 Task: Open Card Card0000000404 in Board Board0000000101 in Workspace WS0000000034 in Trello. Add Member Email0000000136 to Card Card0000000404 in Board Board0000000101 in Workspace WS0000000034 in Trello. Add Red Label titled Label0000000404 to Card Card0000000404 in Board Board0000000101 in Workspace WS0000000034 in Trello. Add Checklist CL0000000404 to Card Card0000000404 in Board Board0000000101 in Workspace WS0000000034 in Trello. Add Dates with Start Date as Nov 01 2023 and Due Date as Nov 30 2023 to Card Card0000000404 in Board Board0000000101 in Workspace WS0000000034 in Trello
Action: Mouse moved to (716, 762)
Screenshot: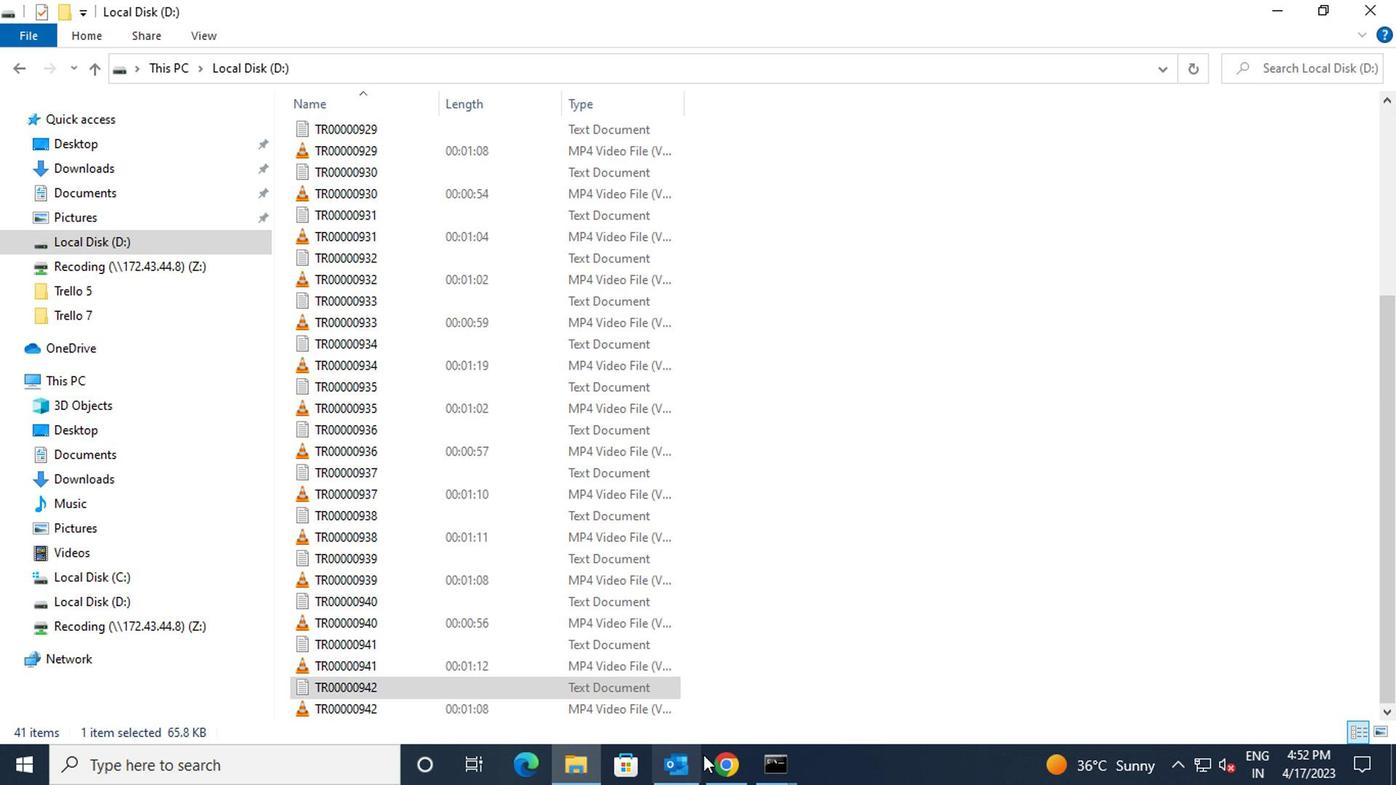 
Action: Mouse pressed left at (716, 762)
Screenshot: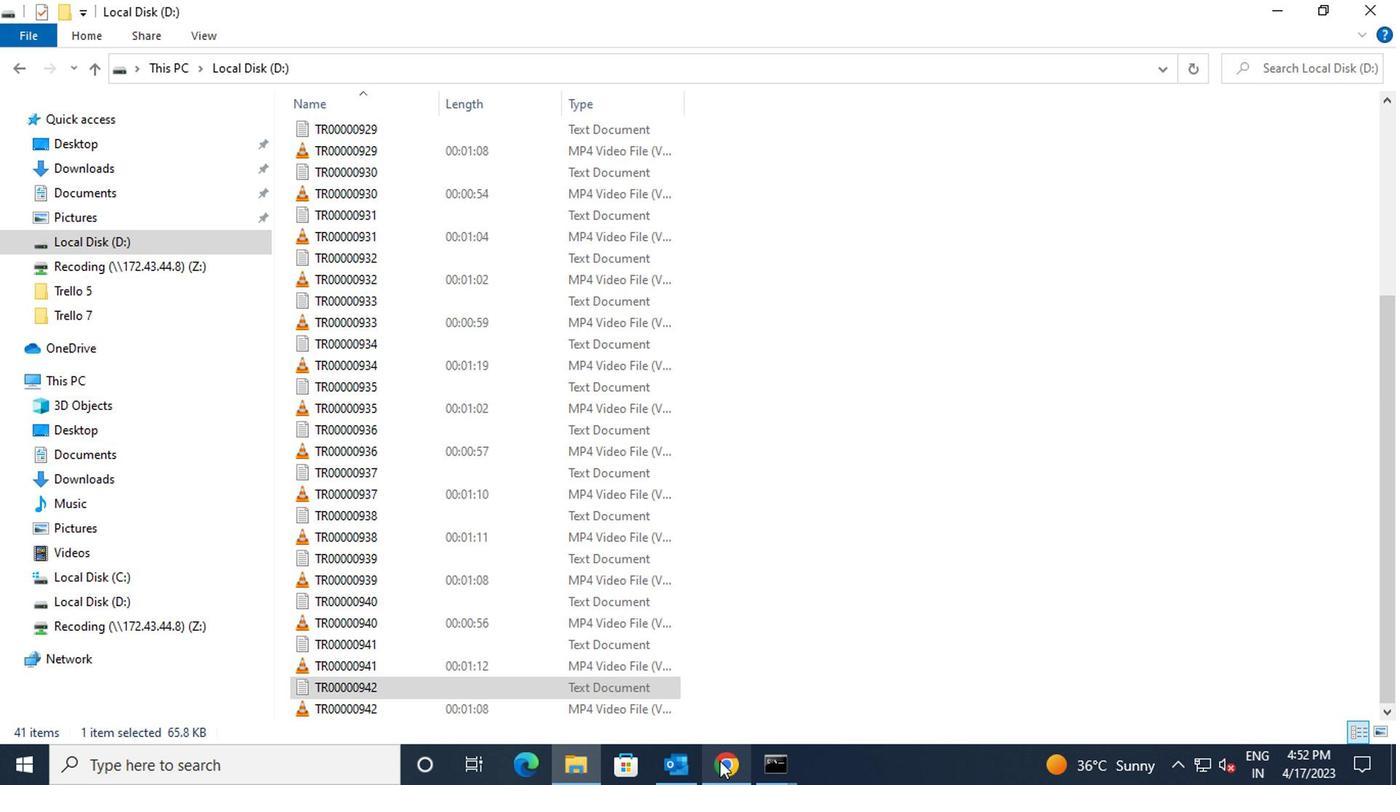 
Action: Mouse moved to (480, 570)
Screenshot: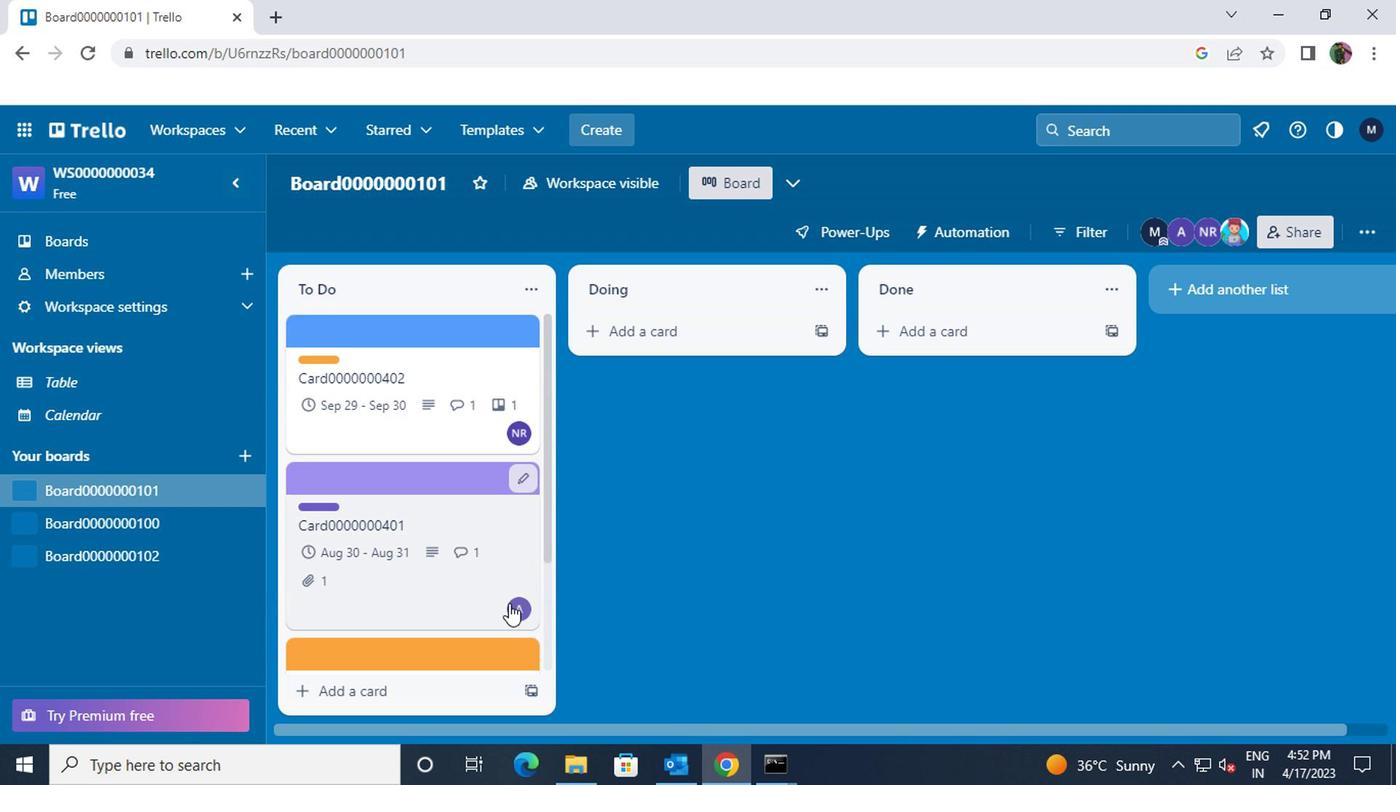
Action: Mouse scrolled (480, 569) with delta (0, -1)
Screenshot: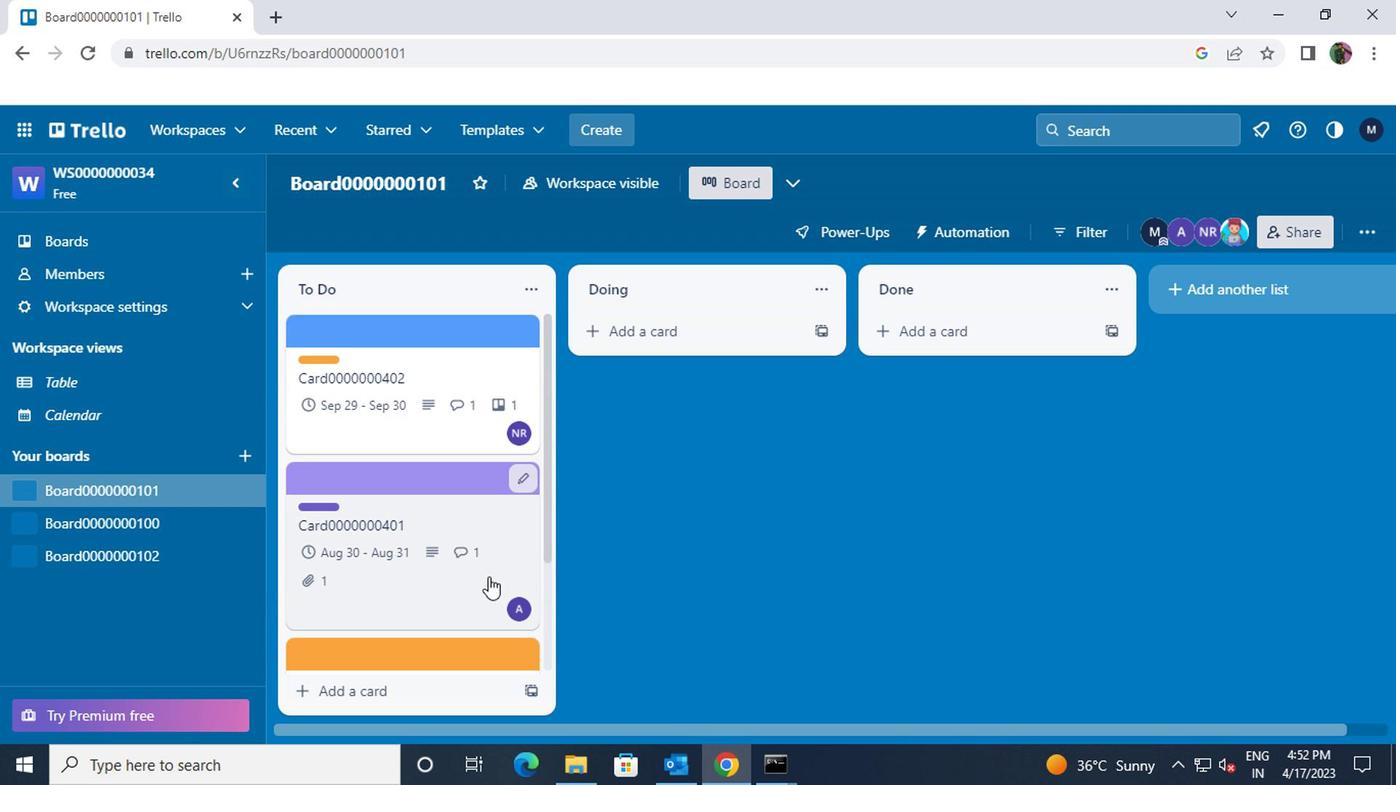 
Action: Mouse scrolled (480, 569) with delta (0, -1)
Screenshot: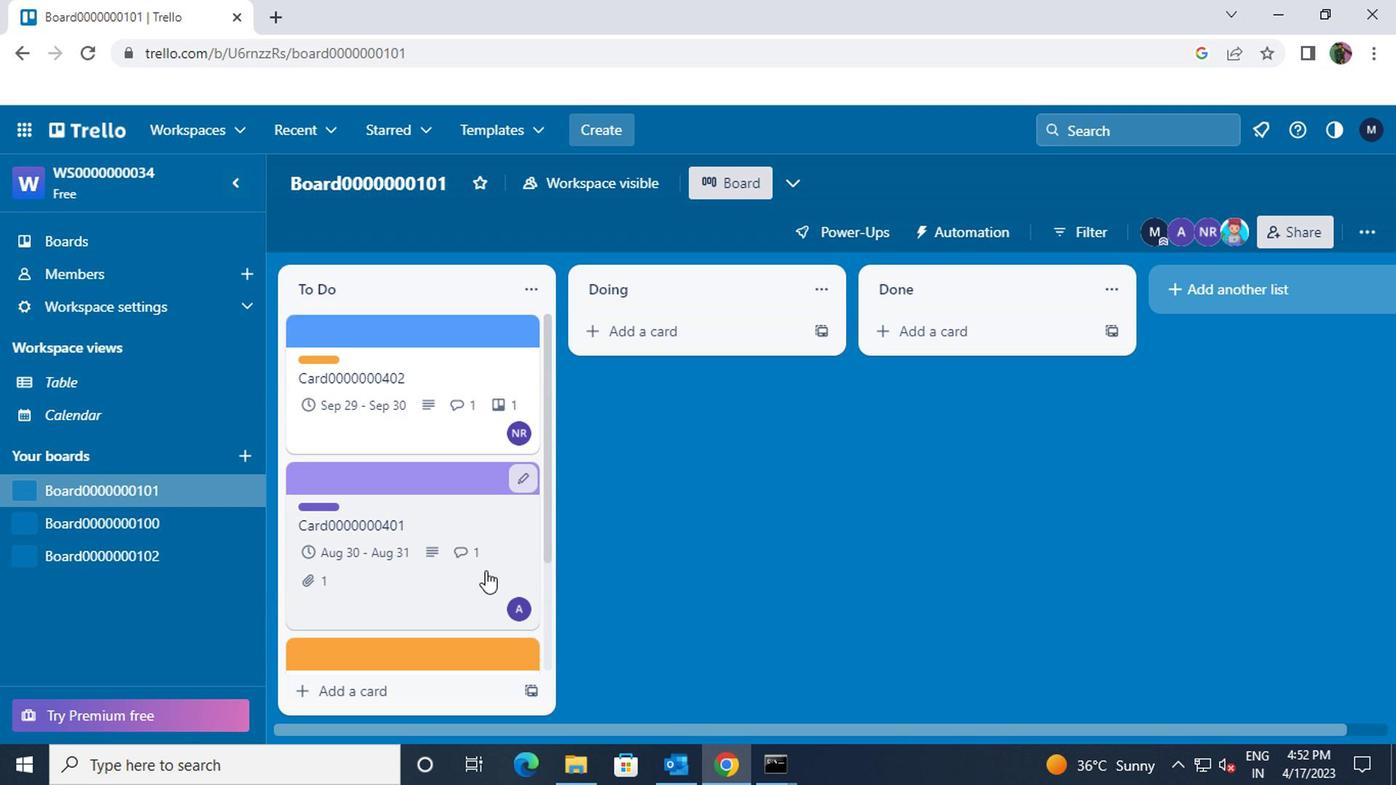 
Action: Mouse scrolled (480, 569) with delta (0, -1)
Screenshot: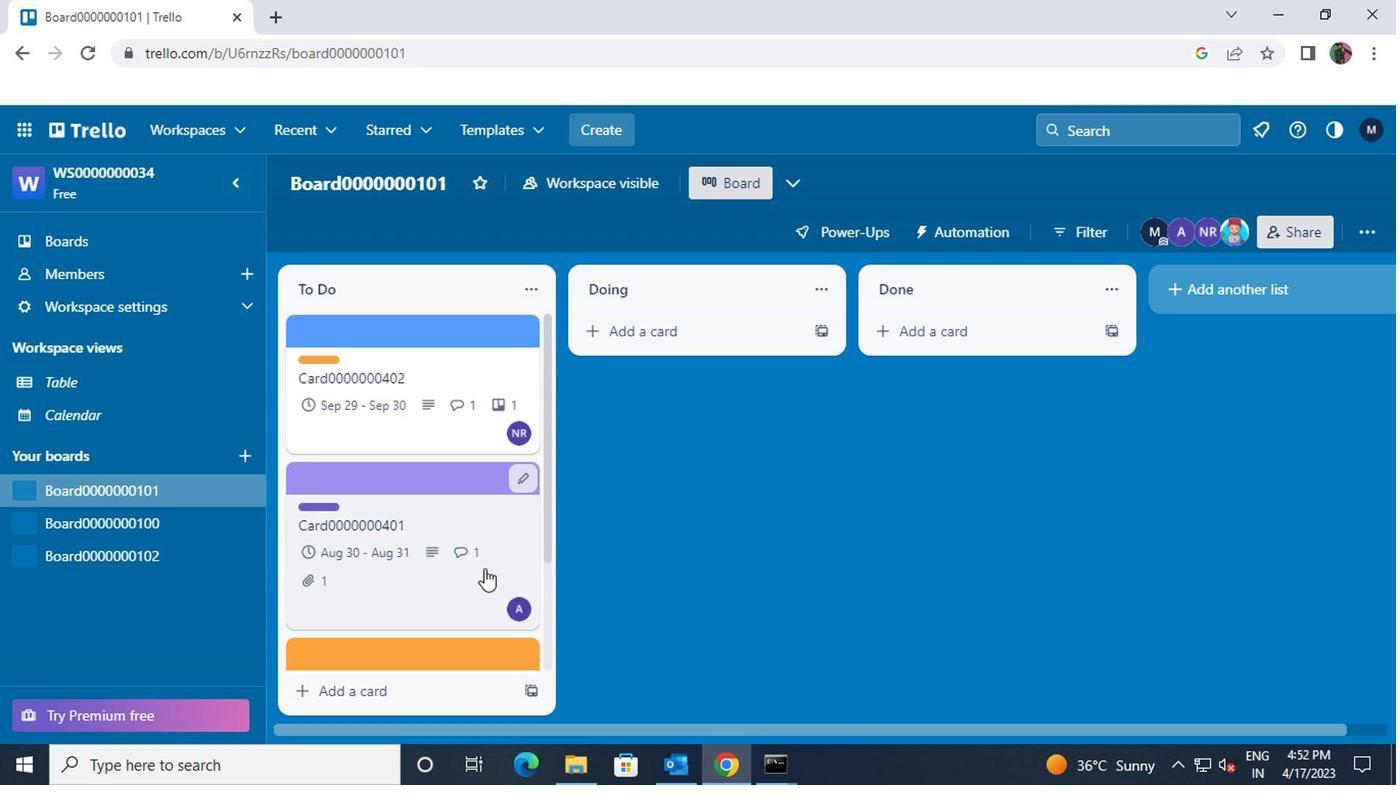 
Action: Mouse moved to (478, 567)
Screenshot: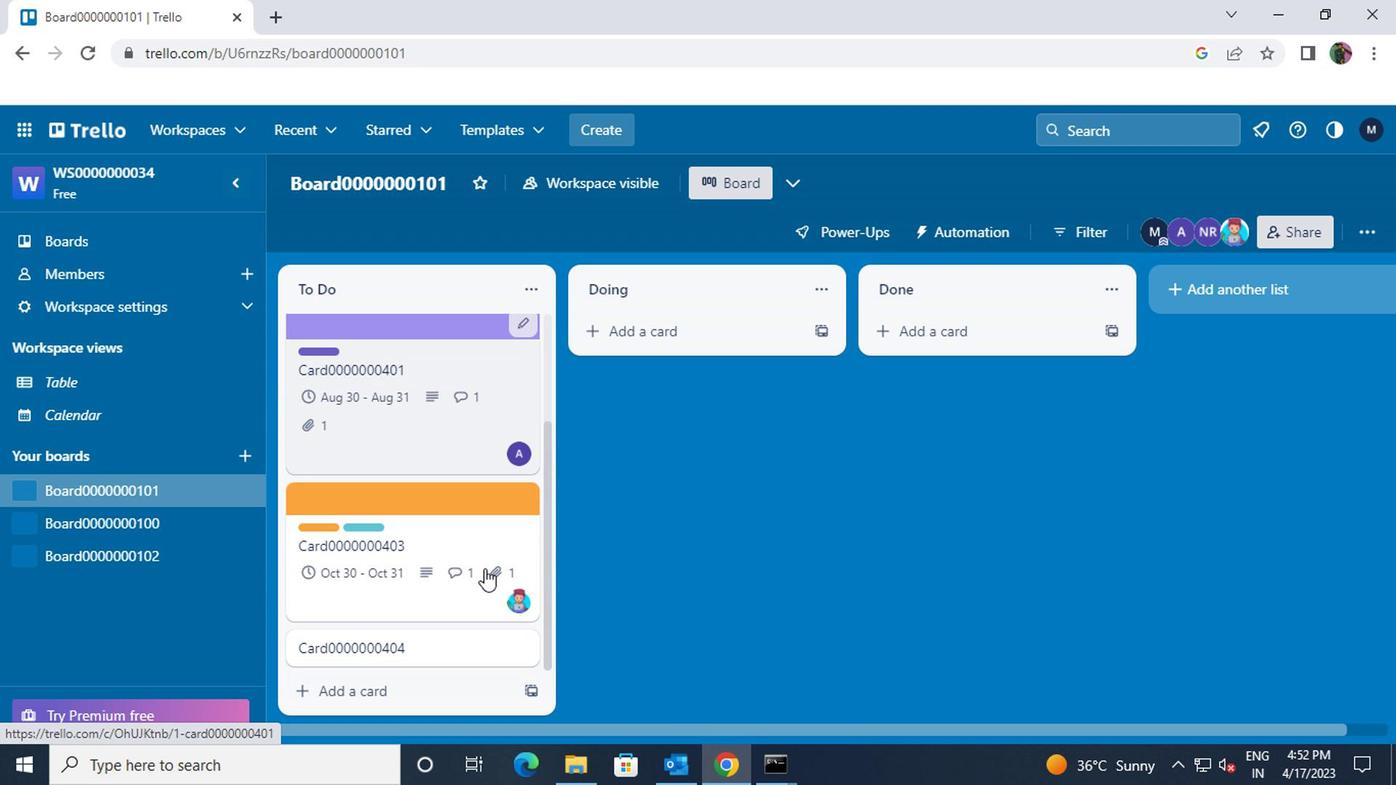 
Action: Mouse scrolled (478, 566) with delta (0, 0)
Screenshot: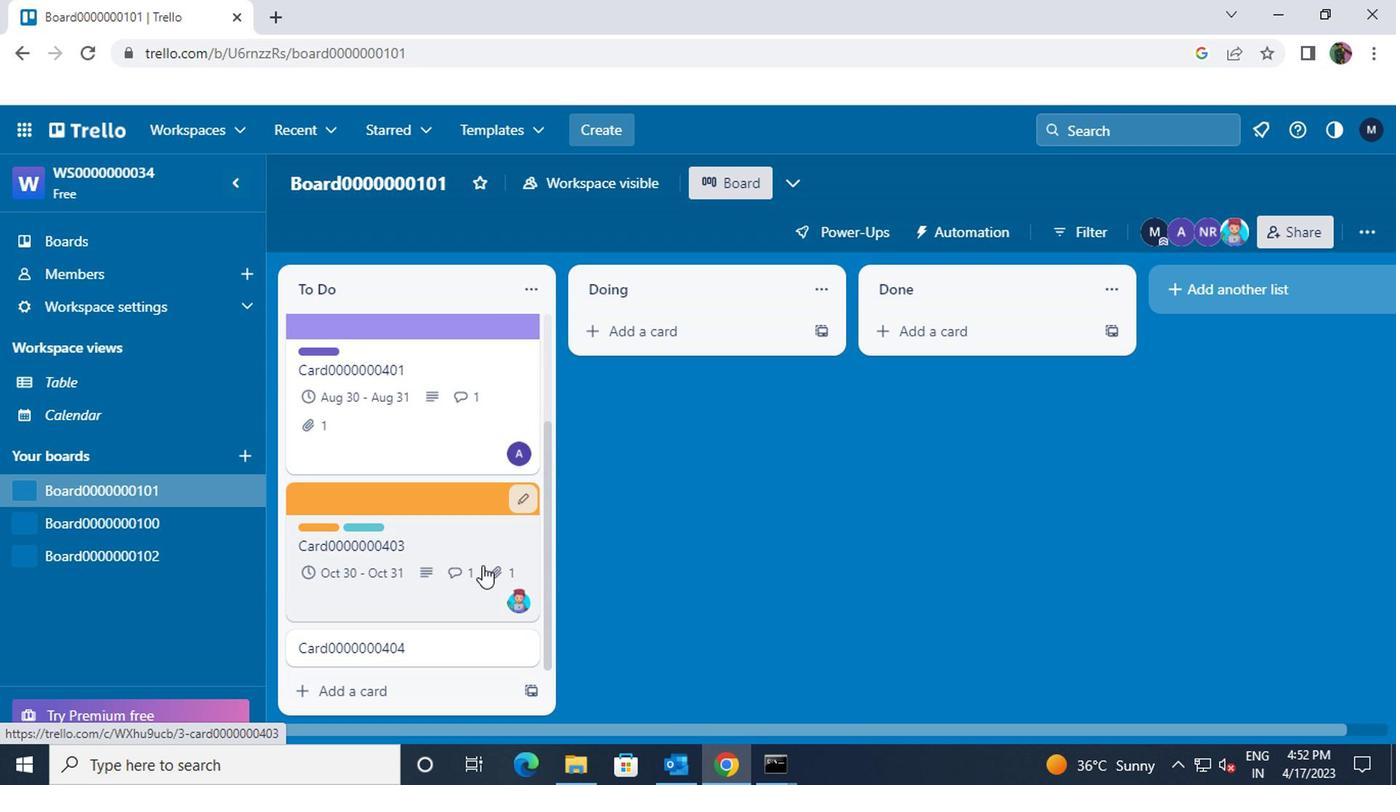 
Action: Mouse scrolled (478, 566) with delta (0, 0)
Screenshot: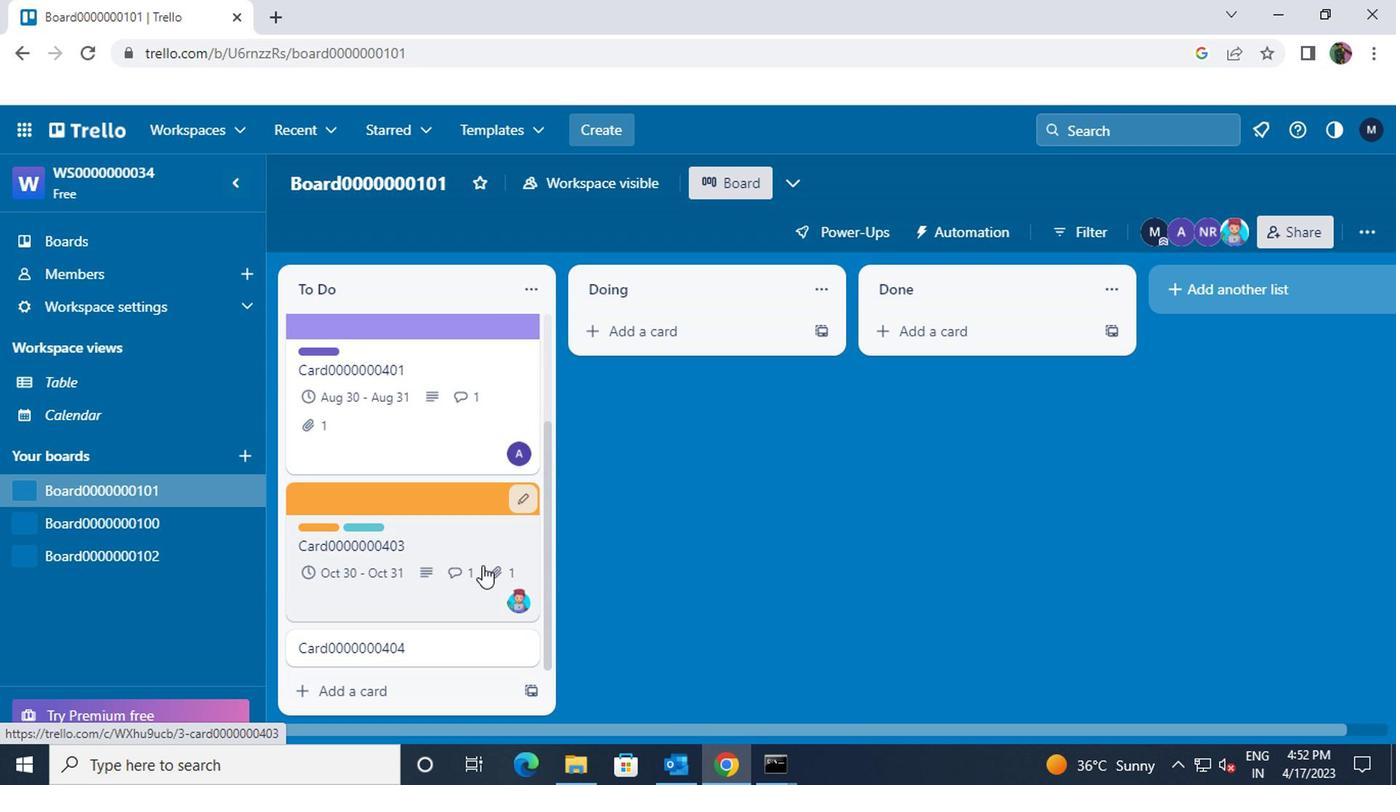 
Action: Mouse scrolled (478, 566) with delta (0, 0)
Screenshot: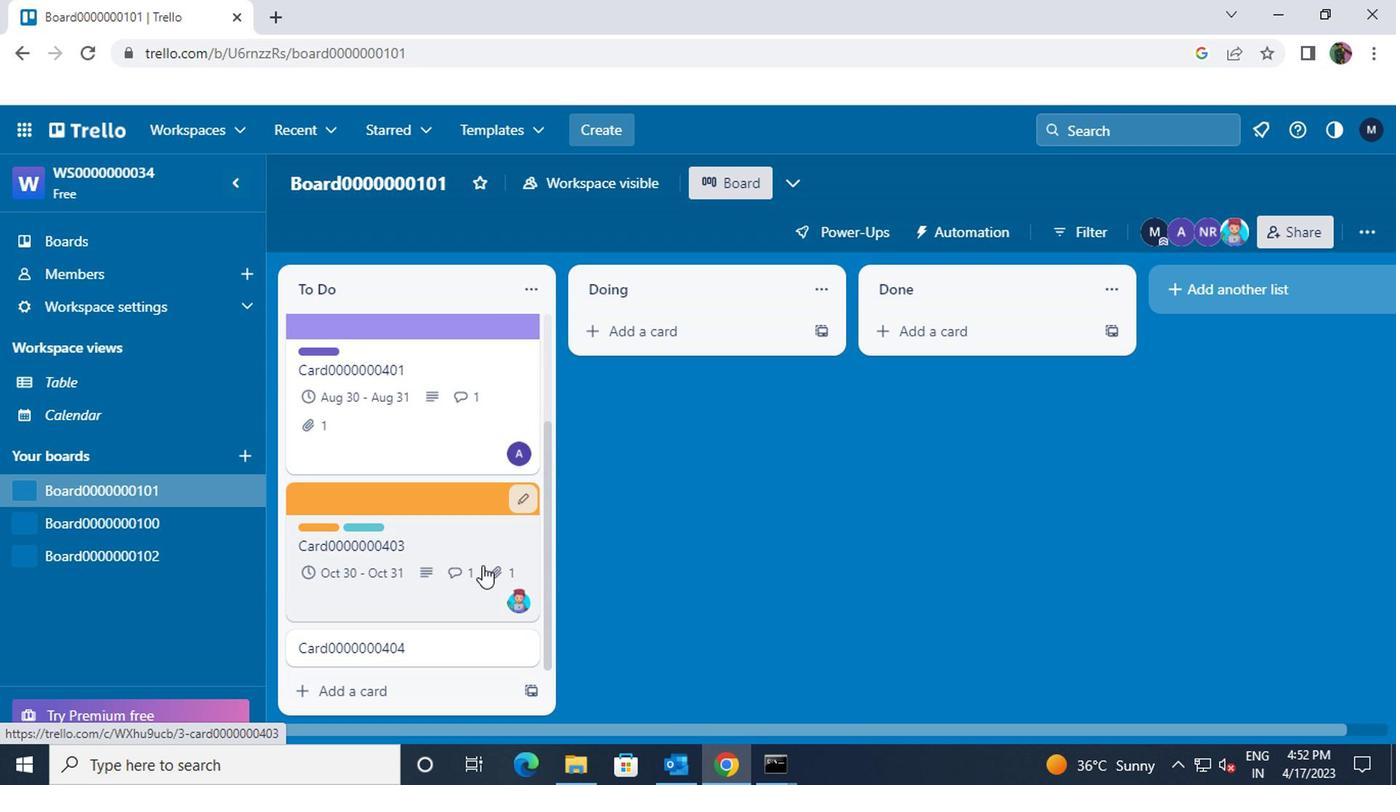 
Action: Mouse moved to (452, 647)
Screenshot: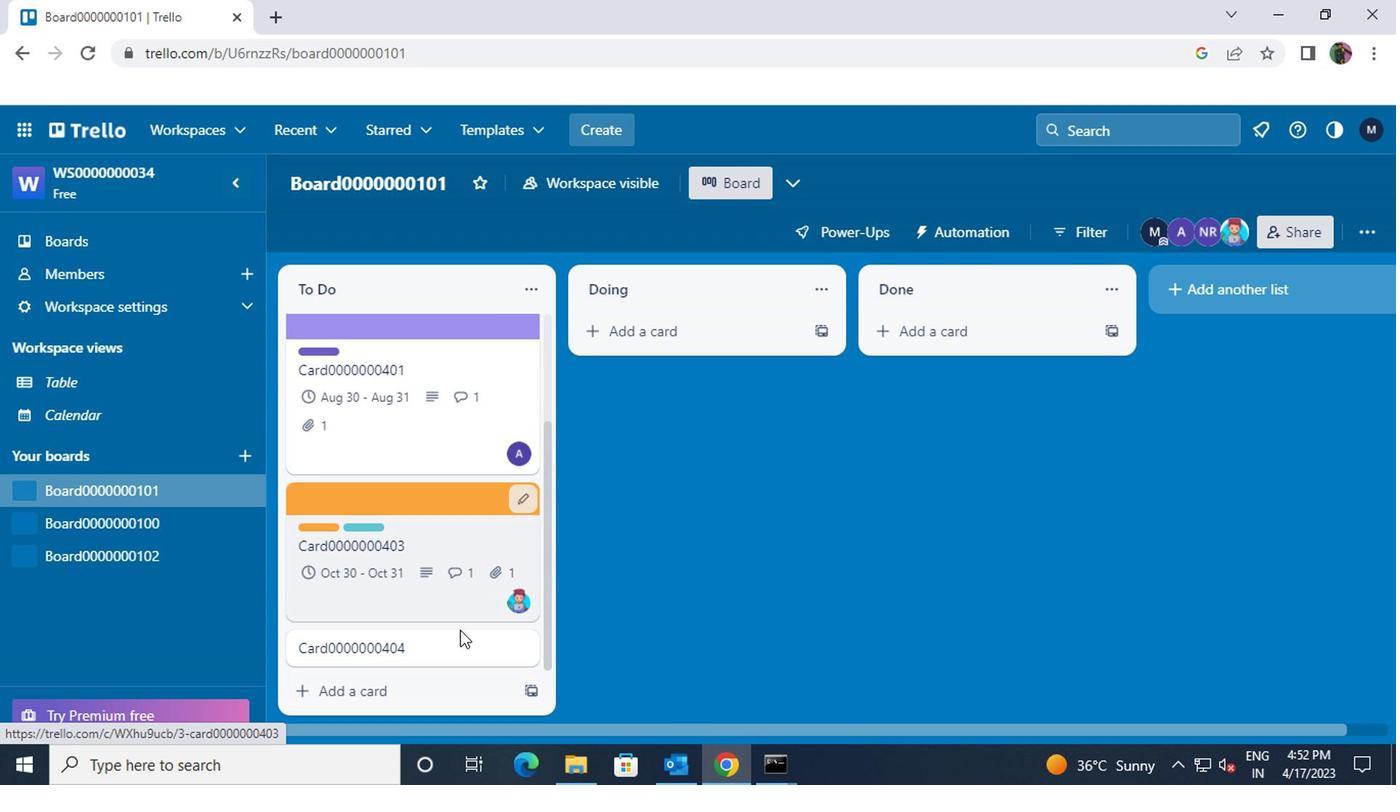 
Action: Mouse pressed left at (452, 647)
Screenshot: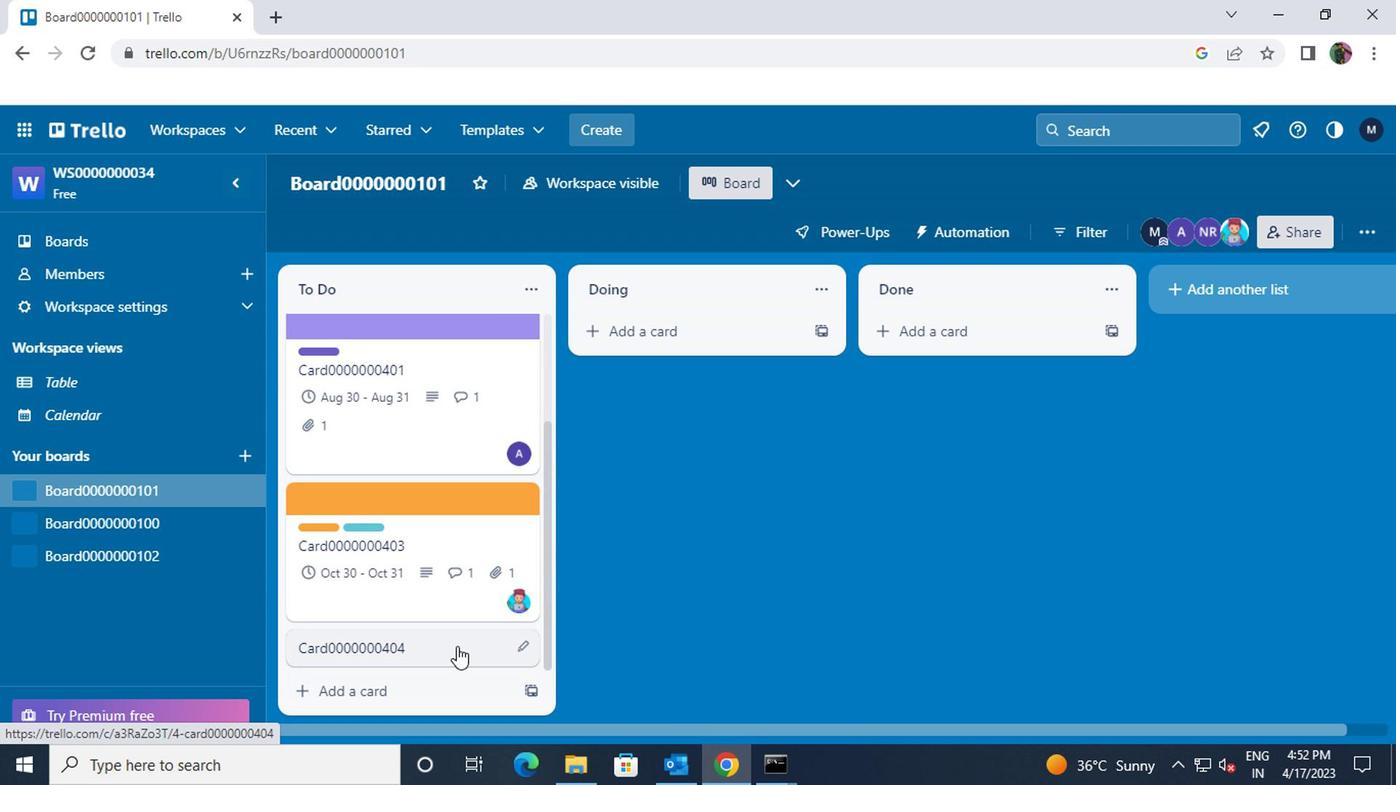 
Action: Mouse moved to (932, 290)
Screenshot: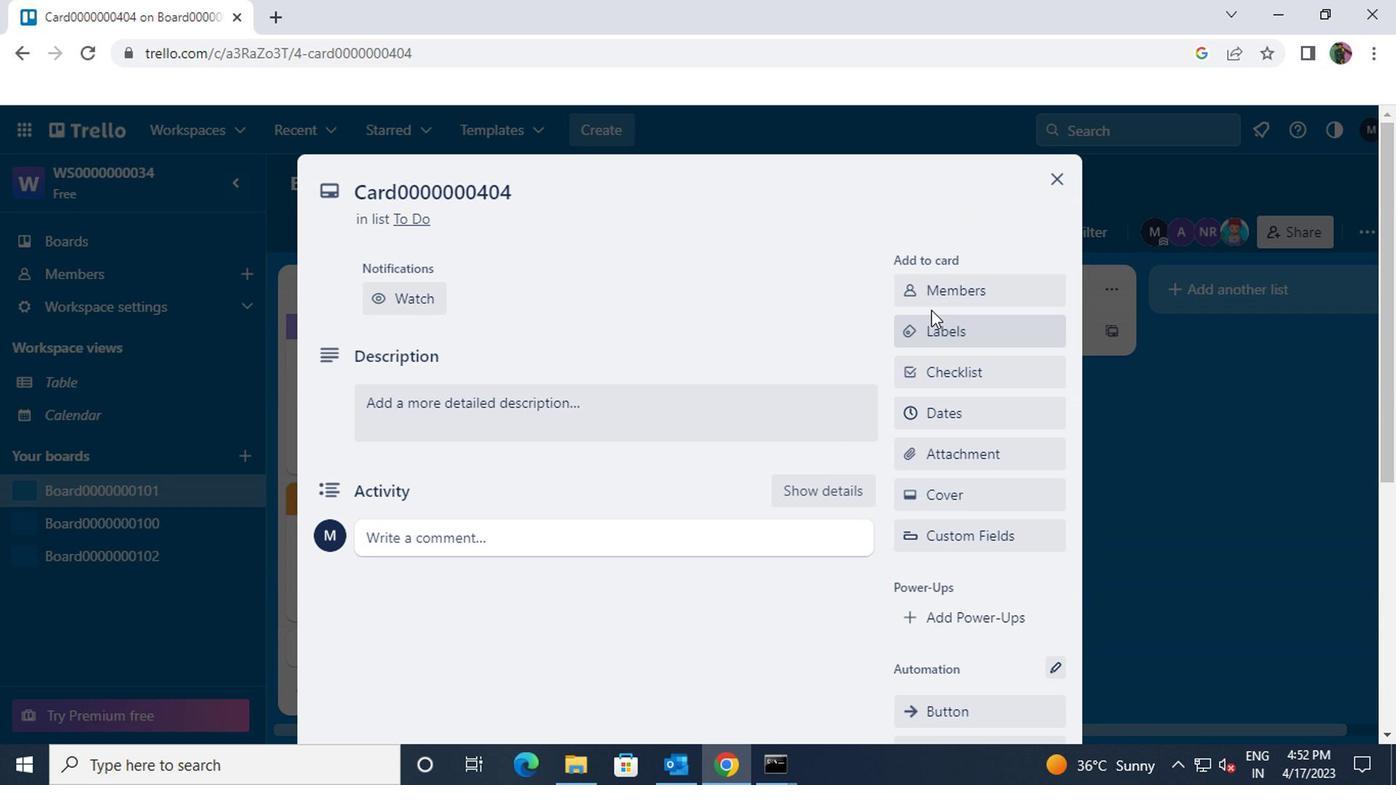 
Action: Mouse pressed left at (932, 290)
Screenshot: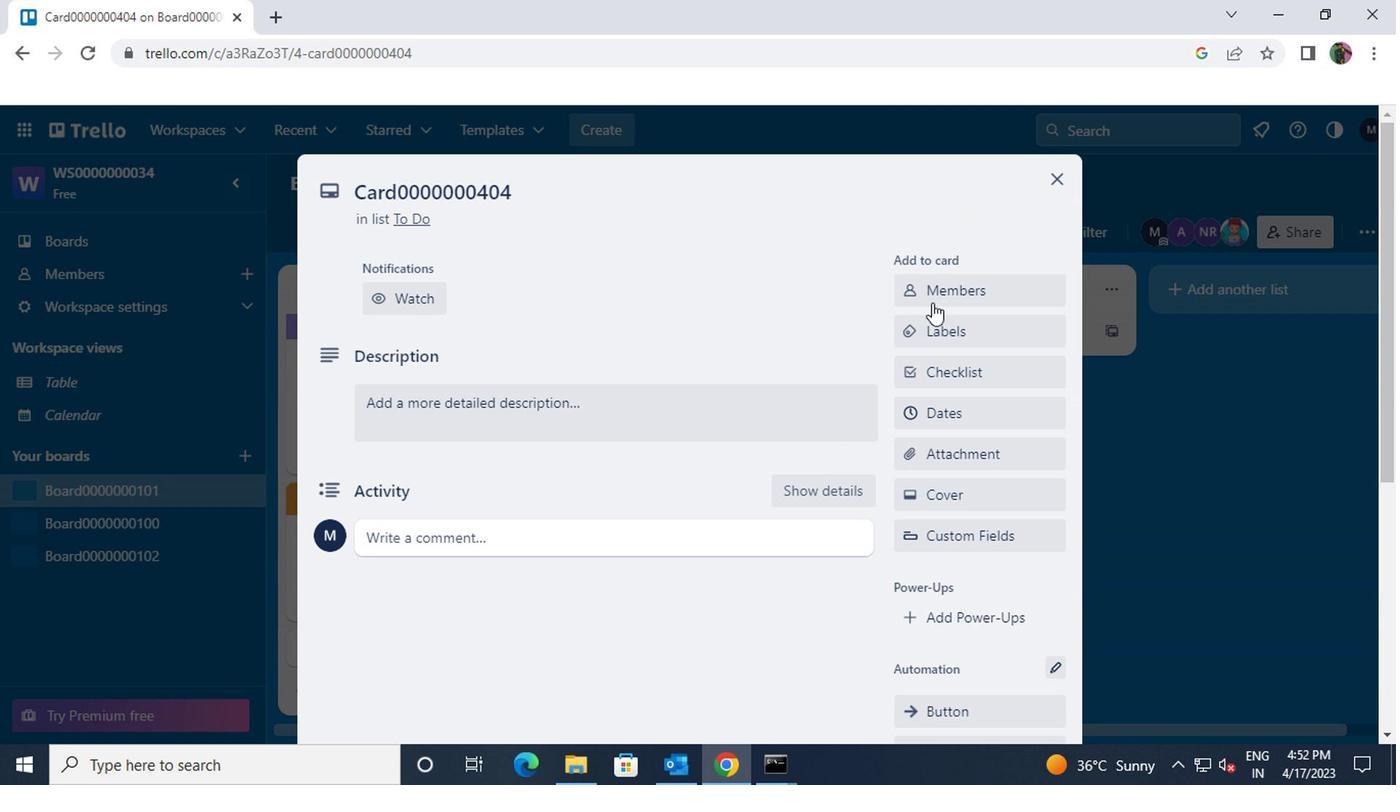 
Action: Mouse moved to (936, 306)
Screenshot: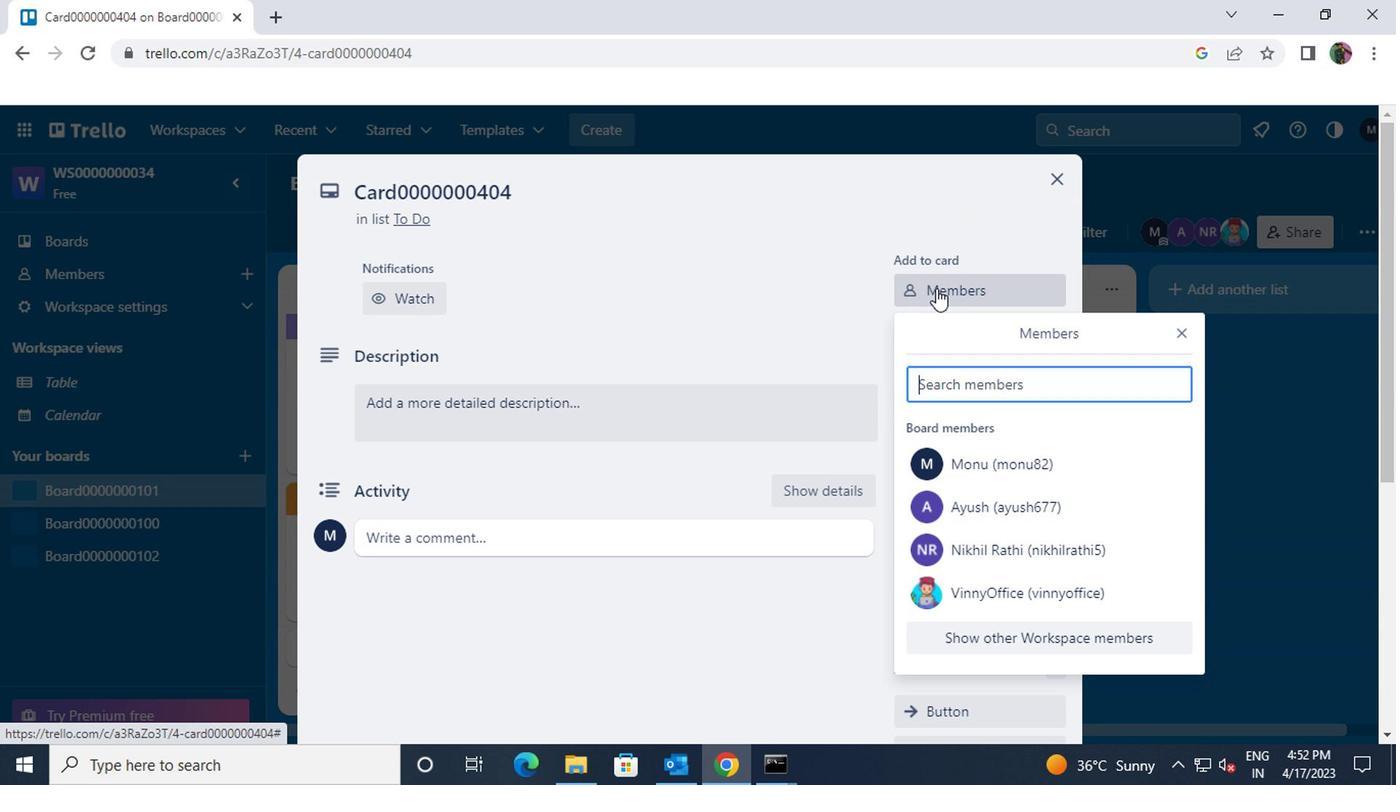
Action: Key pressed <Key.shift>CARSTREET791<Key.shift>@GMAIL.COM
Screenshot: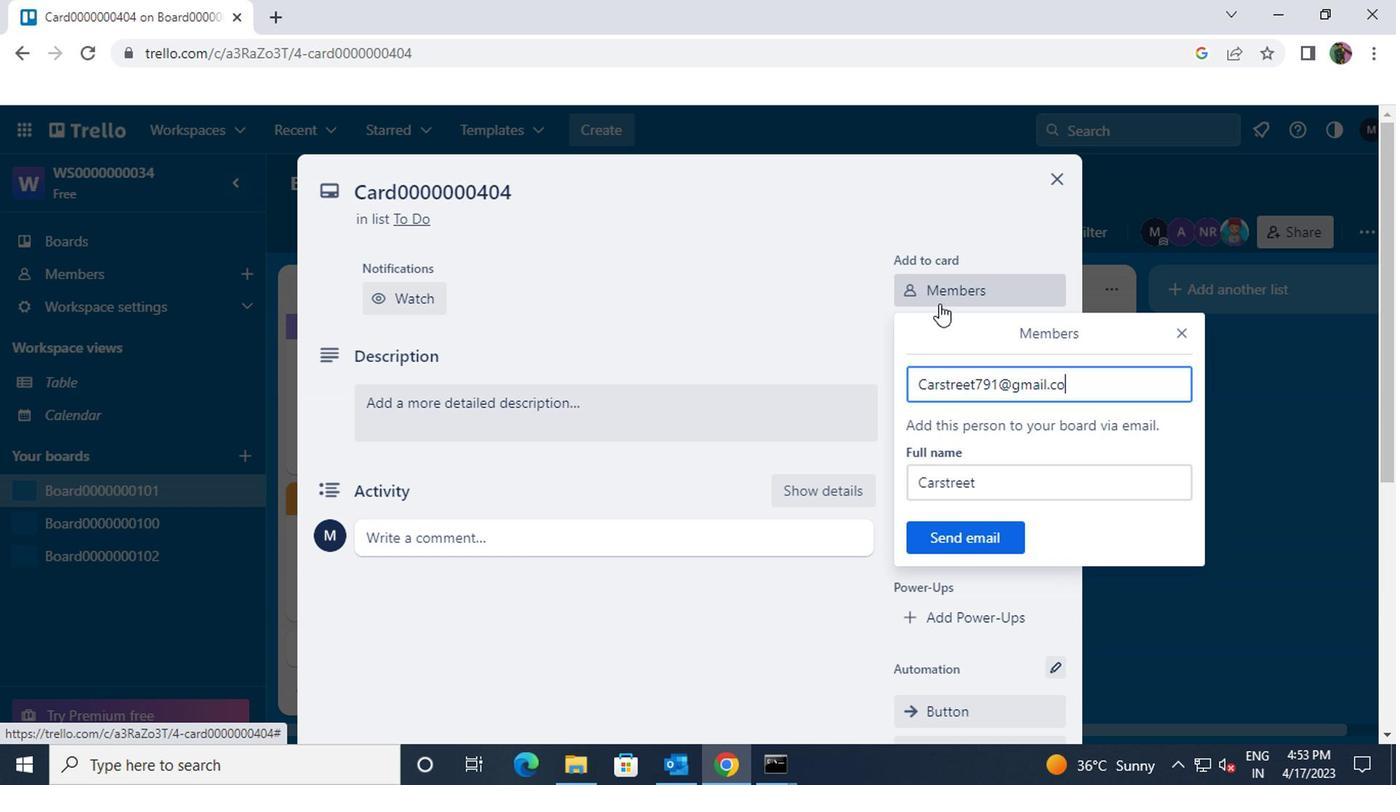 
Action: Mouse moved to (969, 540)
Screenshot: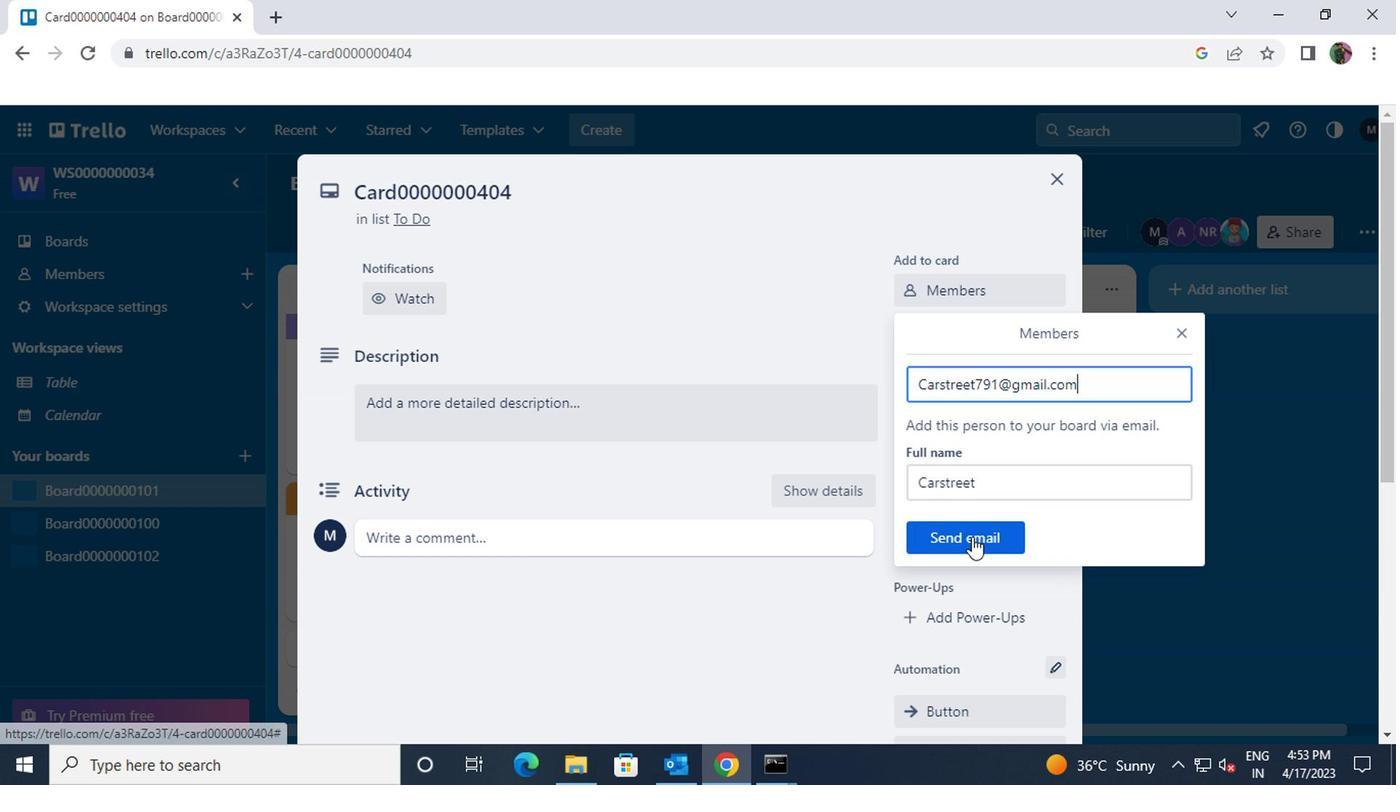 
Action: Mouse pressed left at (969, 540)
Screenshot: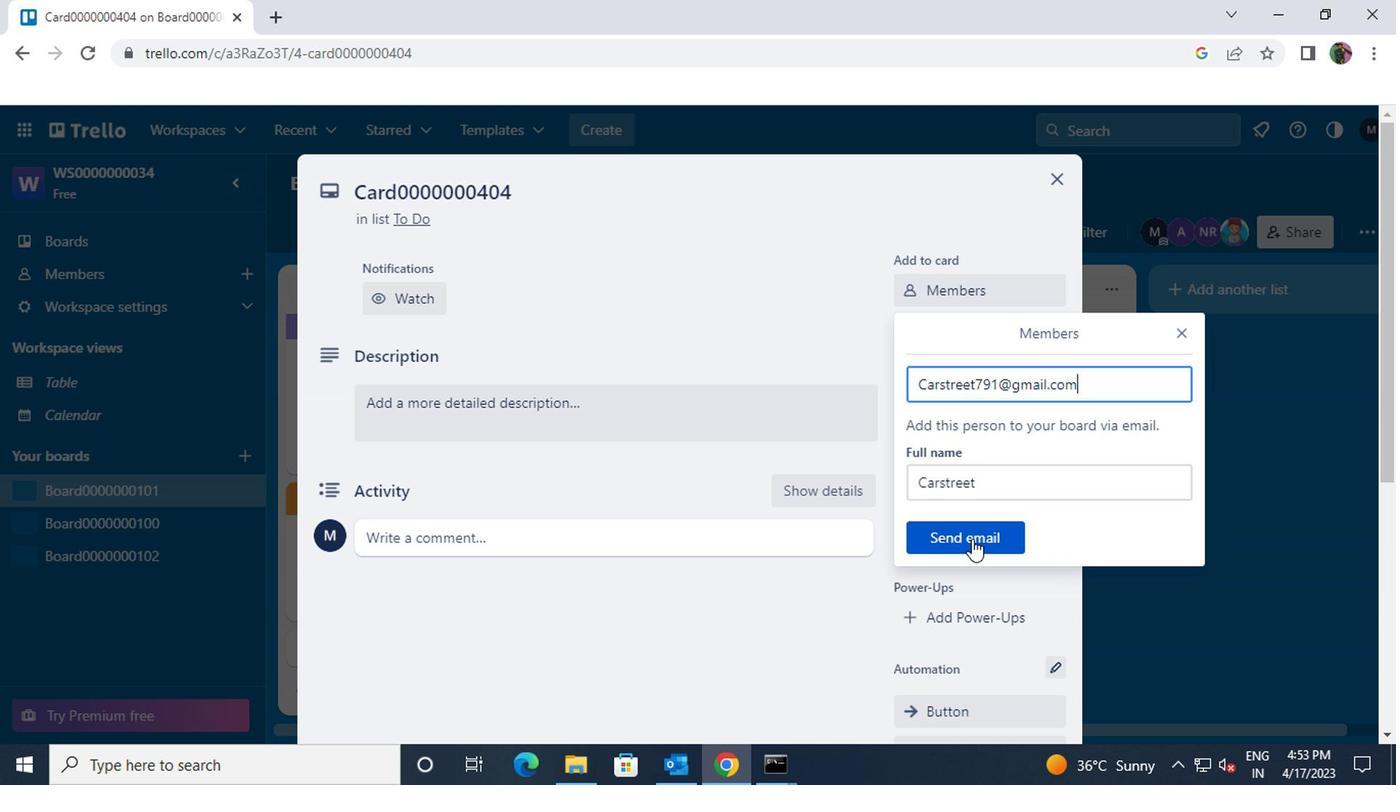 
Action: Mouse moved to (967, 337)
Screenshot: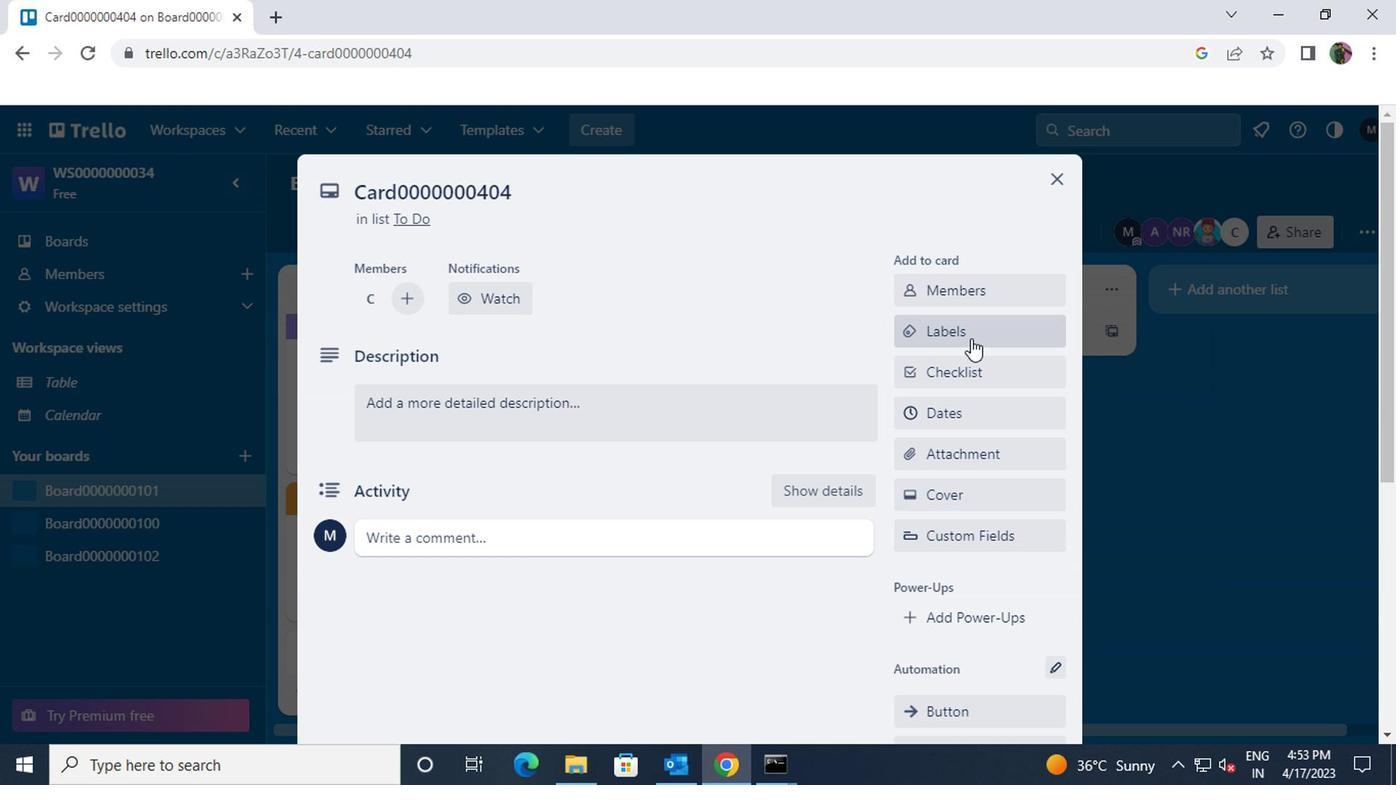
Action: Mouse pressed left at (967, 337)
Screenshot: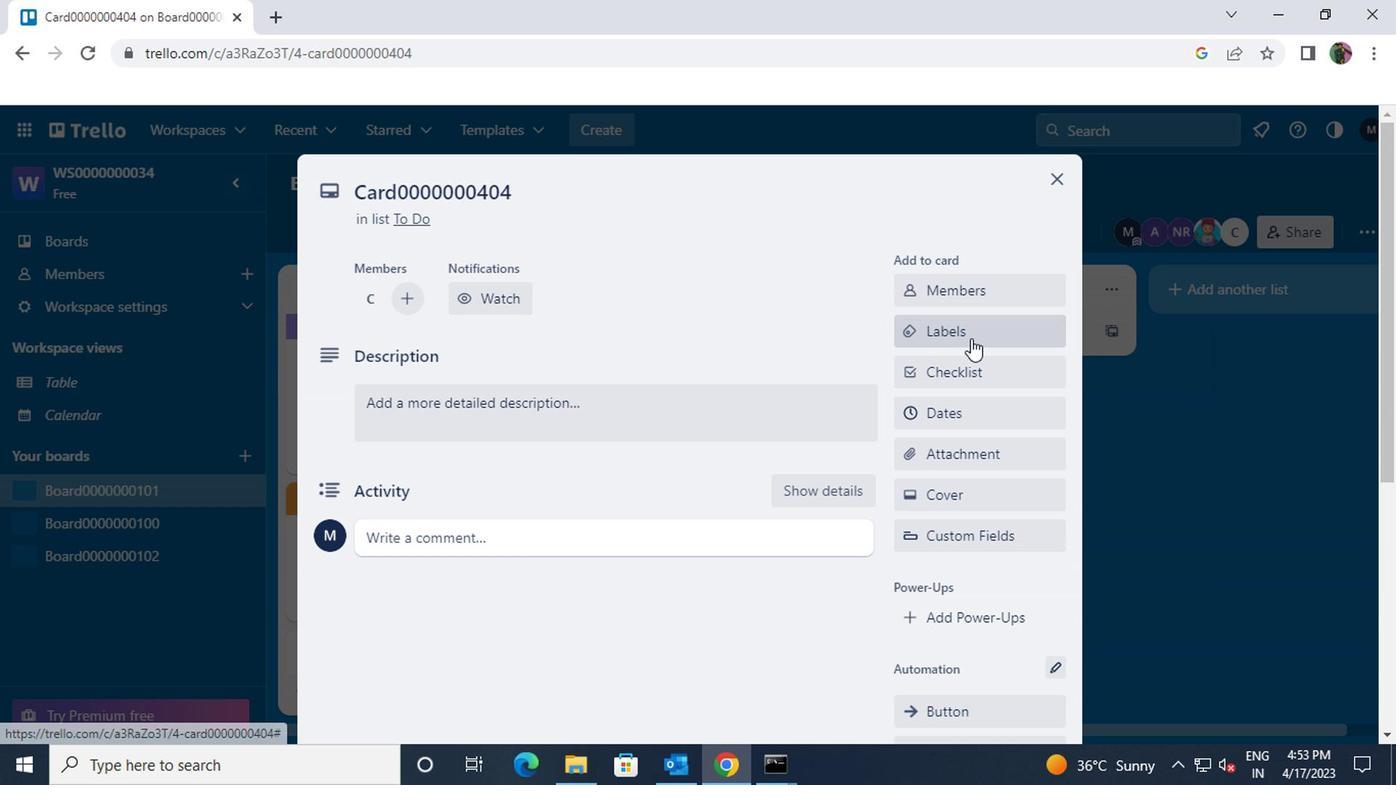 
Action: Mouse moved to (969, 337)
Screenshot: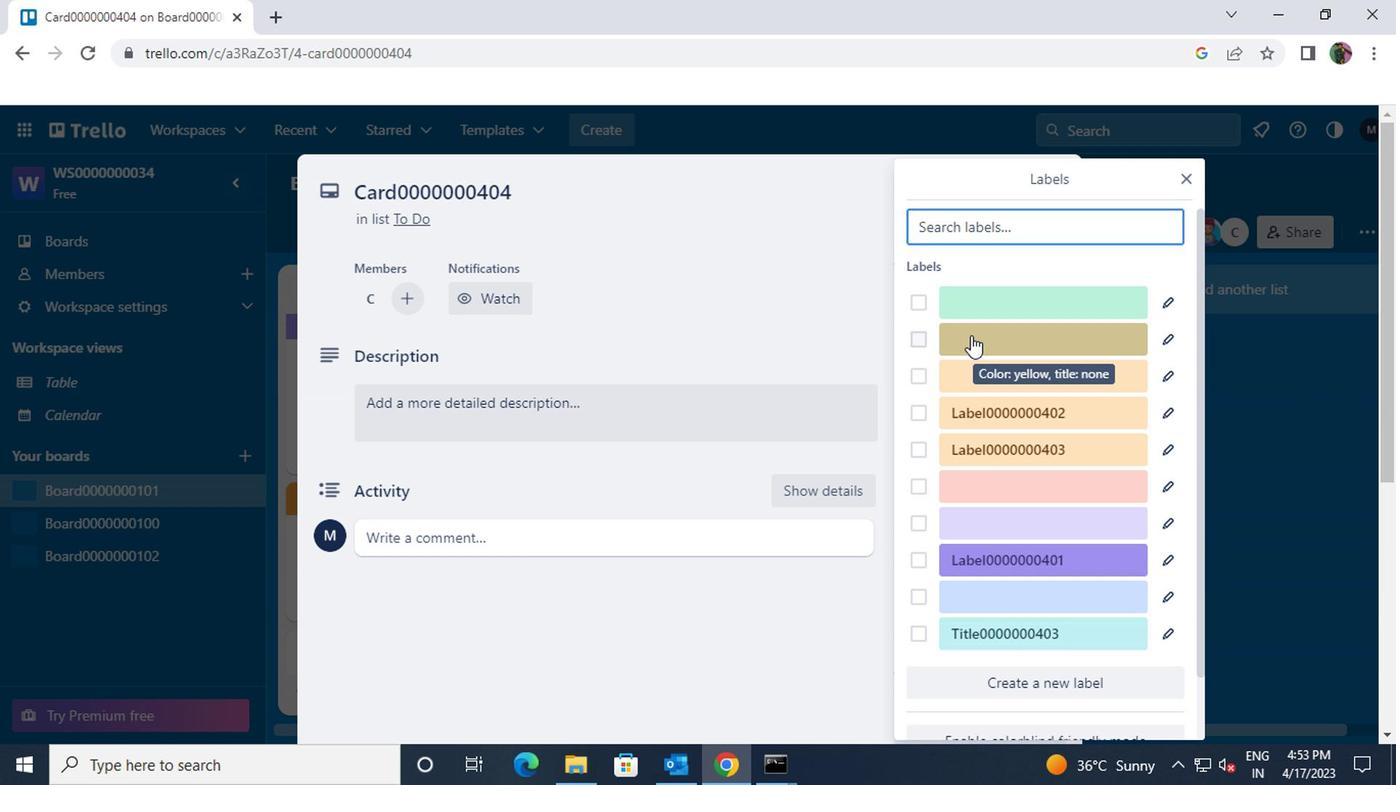 
Action: Mouse scrolled (969, 336) with delta (0, 0)
Screenshot: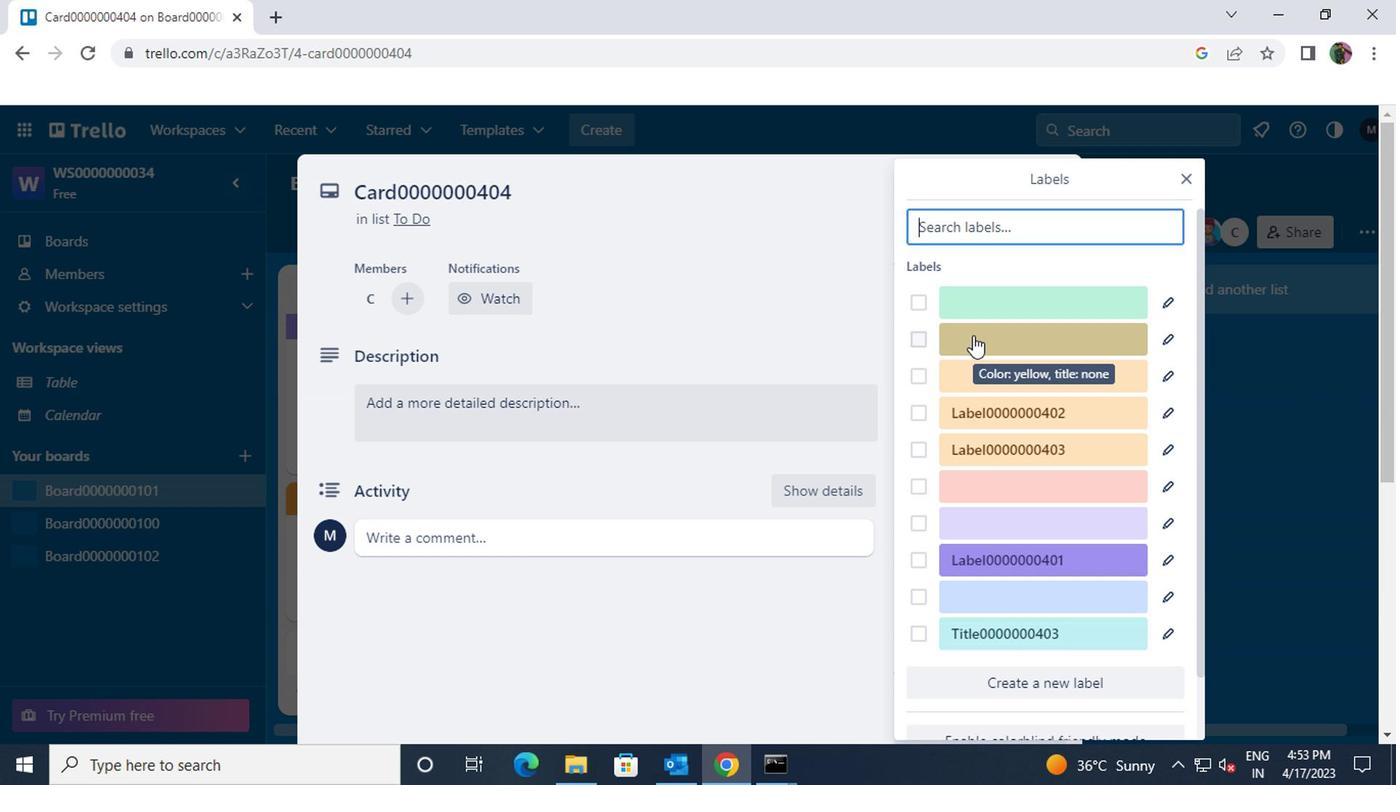 
Action: Mouse scrolled (969, 336) with delta (0, 0)
Screenshot: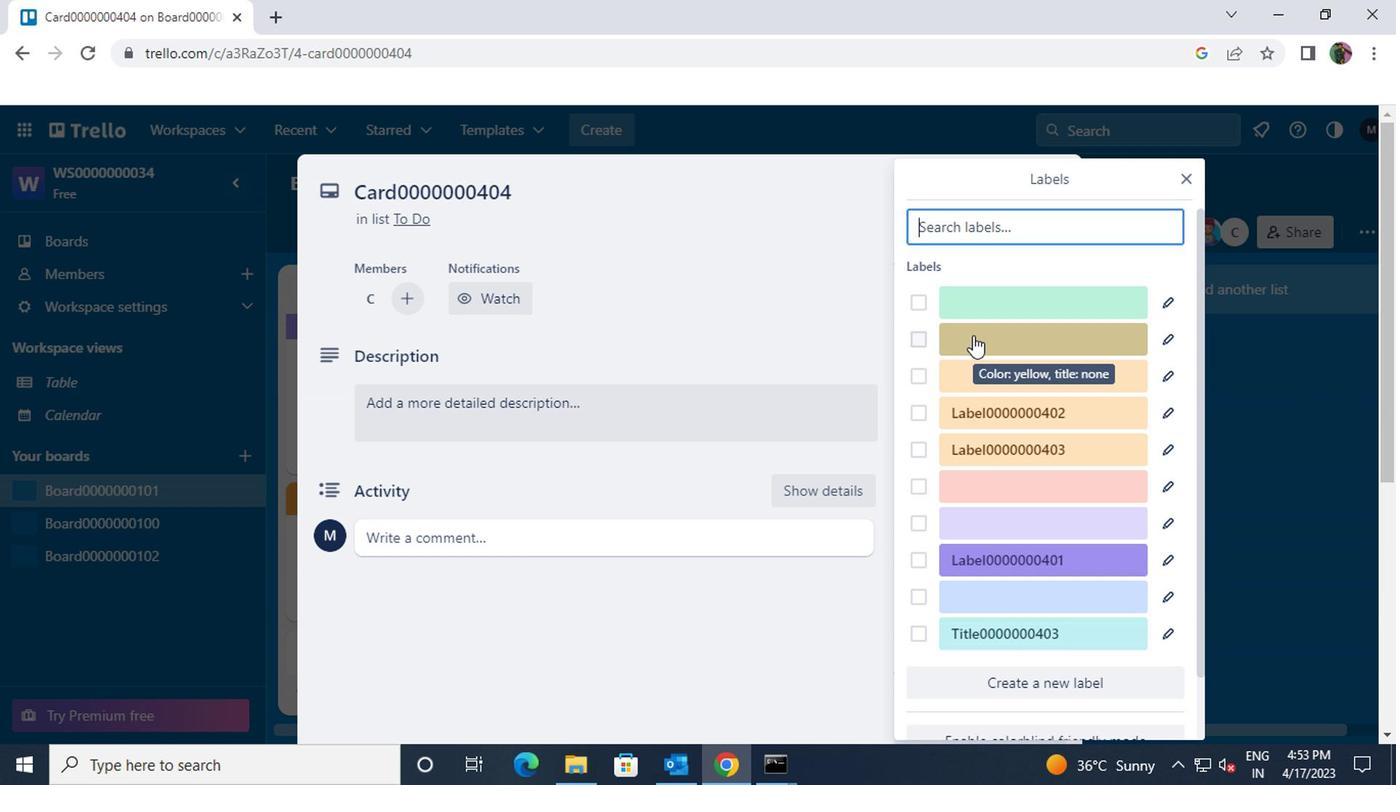 
Action: Mouse scrolled (969, 336) with delta (0, 0)
Screenshot: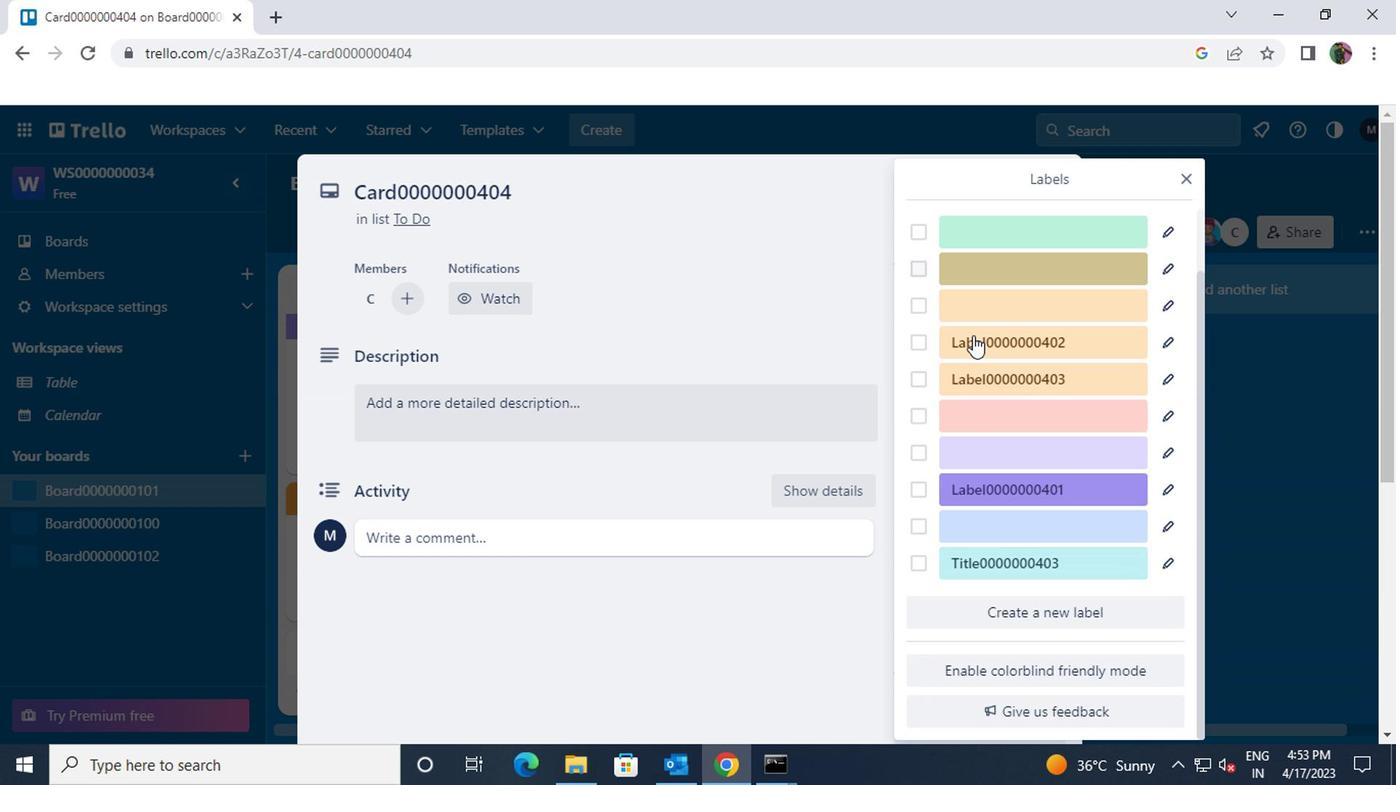 
Action: Mouse moved to (1015, 617)
Screenshot: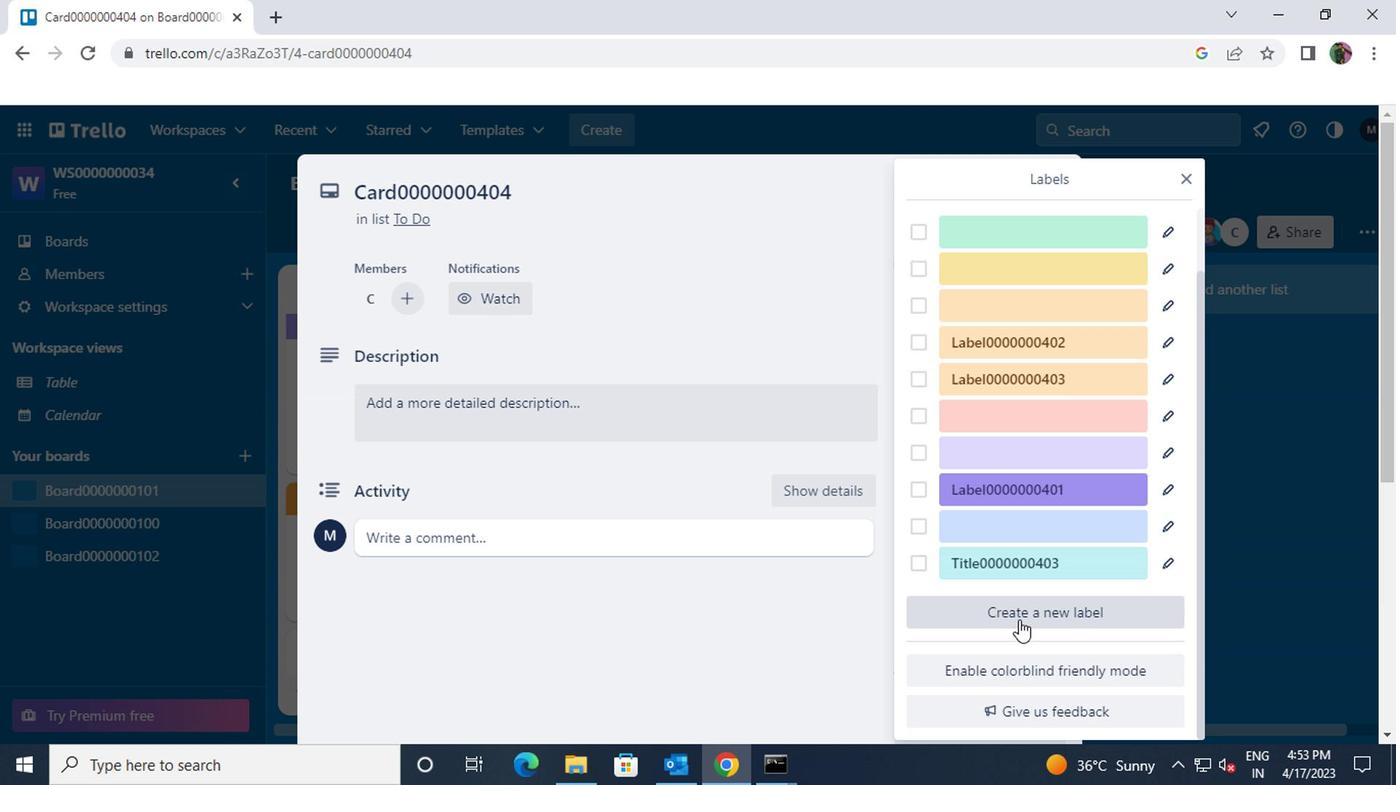 
Action: Mouse pressed left at (1015, 617)
Screenshot: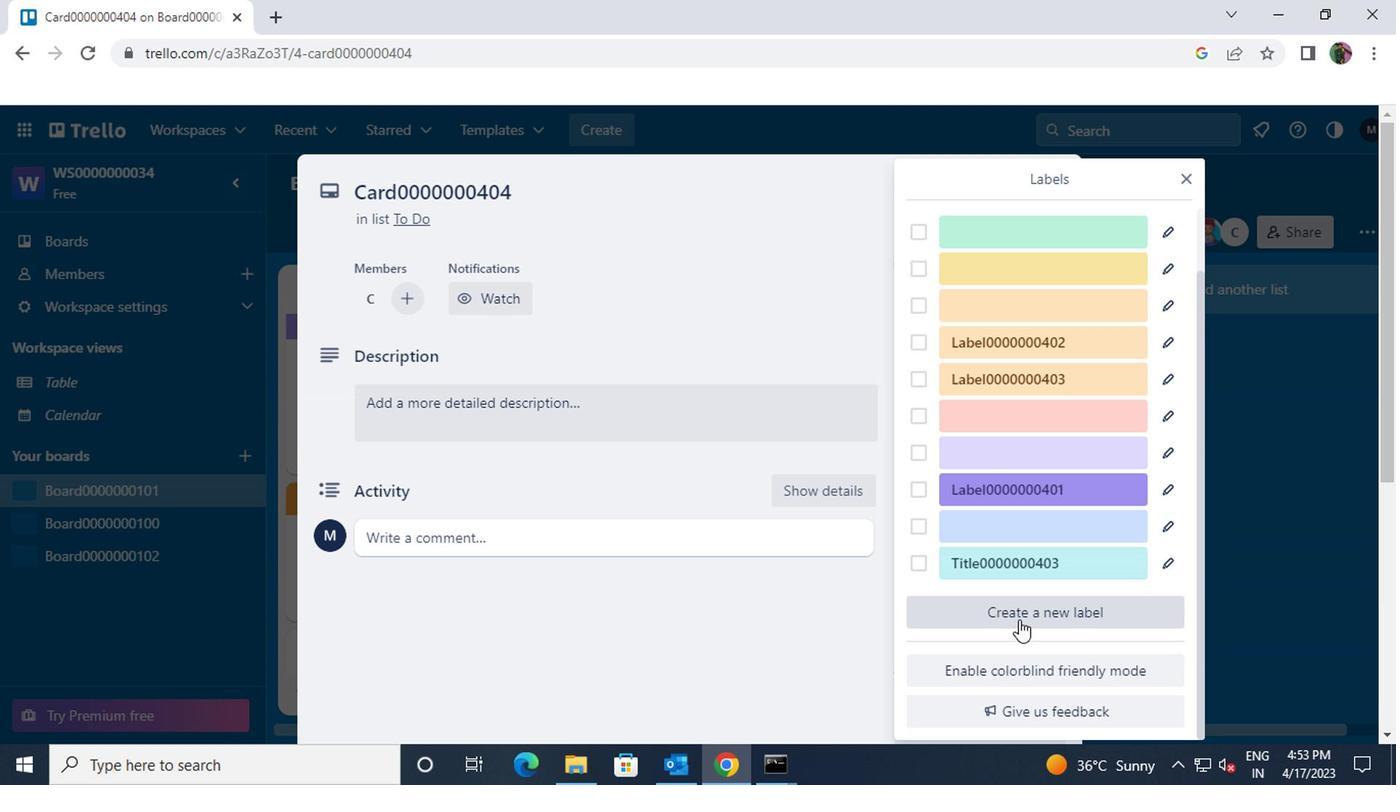 
Action: Mouse moved to (1023, 334)
Screenshot: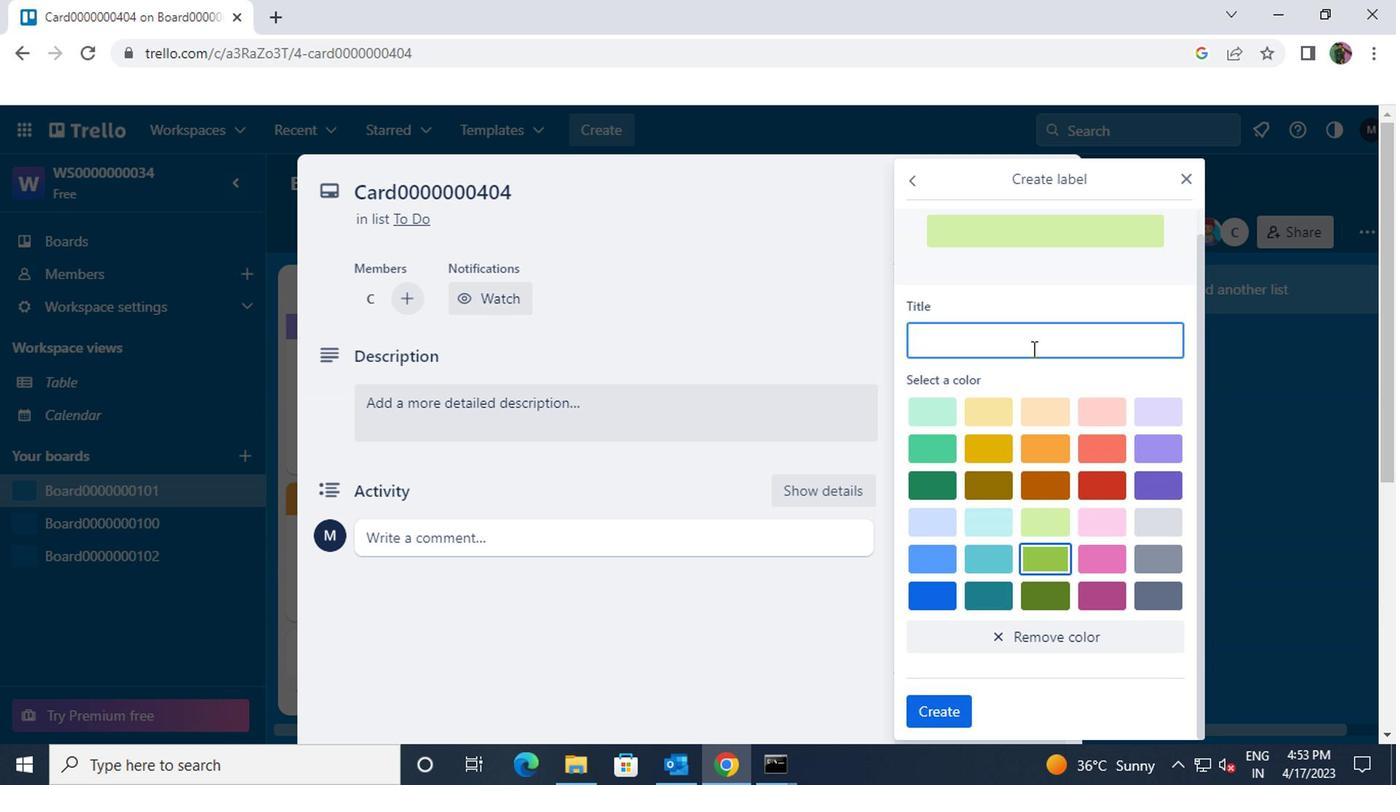 
Action: Mouse pressed left at (1023, 334)
Screenshot: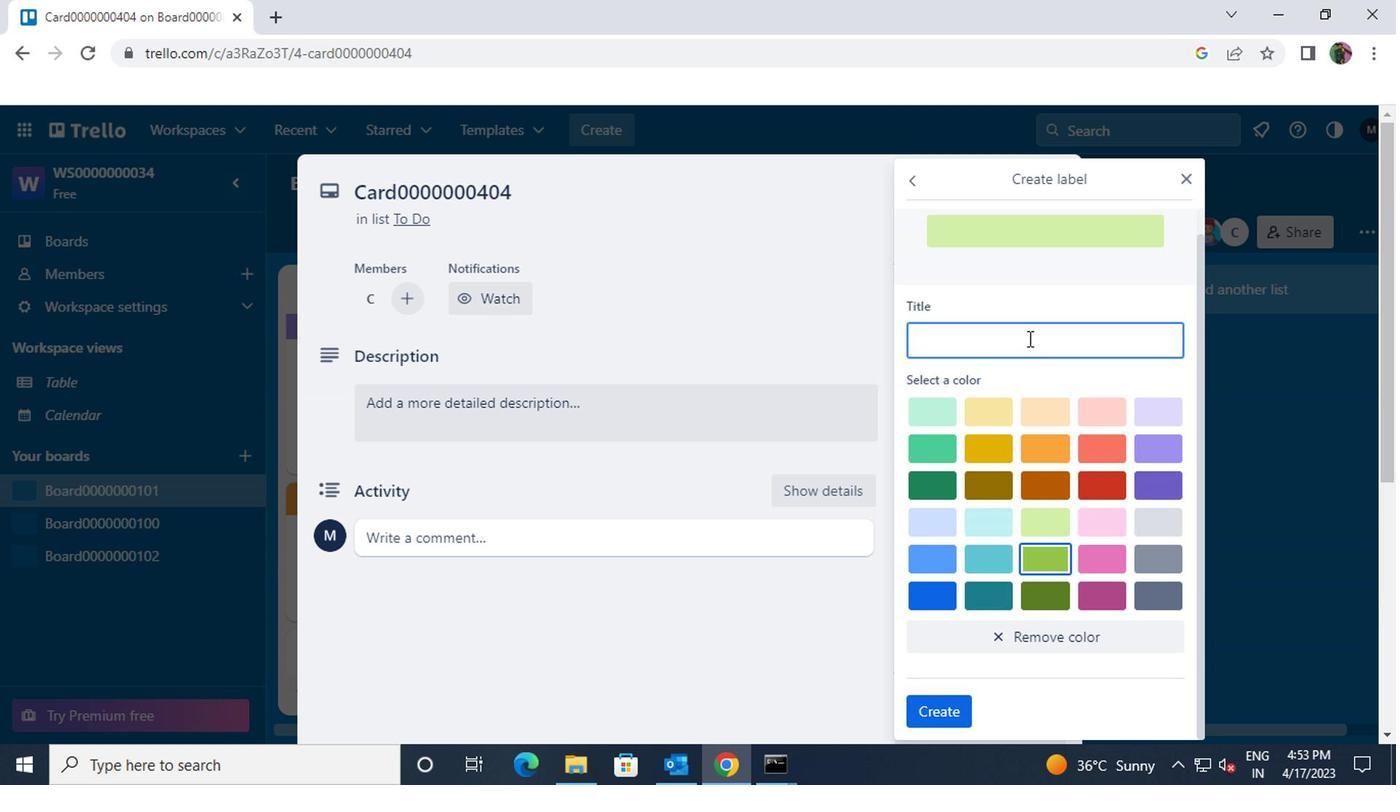
Action: Key pressed <Key.shift>LABEL0000000404
Screenshot: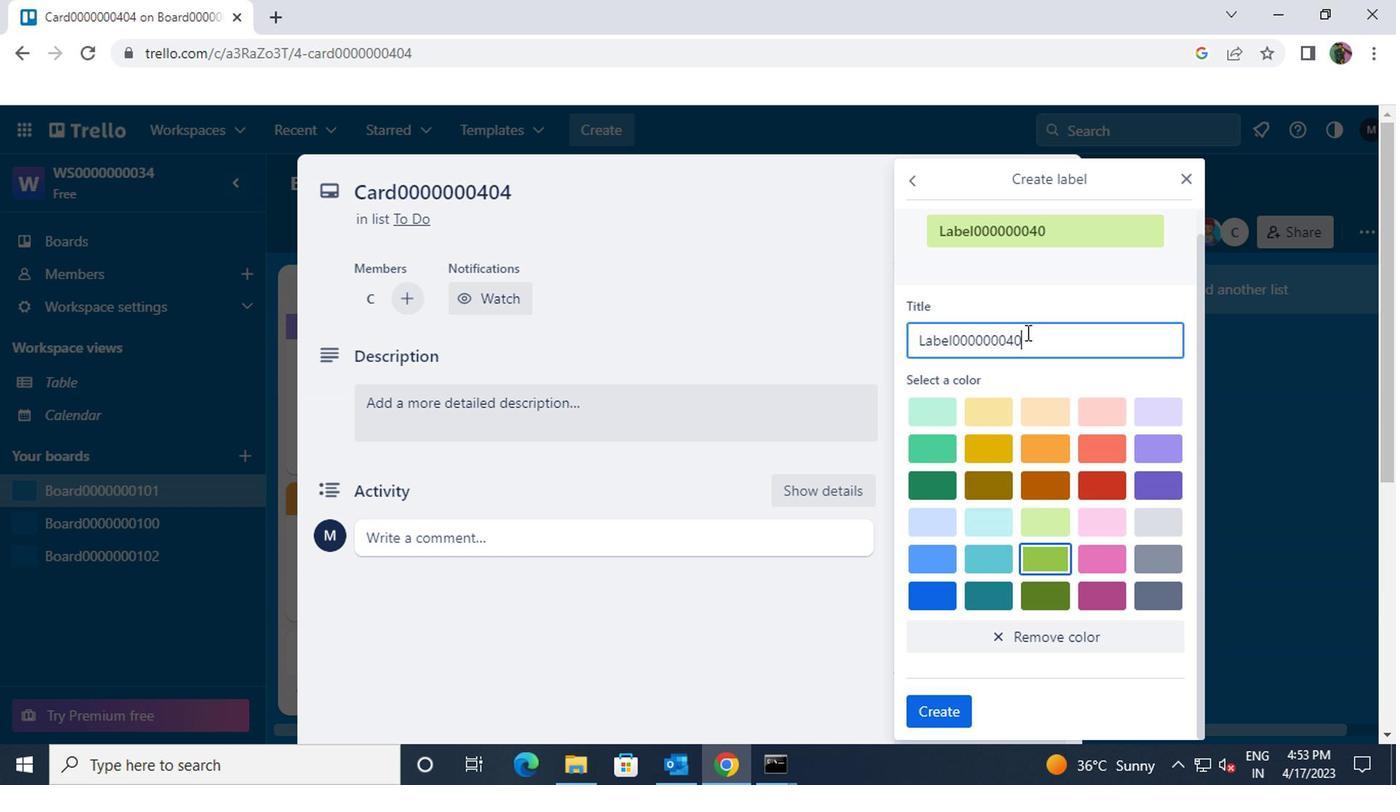 
Action: Mouse moved to (1042, 453)
Screenshot: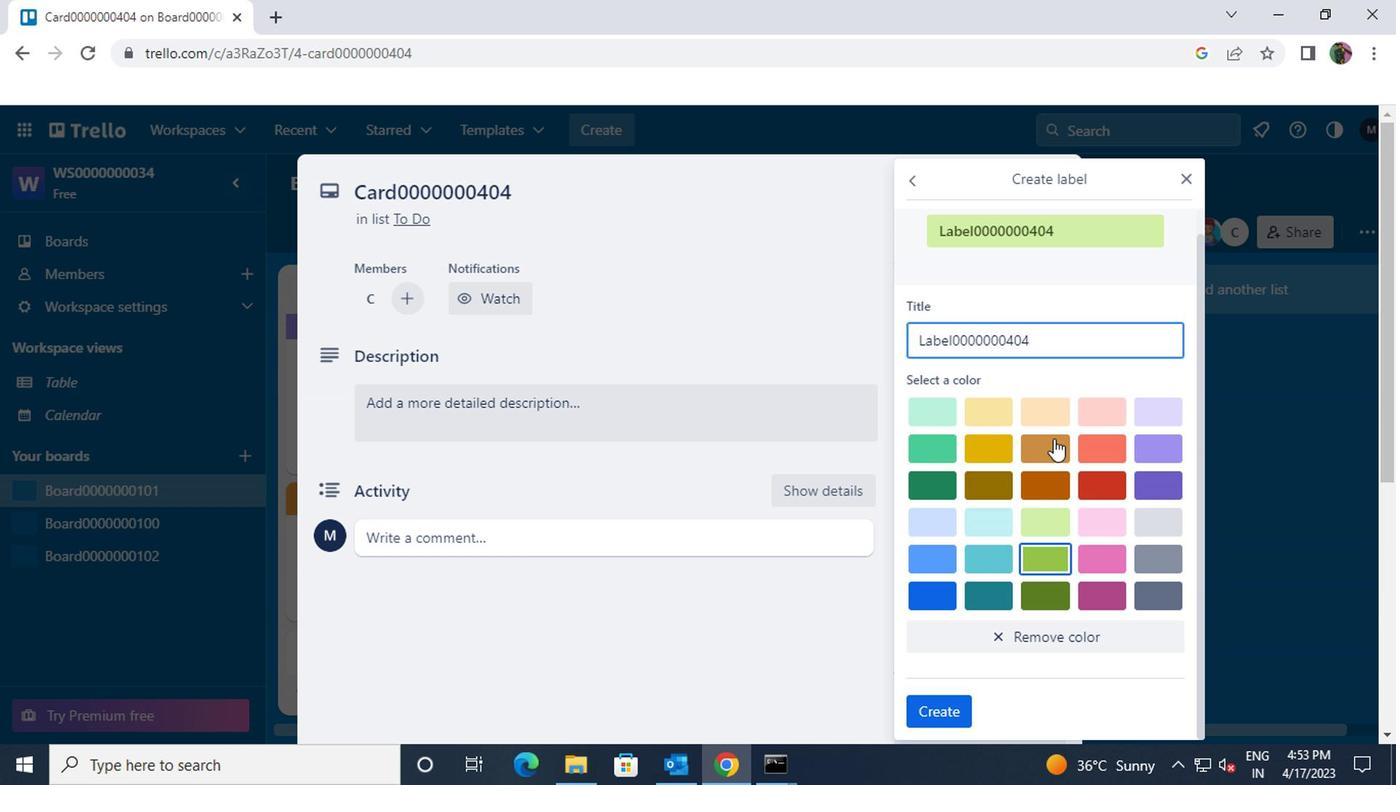 
Action: Mouse pressed left at (1042, 453)
Screenshot: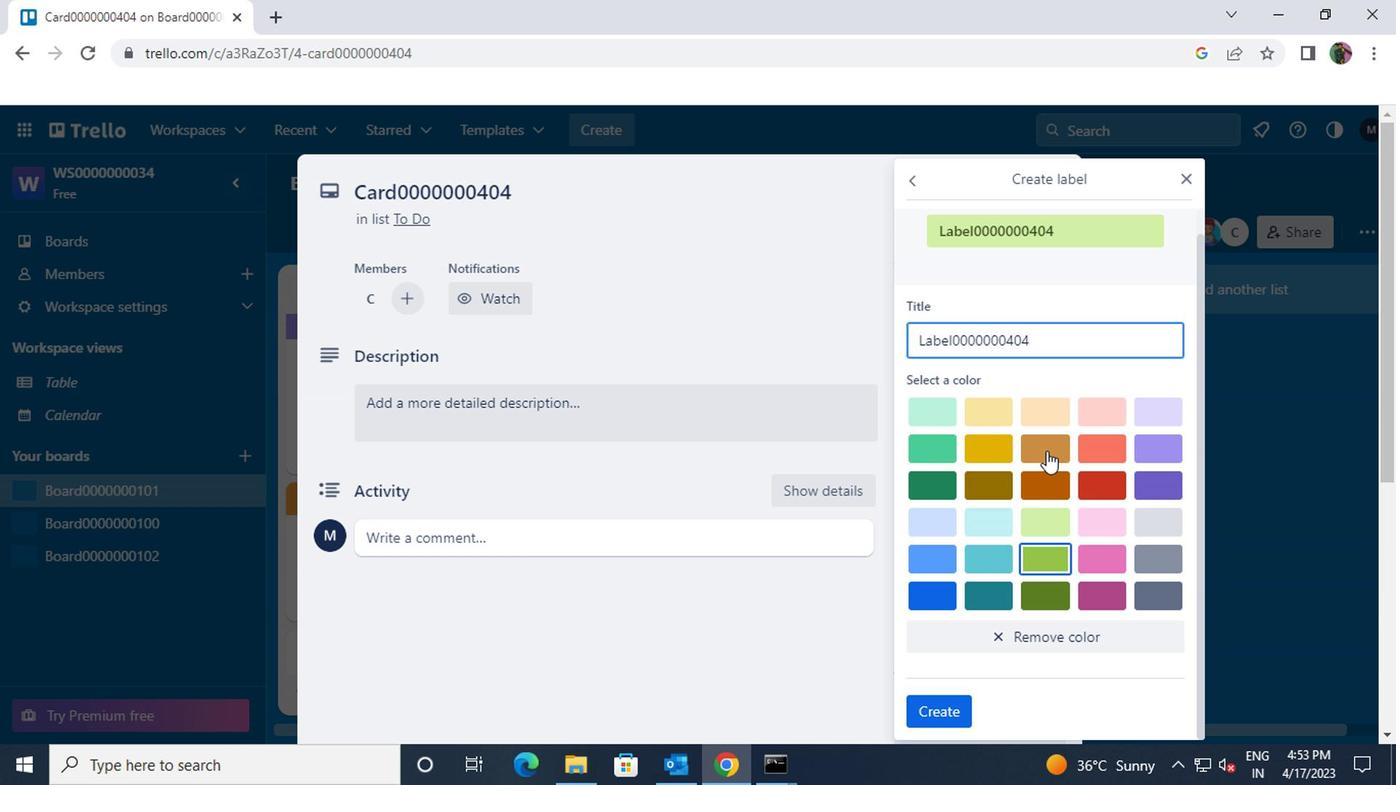 
Action: Mouse moved to (1042, 452)
Screenshot: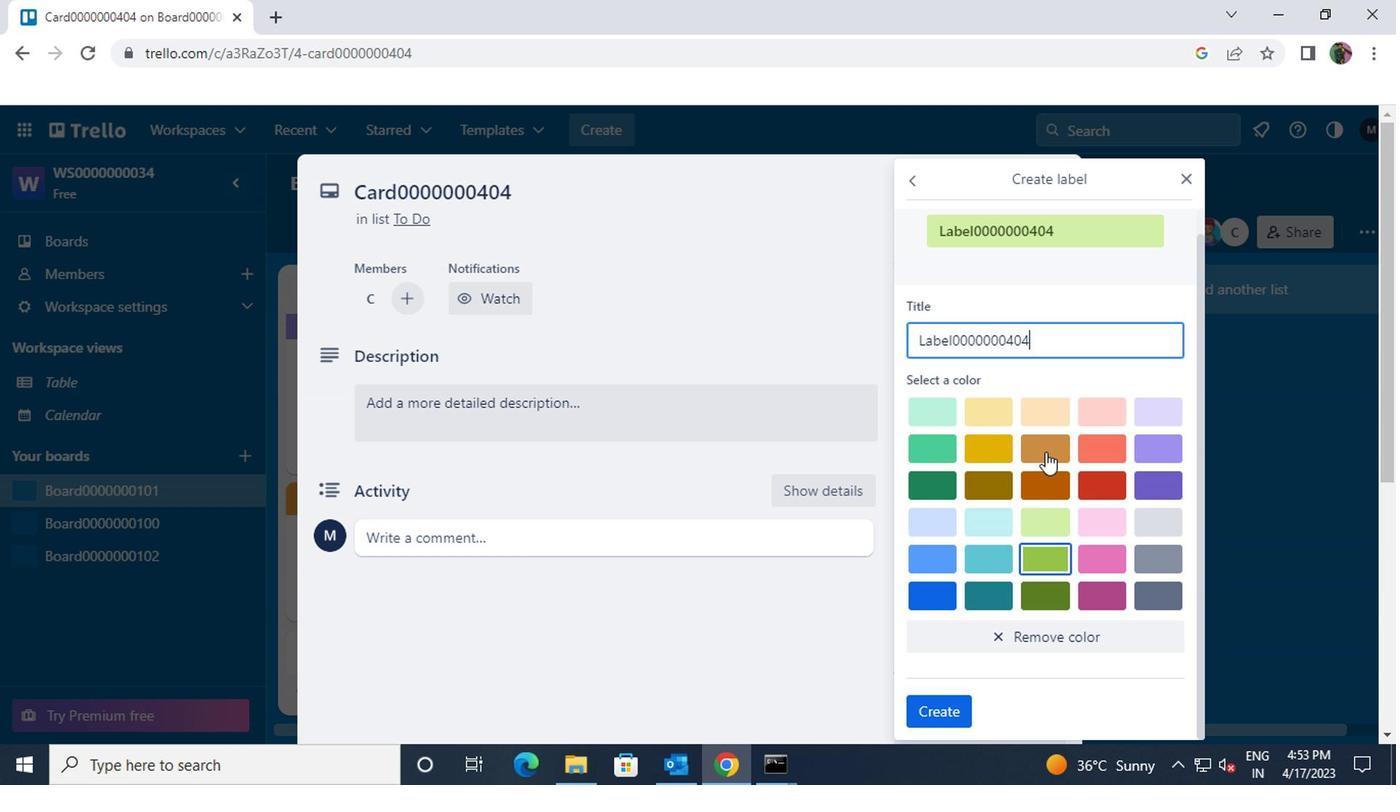 
Action: Mouse scrolled (1042, 450) with delta (0, -1)
Screenshot: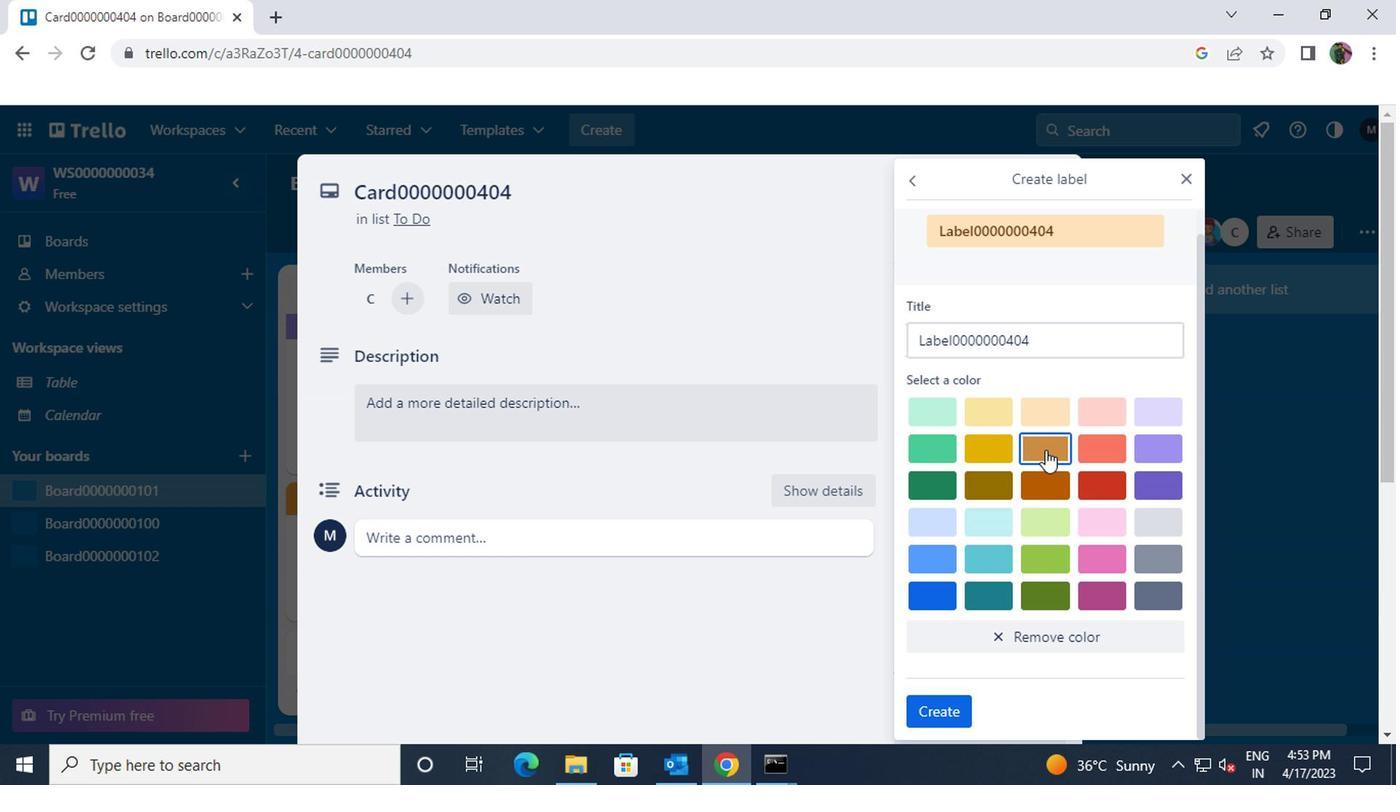 
Action: Mouse scrolled (1042, 450) with delta (0, -1)
Screenshot: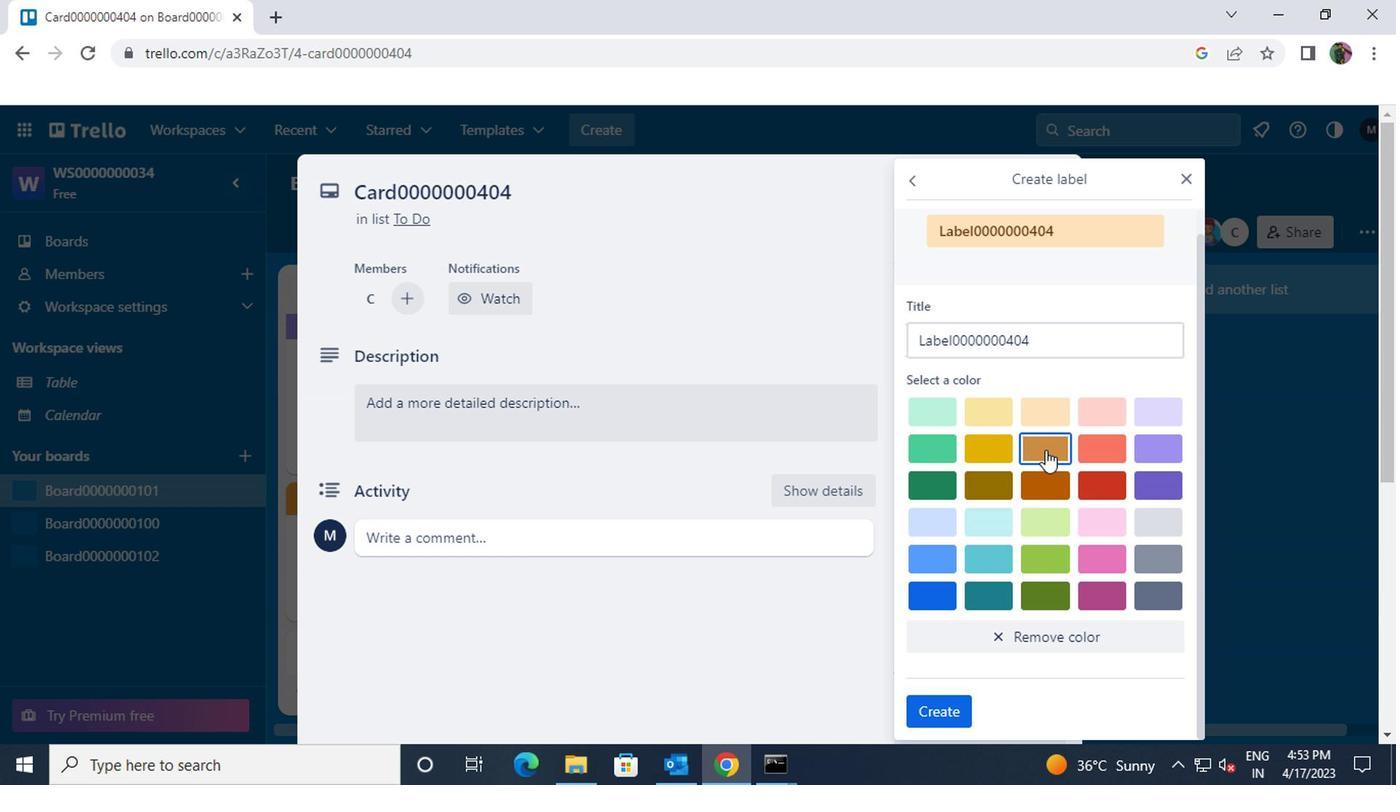 
Action: Mouse moved to (951, 714)
Screenshot: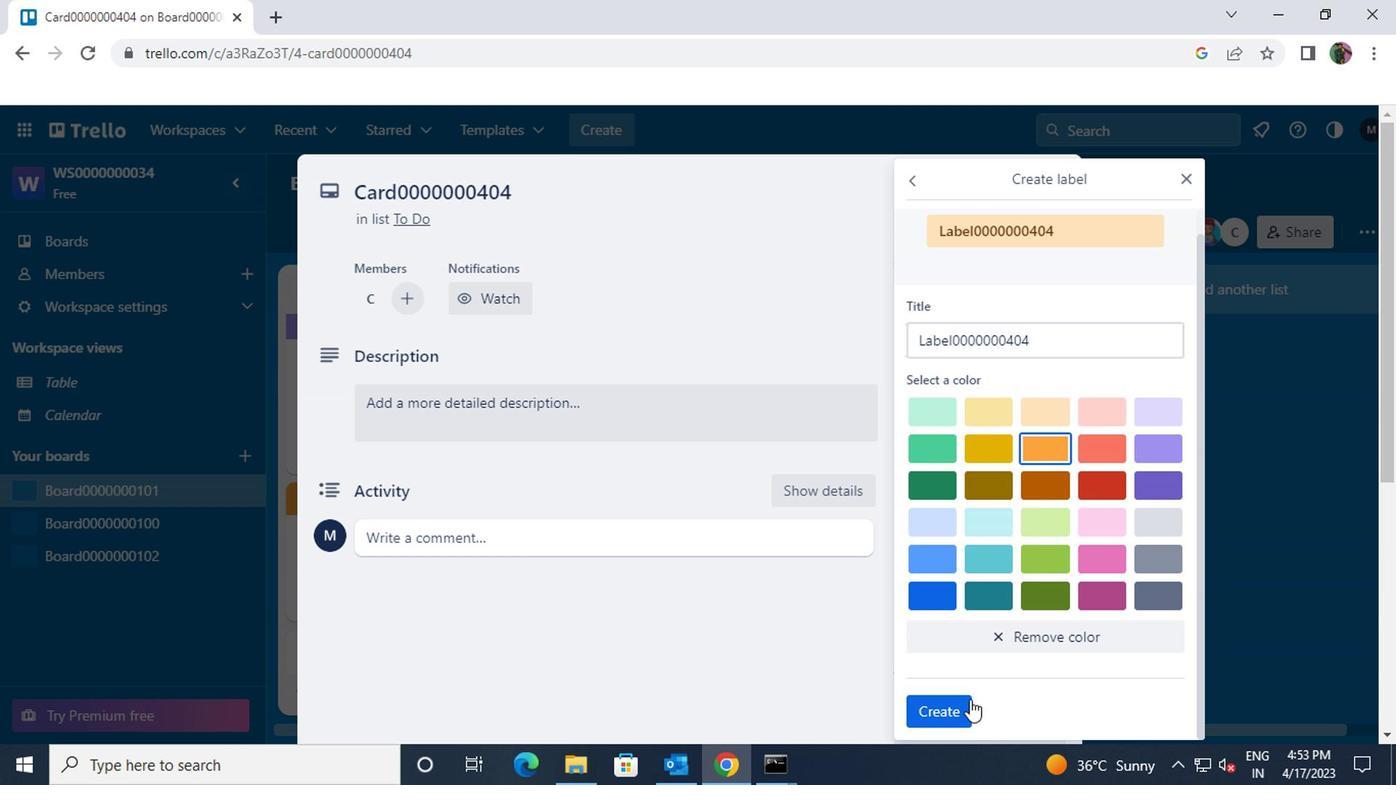 
Action: Mouse pressed left at (951, 714)
Screenshot: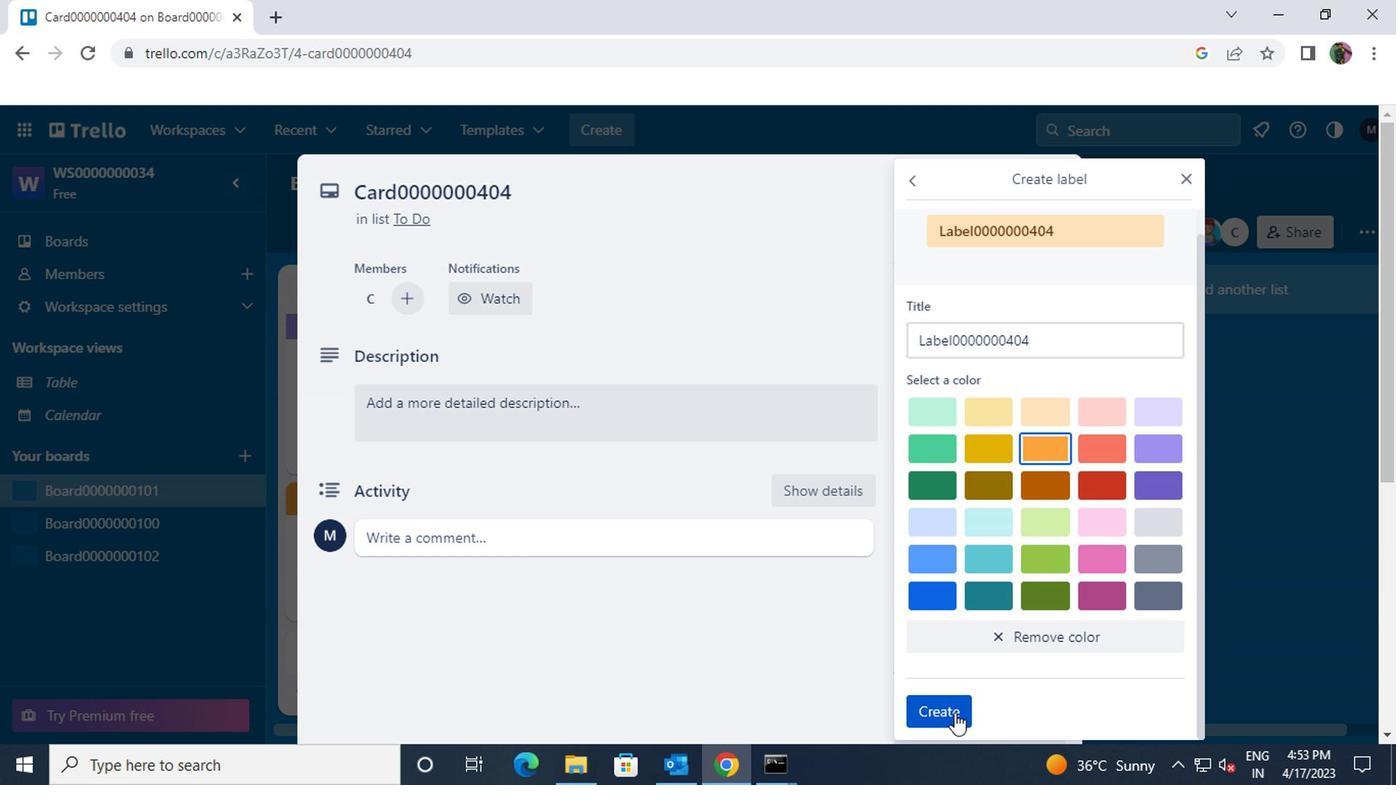 
Action: Mouse moved to (1177, 177)
Screenshot: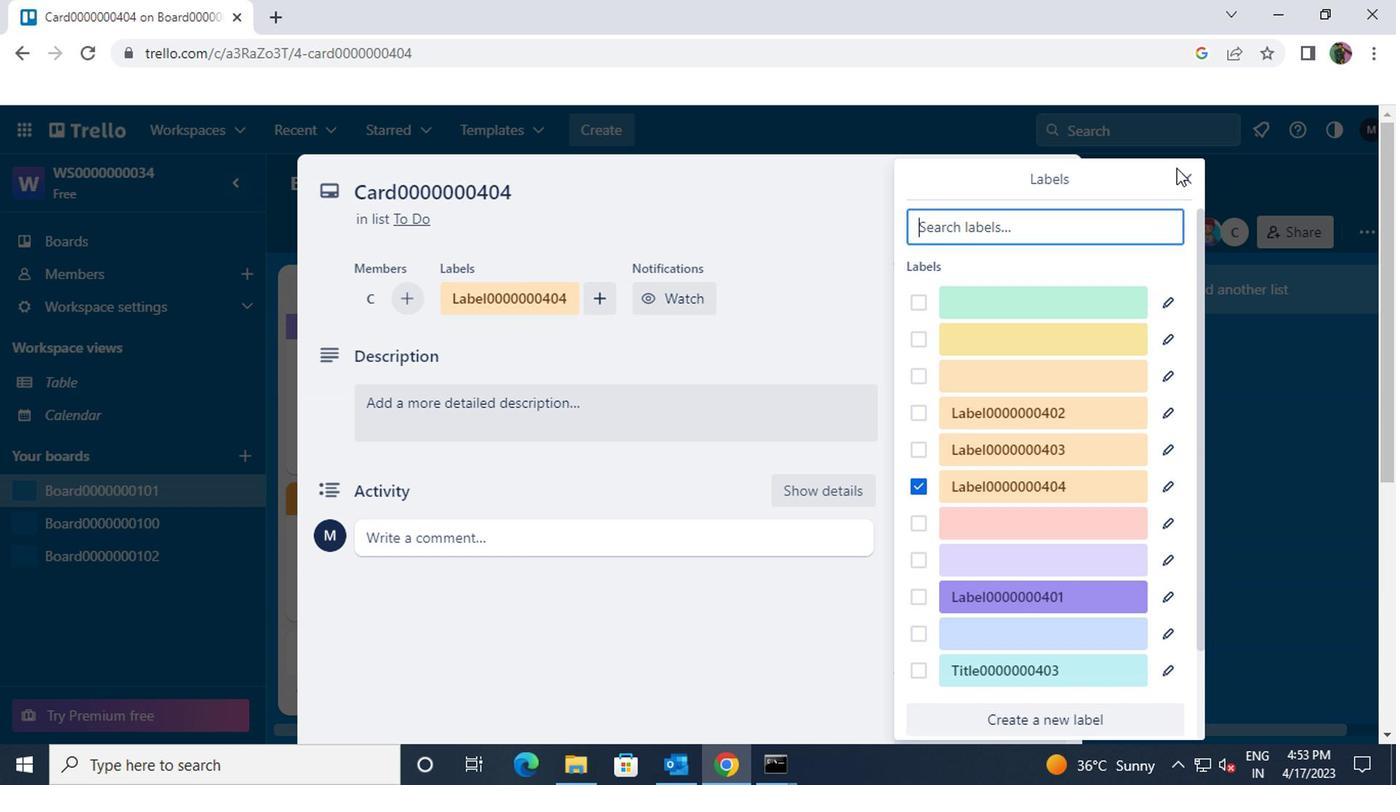
Action: Mouse pressed left at (1177, 177)
Screenshot: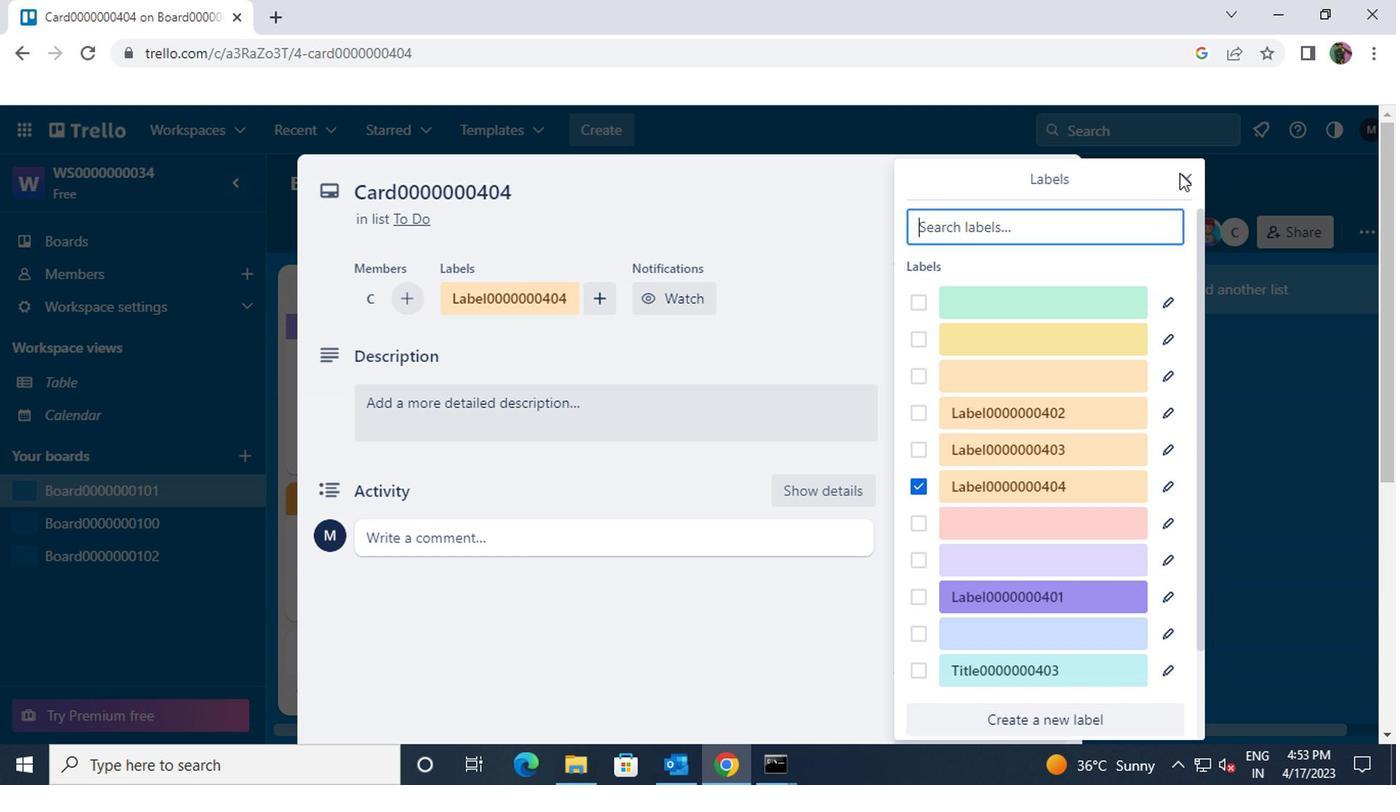 
Action: Mouse moved to (1035, 372)
Screenshot: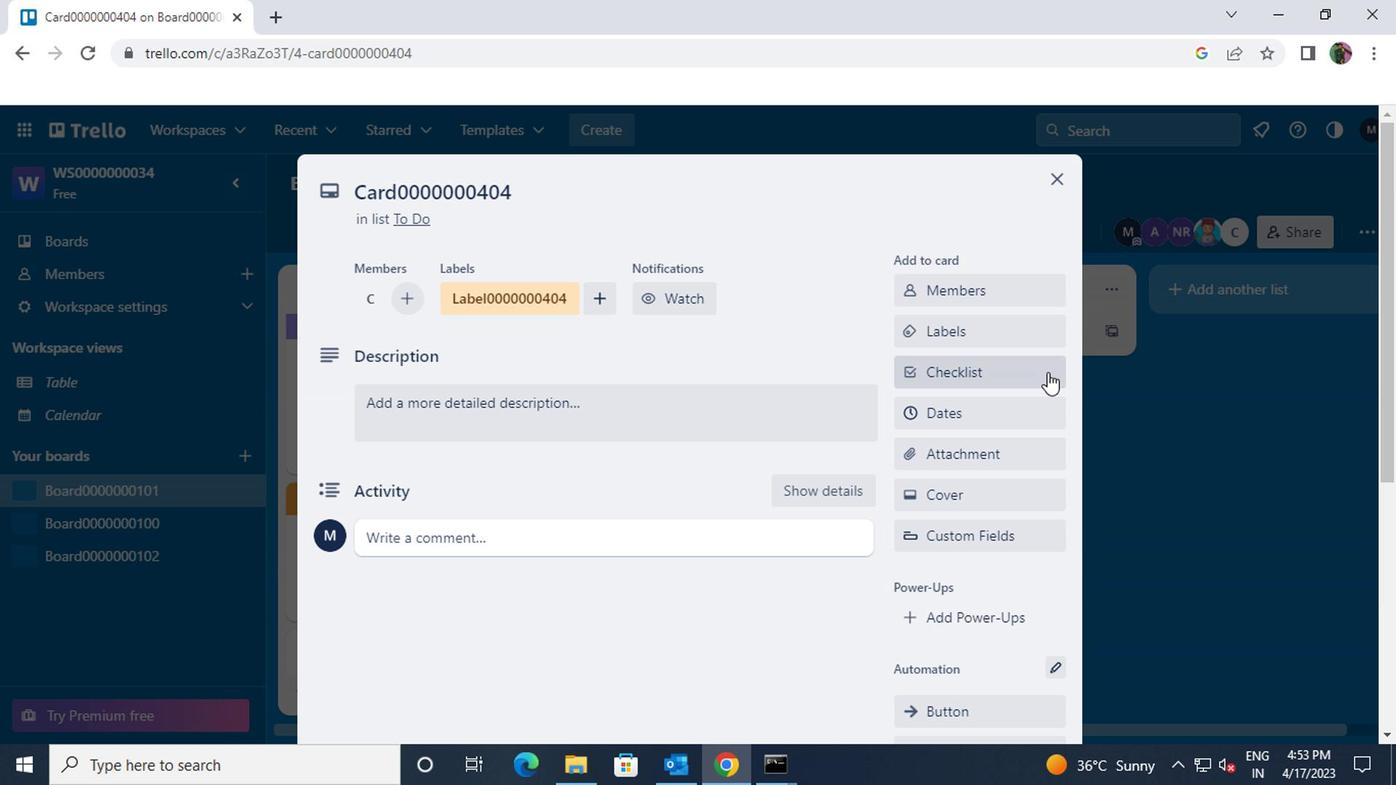 
Action: Mouse pressed left at (1035, 372)
Screenshot: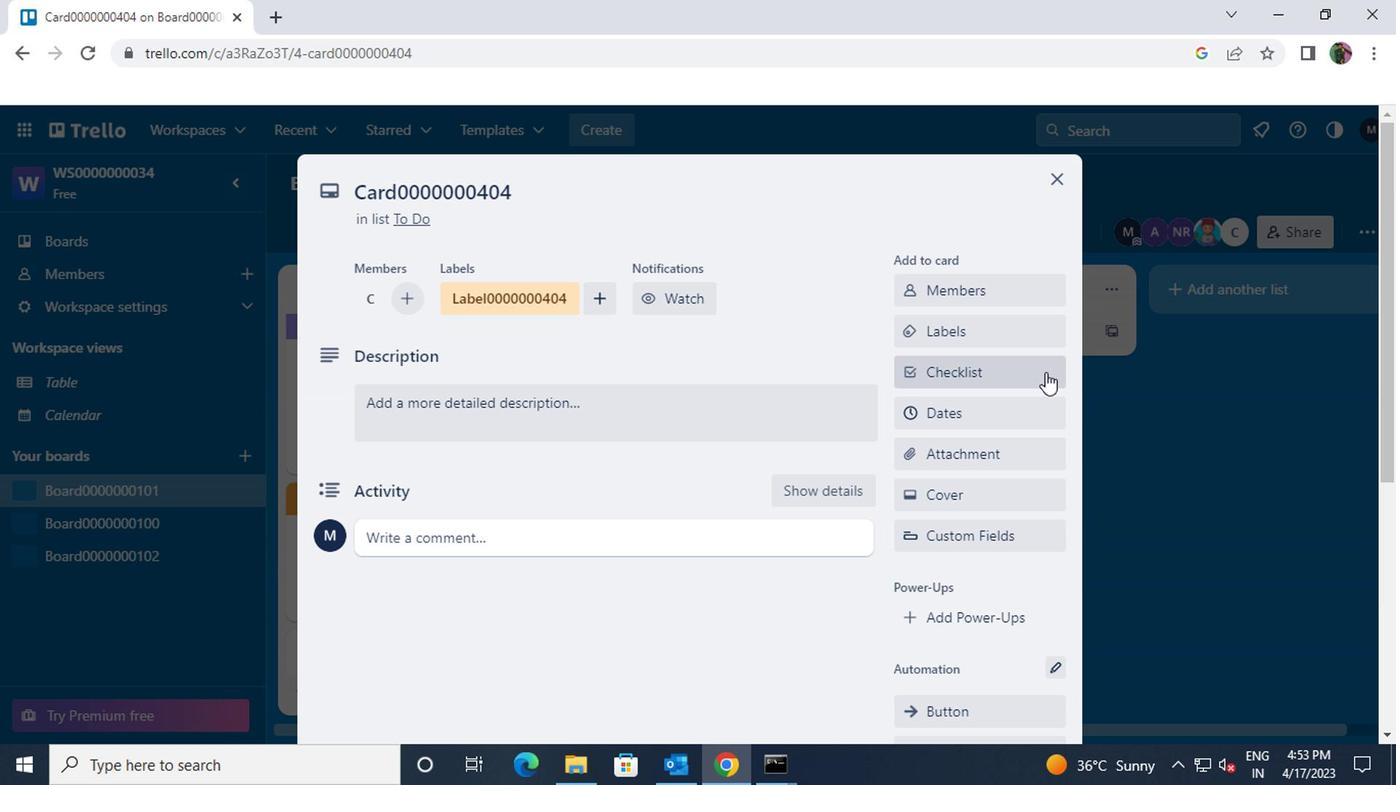 
Action: Key pressed <Key.shift>CL0000000403
Screenshot: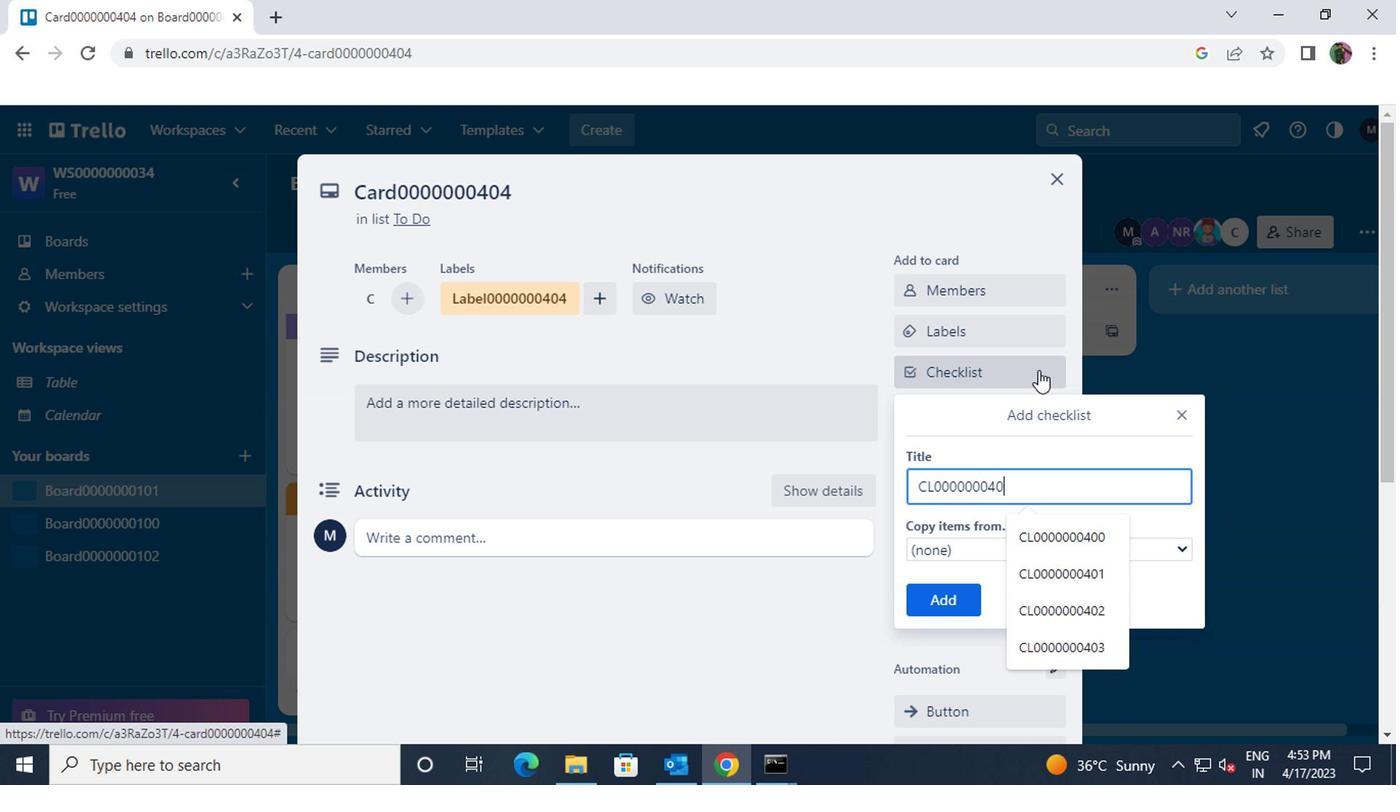 
Action: Mouse moved to (941, 596)
Screenshot: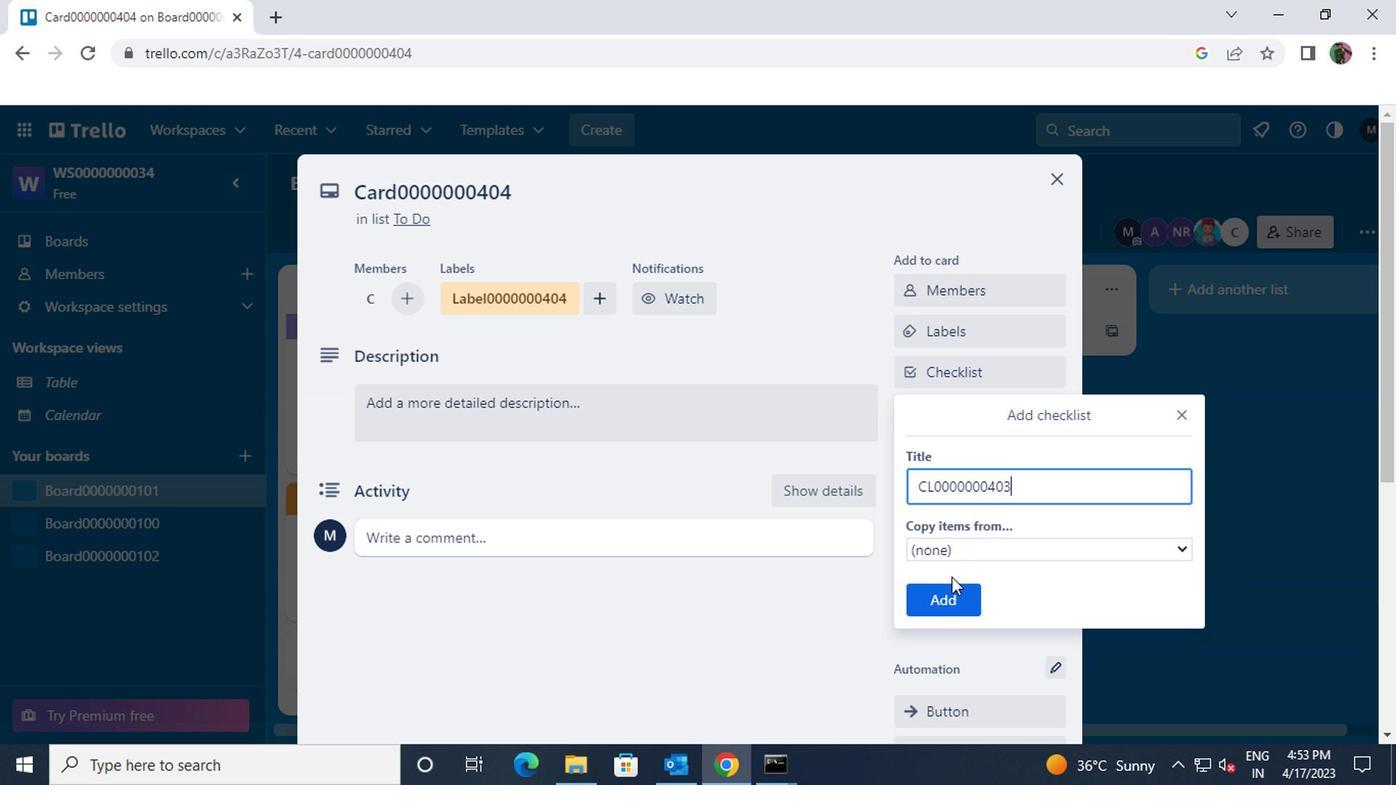 
Action: Mouse pressed left at (941, 596)
Screenshot: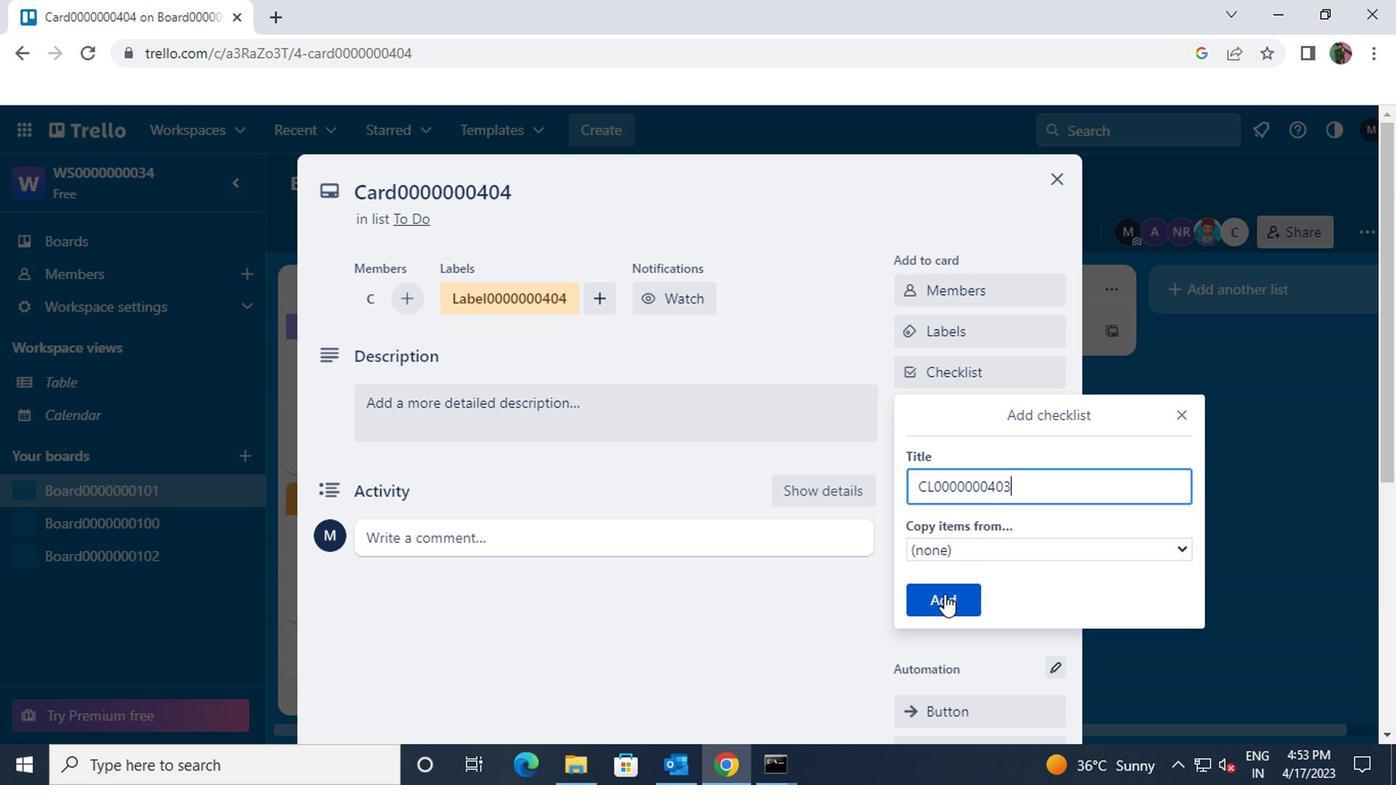 
Action: Mouse moved to (940, 421)
Screenshot: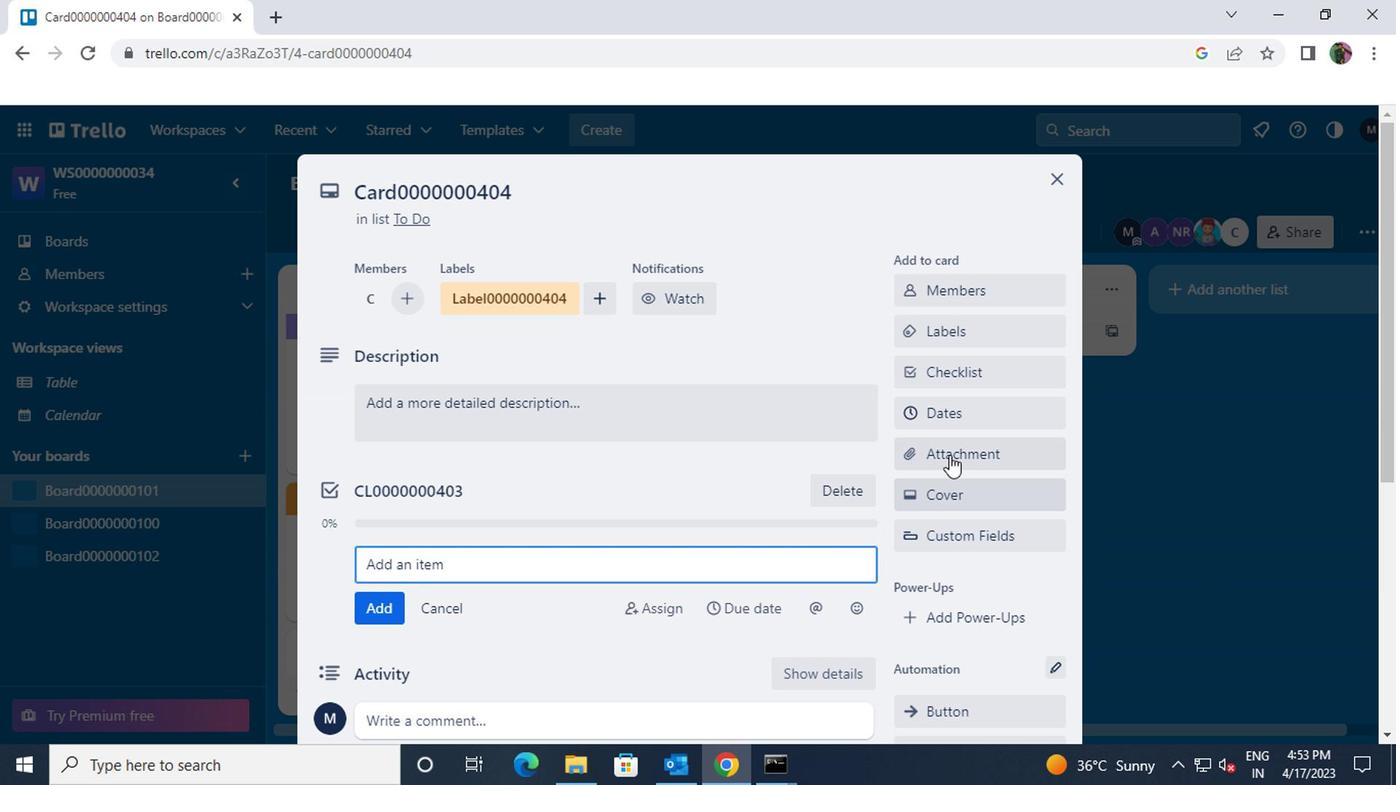 
Action: Mouse pressed left at (940, 421)
Screenshot: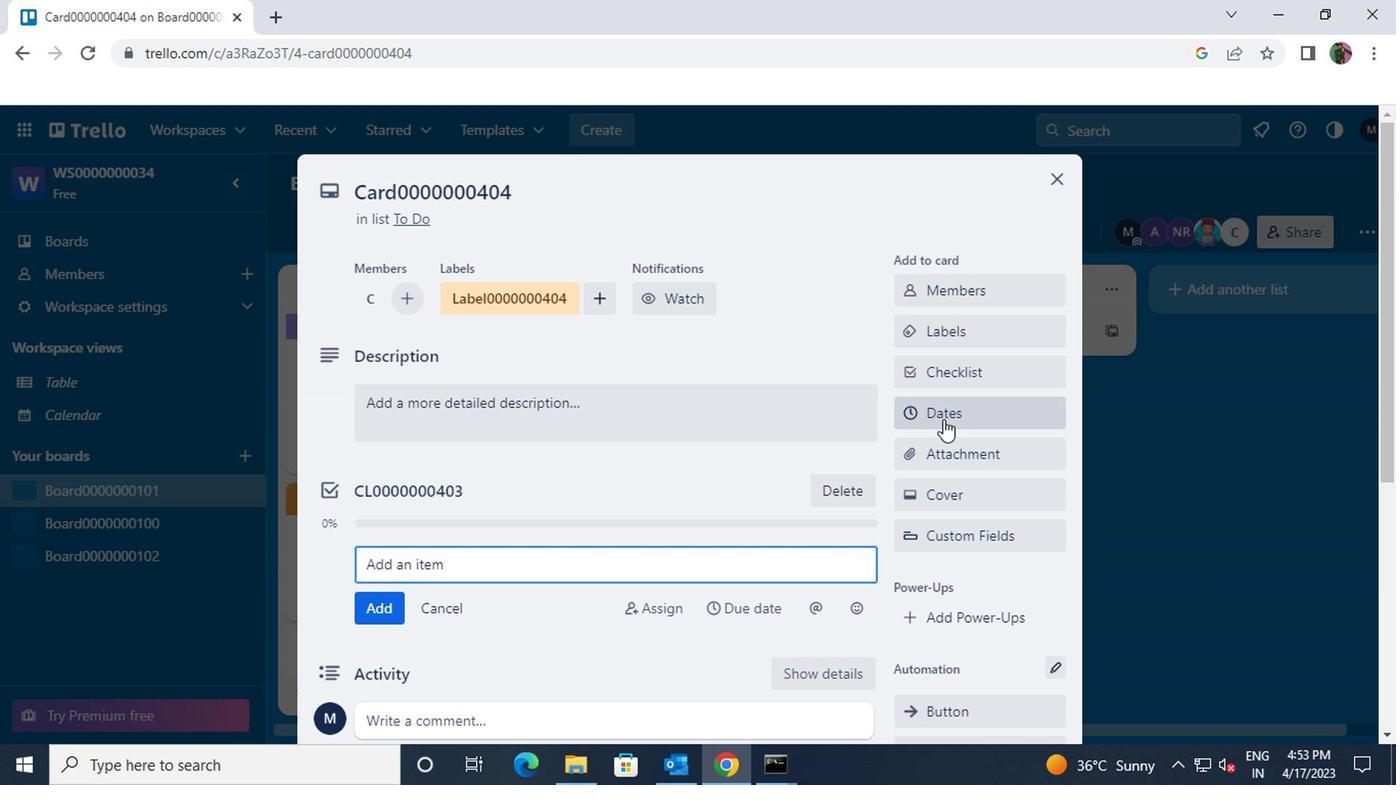 
Action: Mouse moved to (1170, 233)
Screenshot: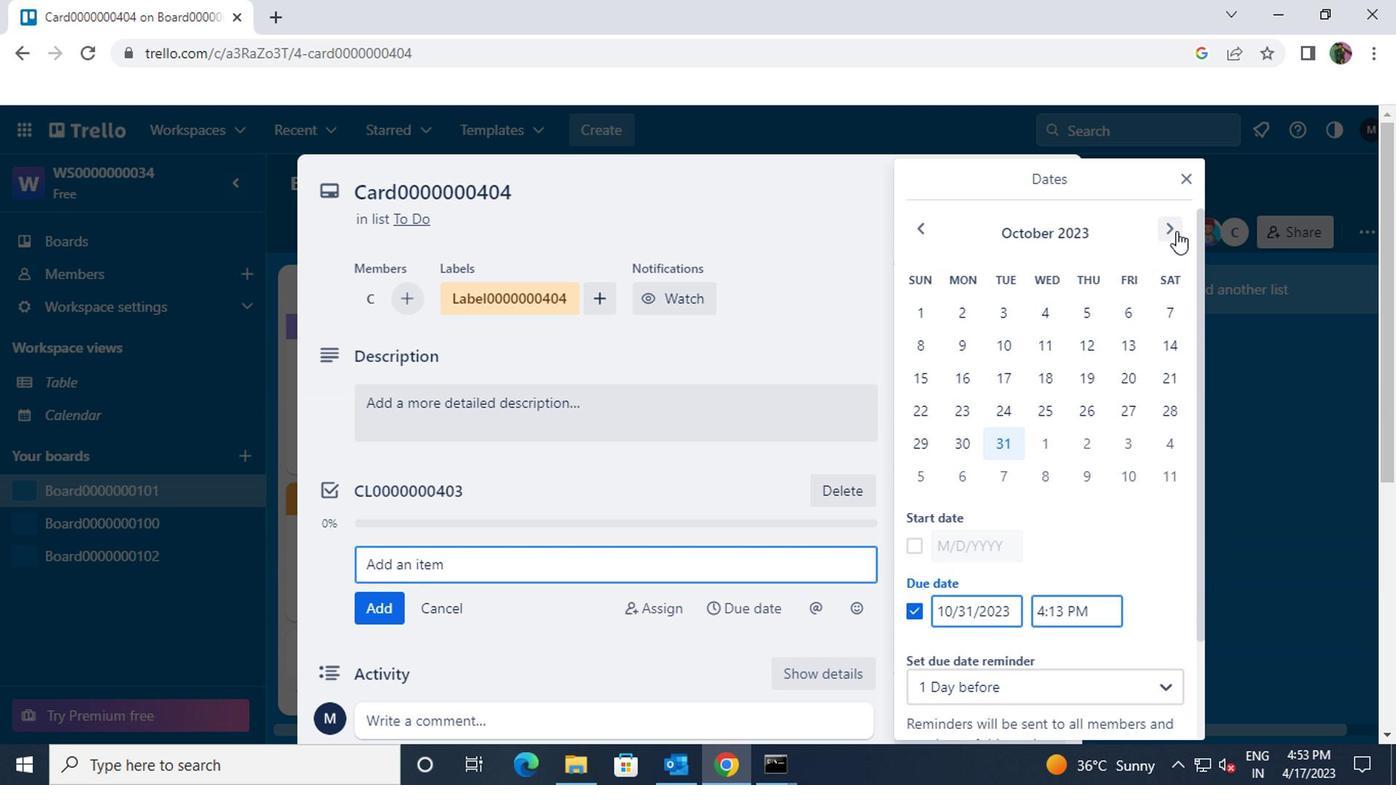 
Action: Mouse pressed left at (1170, 233)
Screenshot: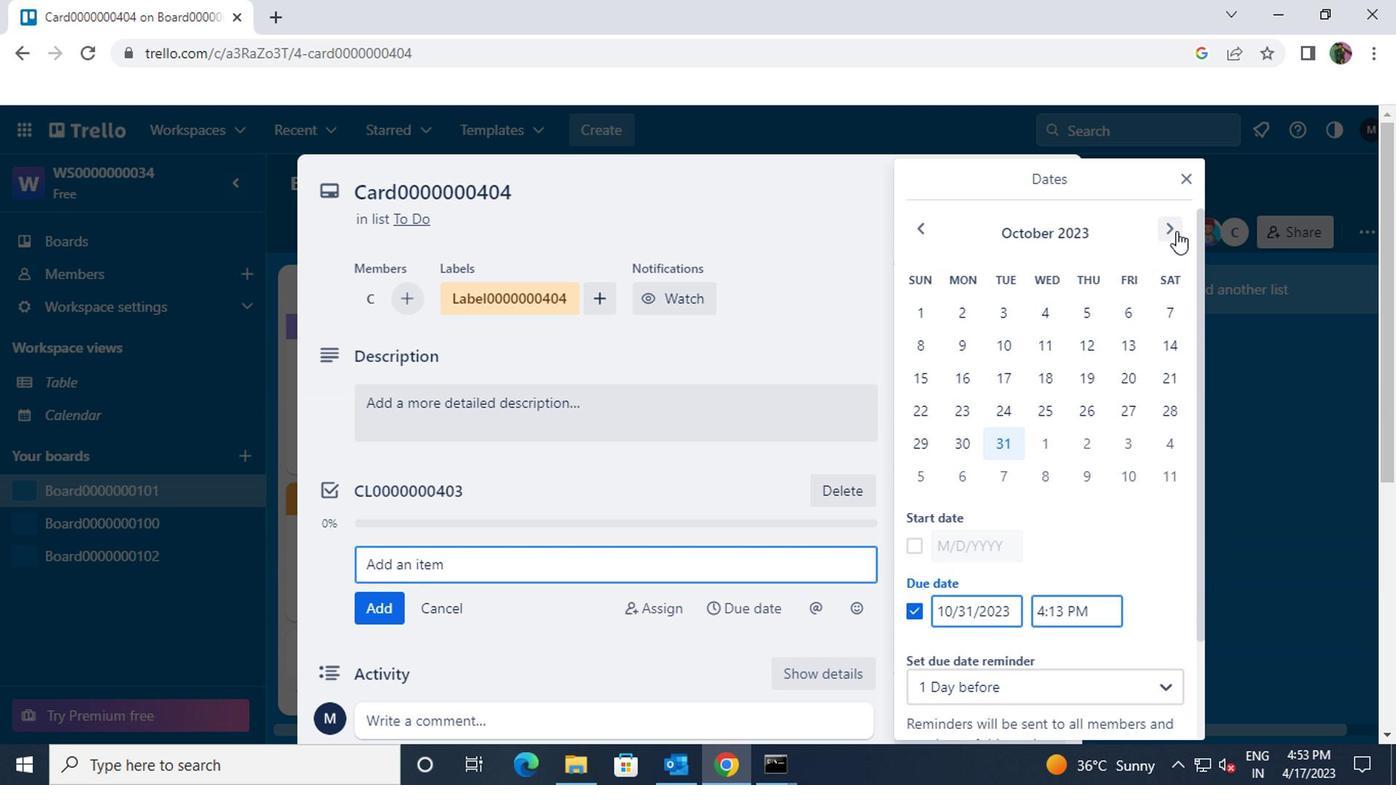 
Action: Mouse moved to (1038, 313)
Screenshot: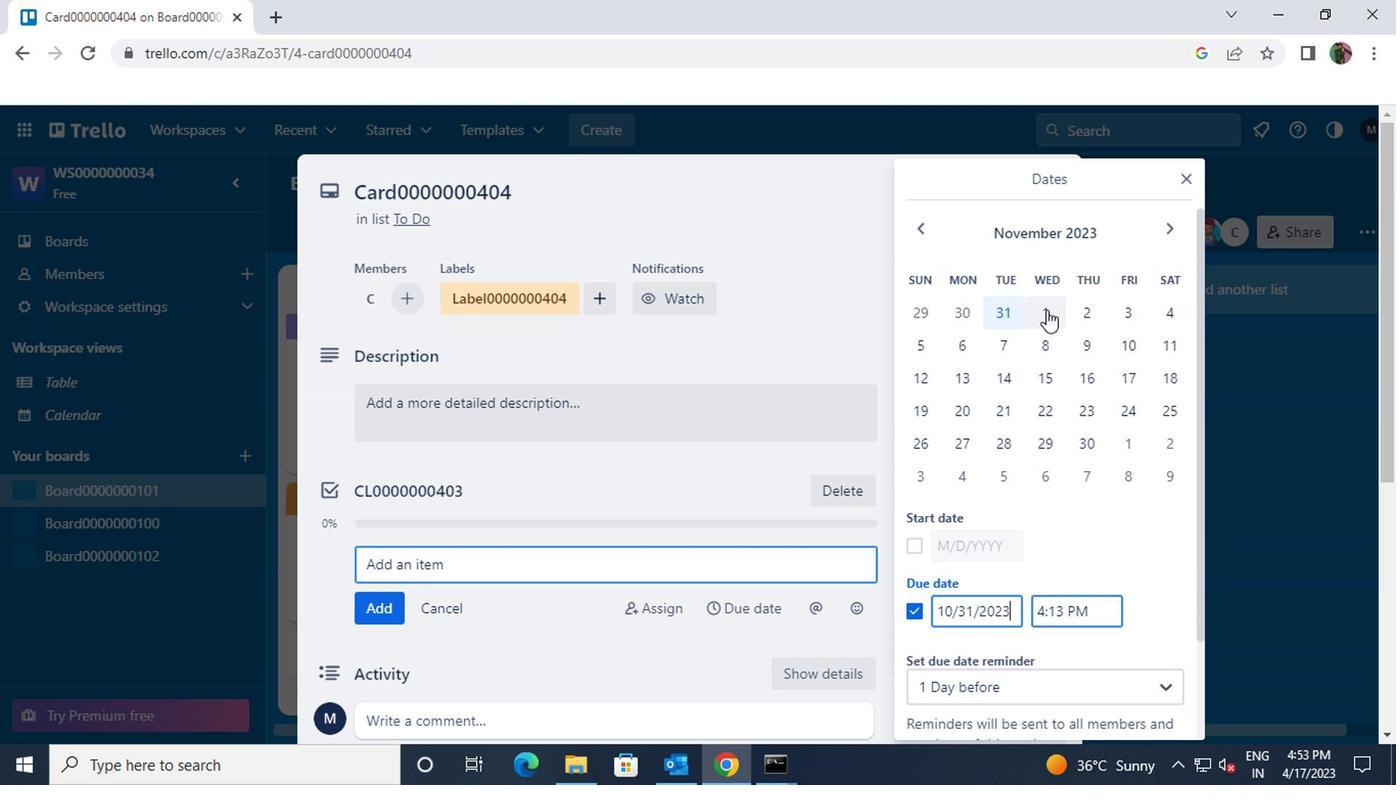 
Action: Mouse pressed left at (1038, 313)
Screenshot: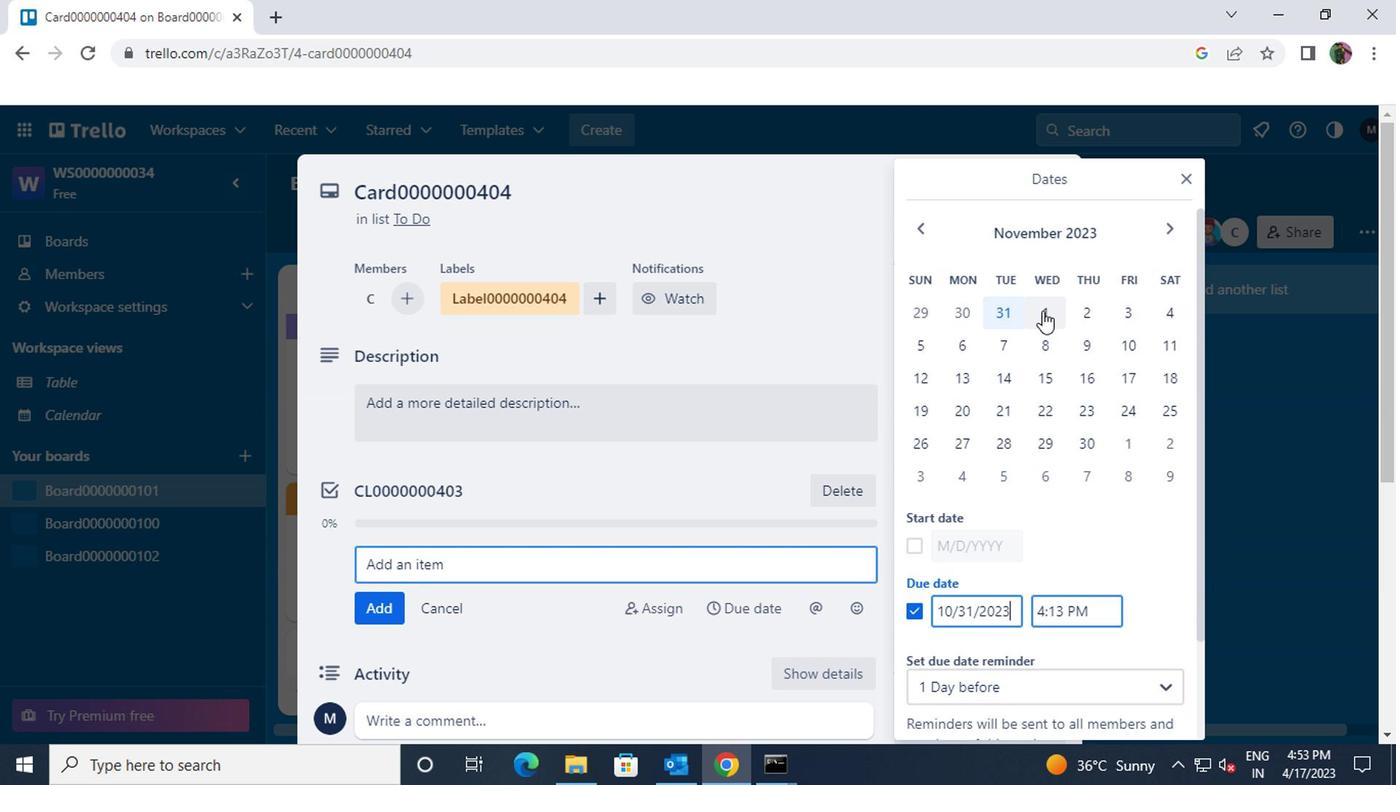 
Action: Mouse scrolled (1038, 311) with delta (0, -1)
Screenshot: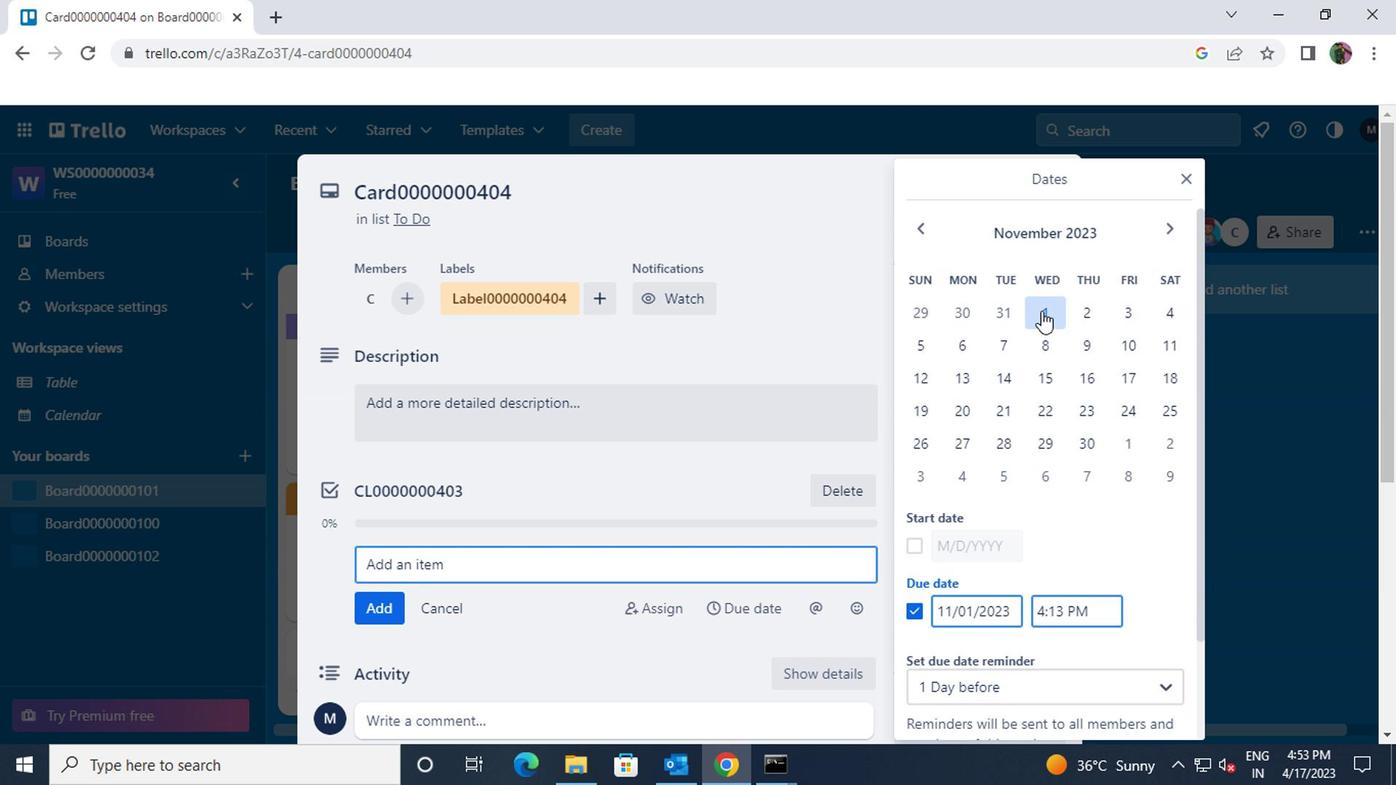 
Action: Mouse moved to (908, 437)
Screenshot: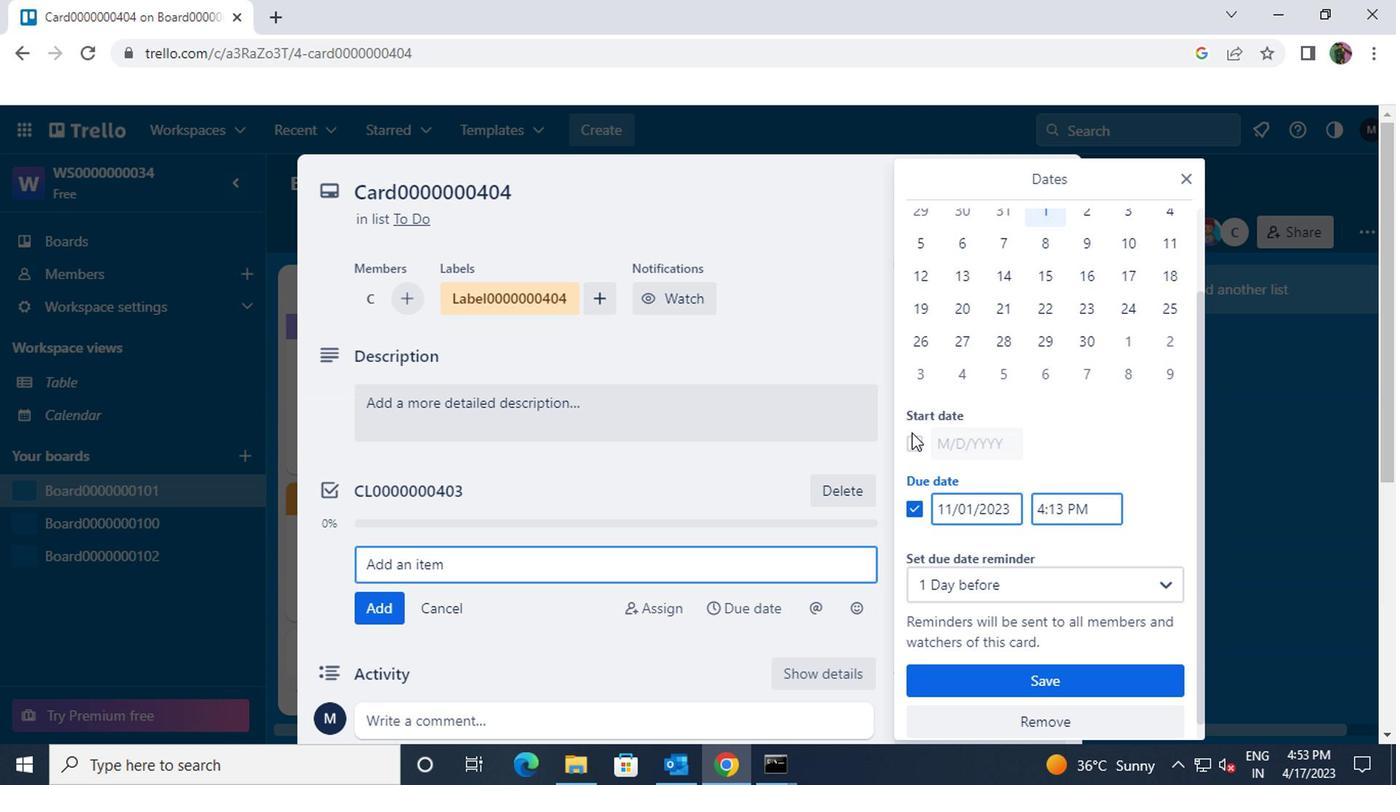 
Action: Mouse pressed left at (908, 437)
Screenshot: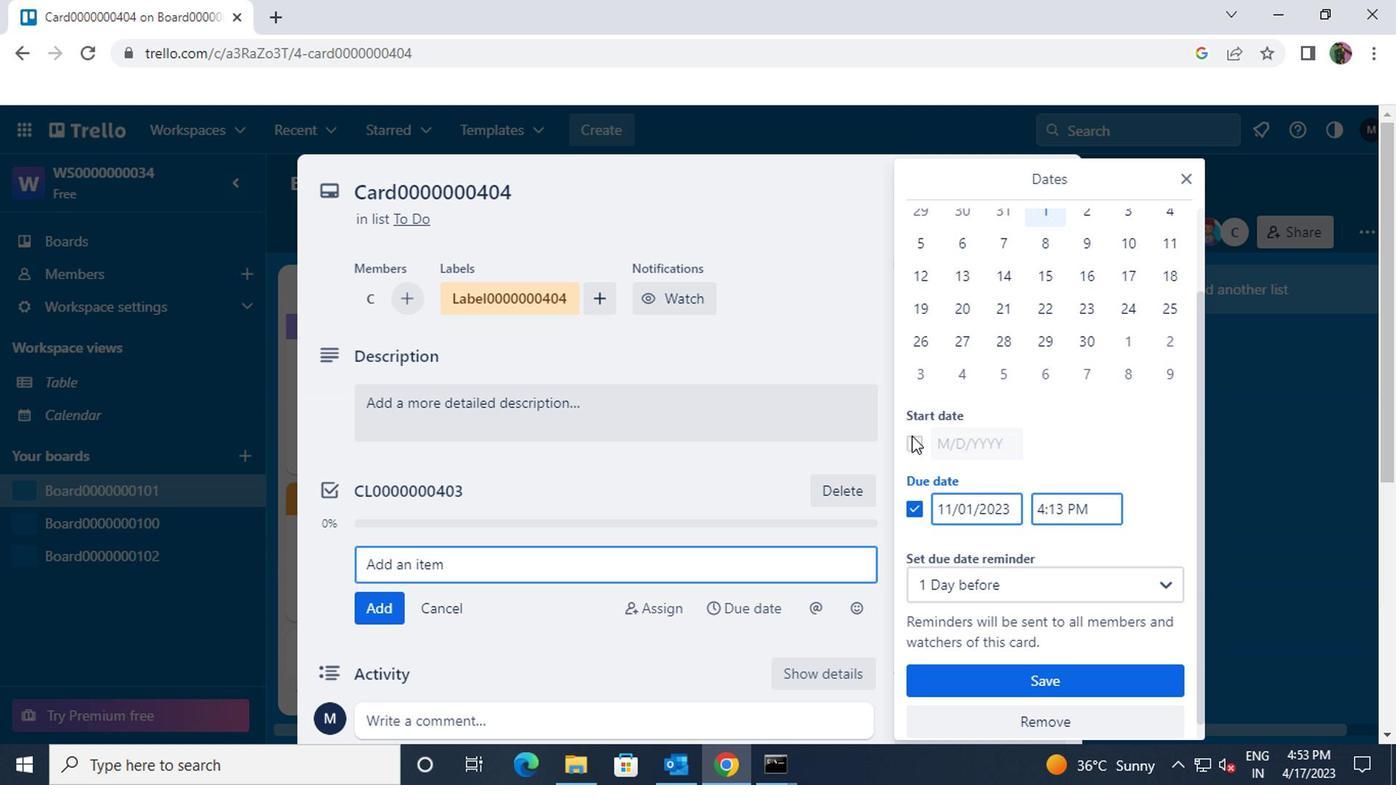 
Action: Mouse moved to (962, 339)
Screenshot: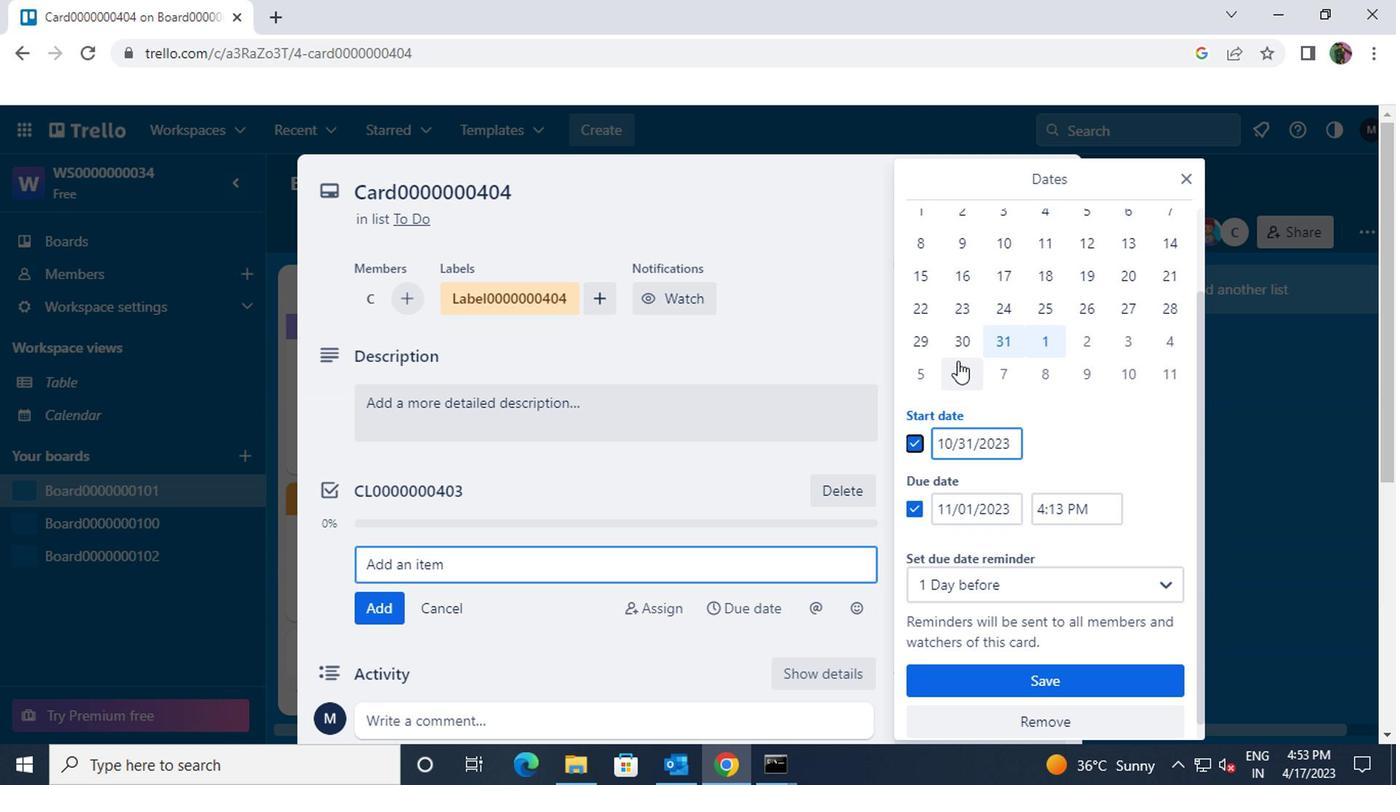 
Action: Mouse pressed left at (962, 339)
Screenshot: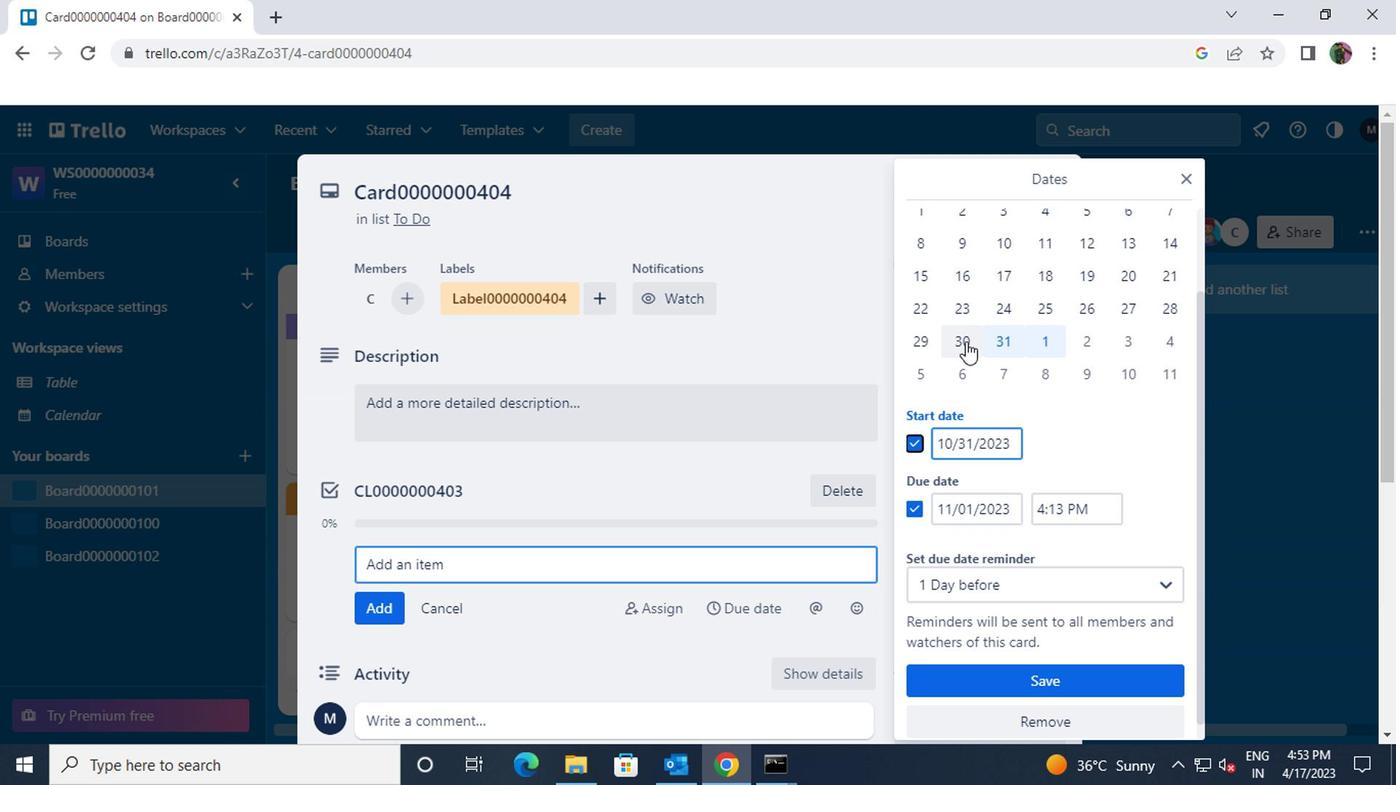 
Action: Mouse moved to (962, 335)
Screenshot: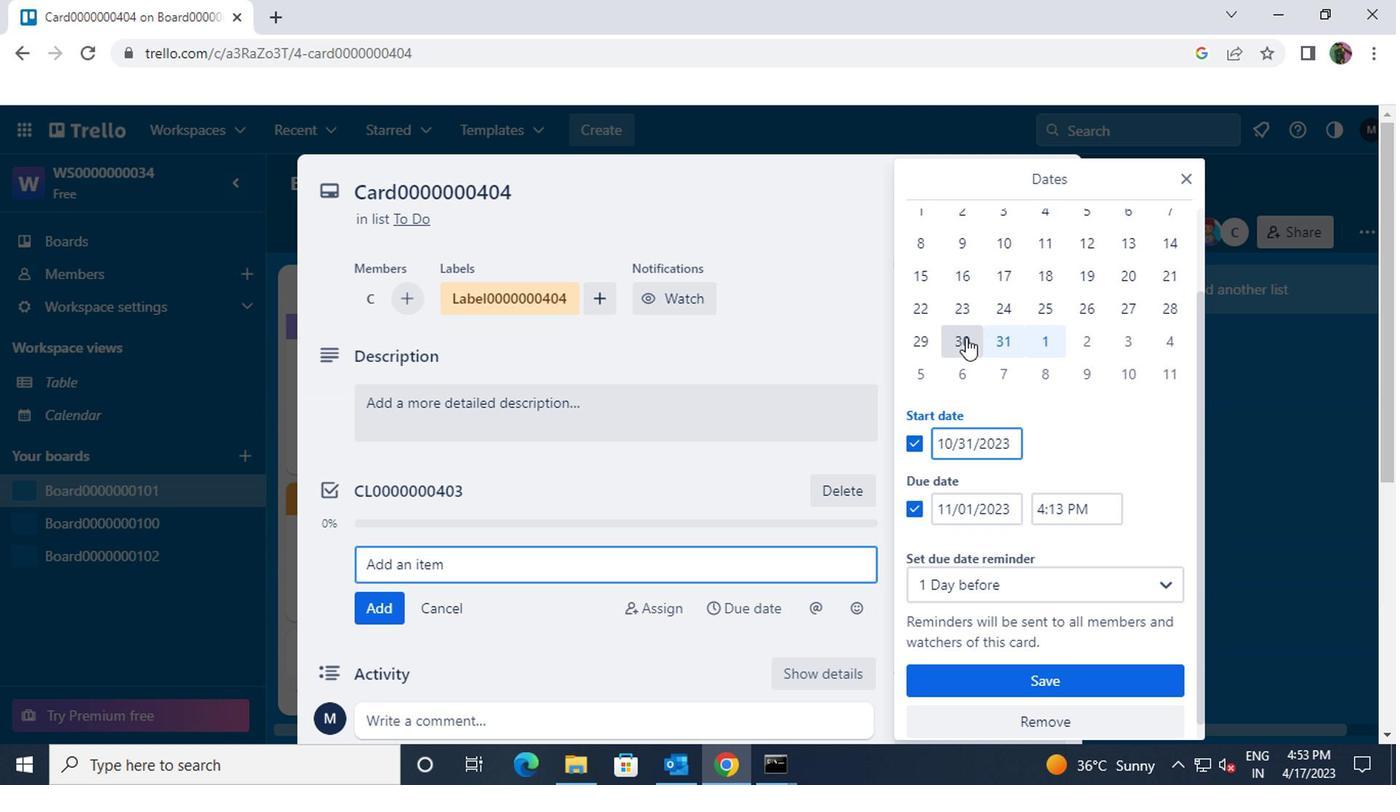 
Action: Mouse scrolled (962, 334) with delta (0, -1)
Screenshot: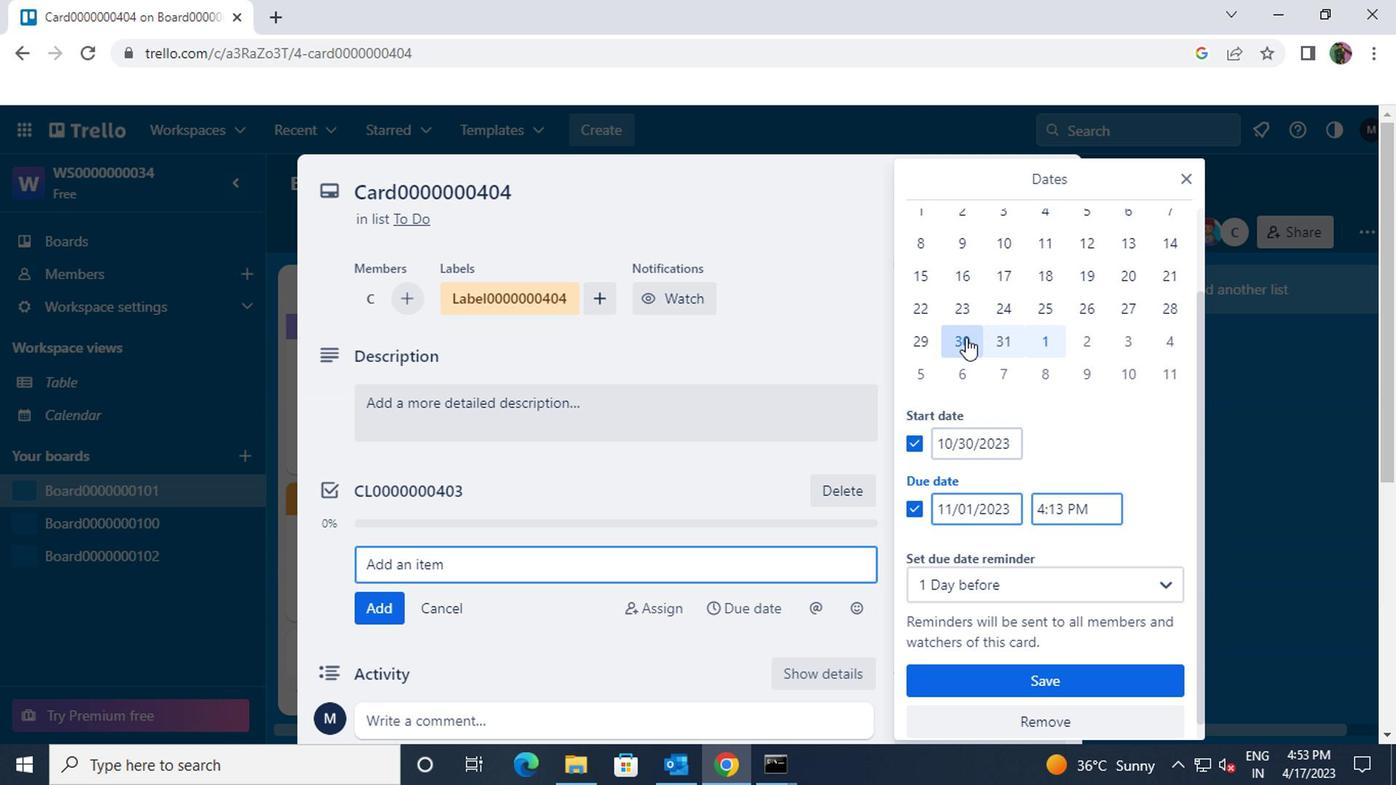 
Action: Mouse scrolled (962, 334) with delta (0, -1)
Screenshot: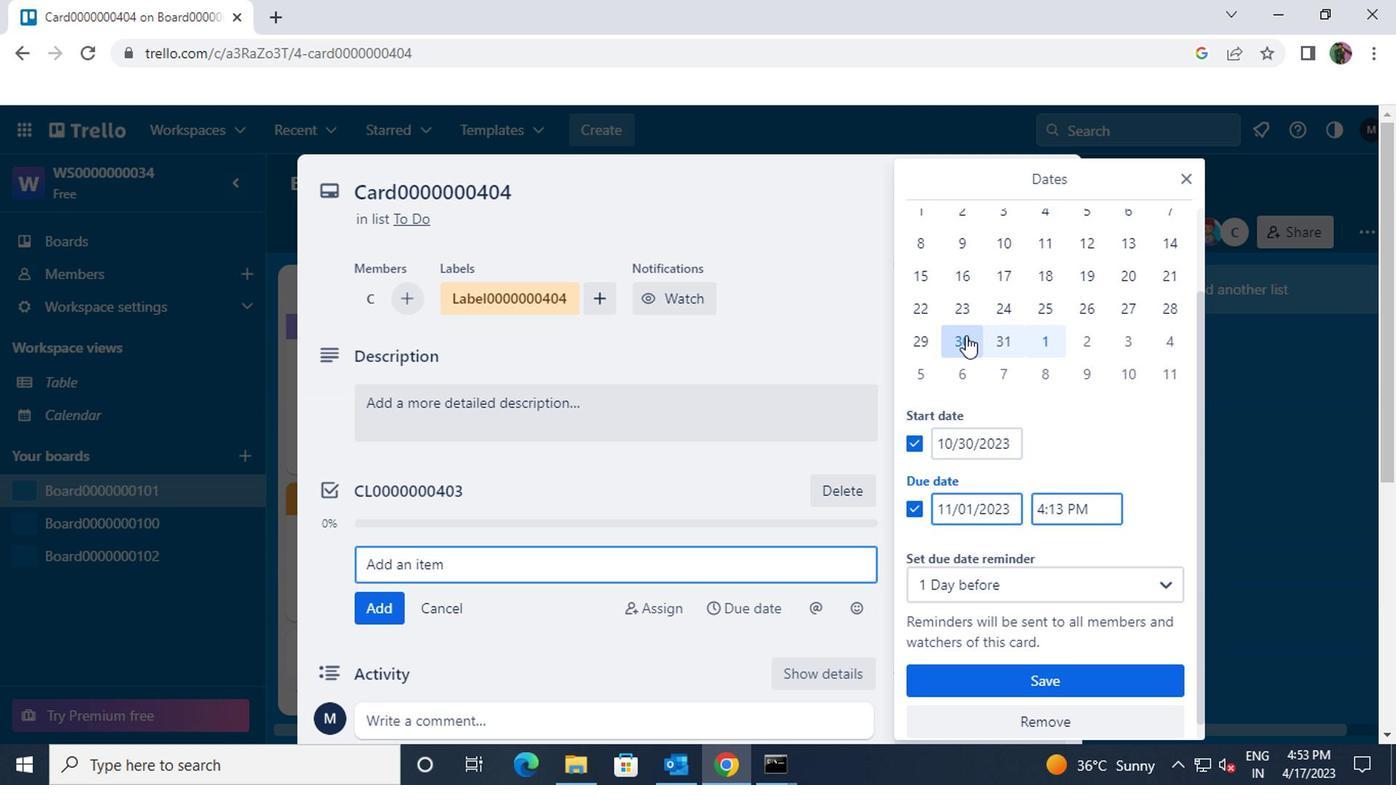 
Action: Mouse moved to (1017, 666)
Screenshot: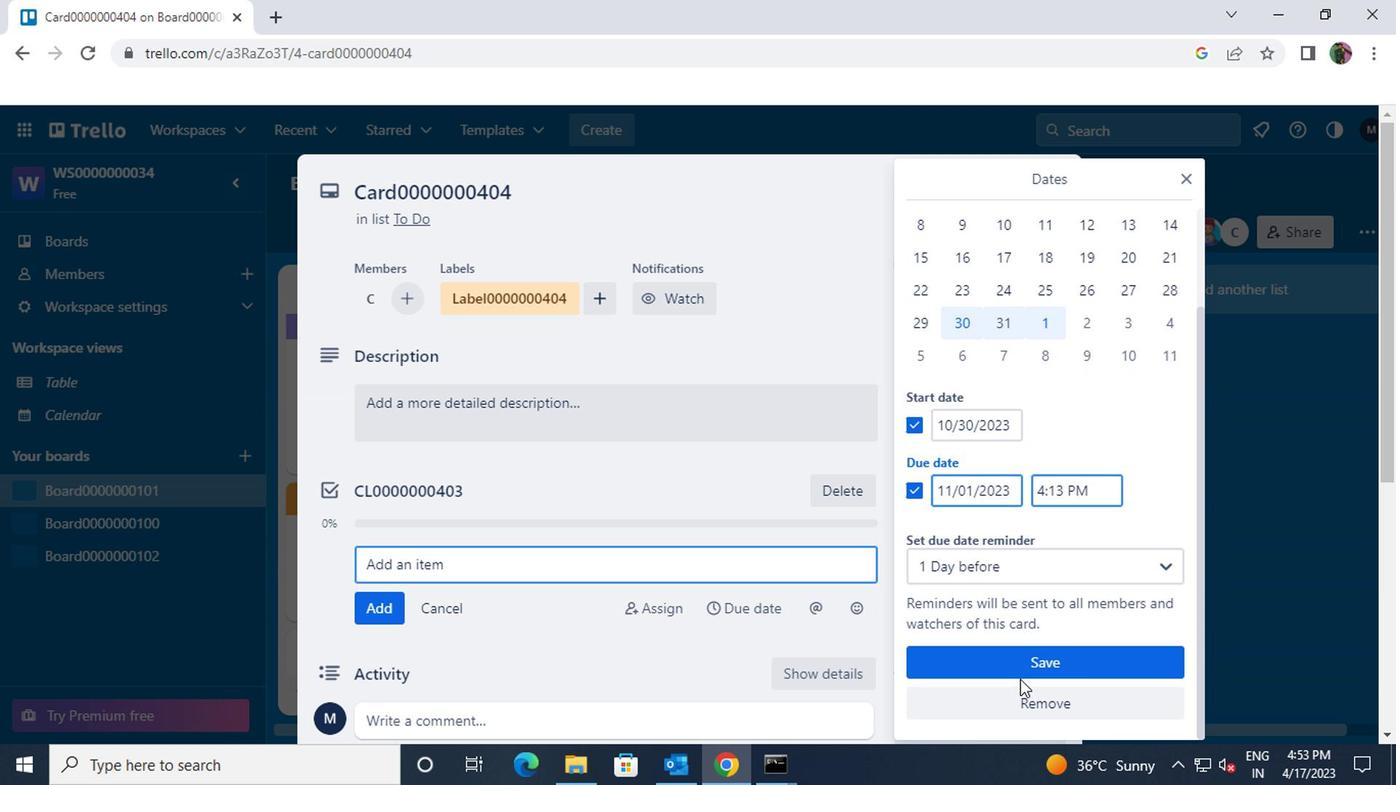 
Action: Mouse pressed left at (1017, 666)
Screenshot: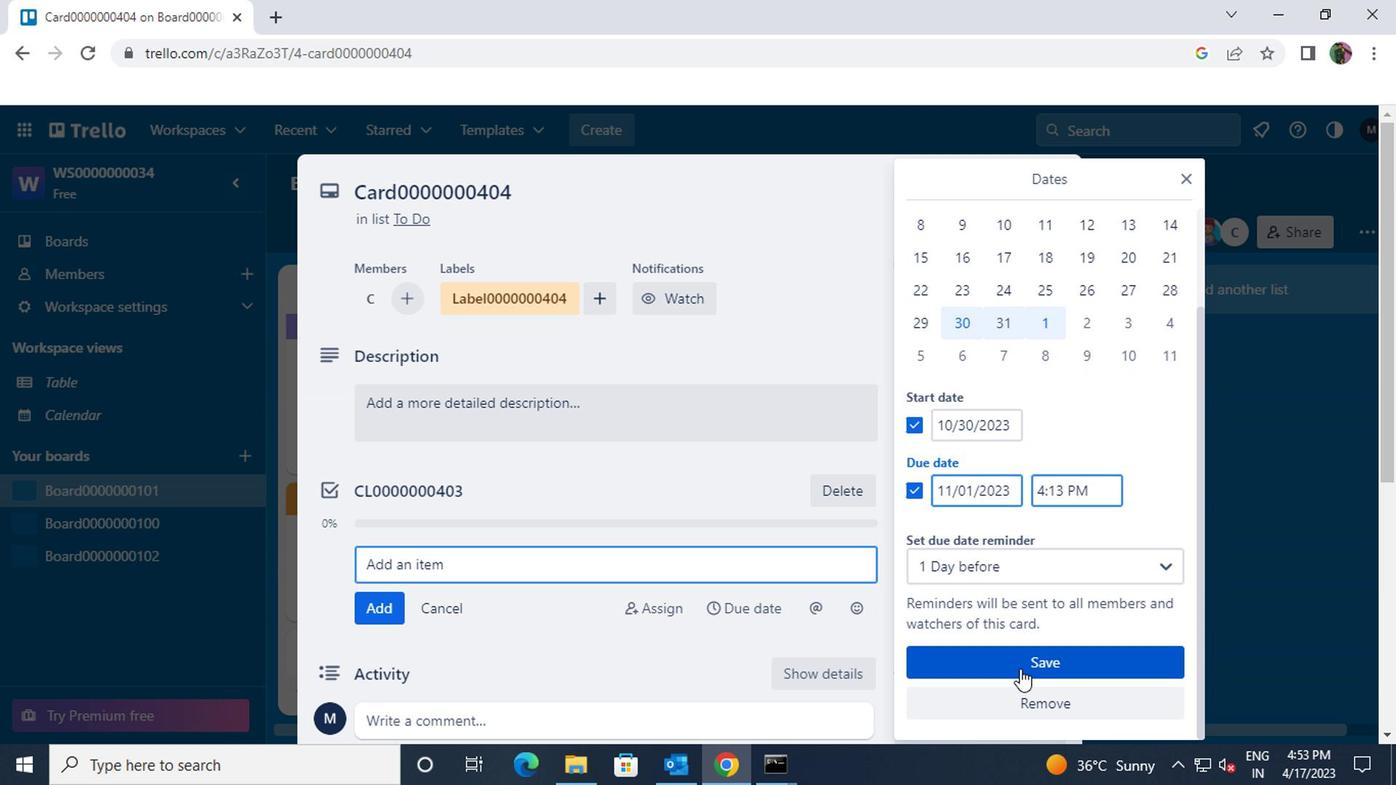 
Action: Mouse moved to (959, 607)
Screenshot: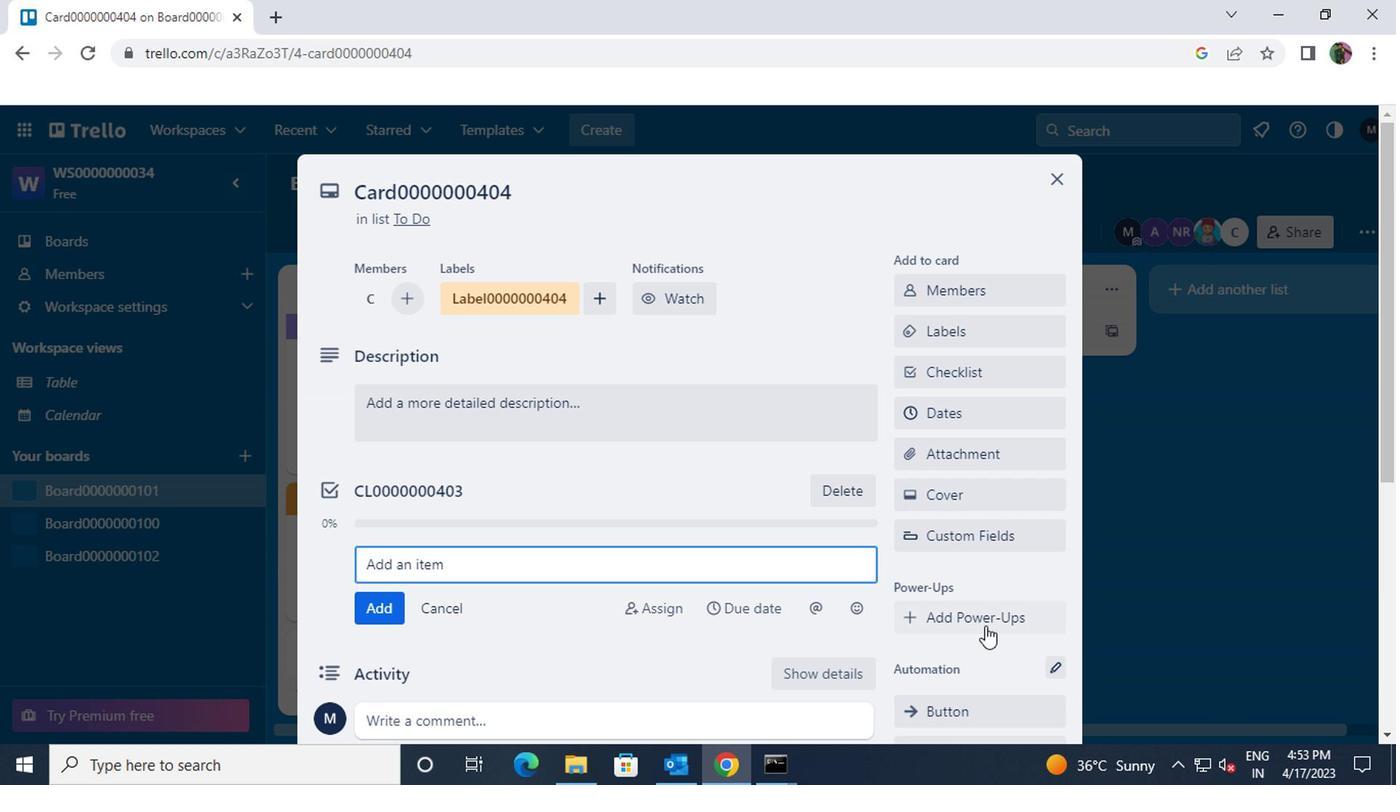 
Action: Mouse scrolled (959, 609) with delta (0, 1)
Screenshot: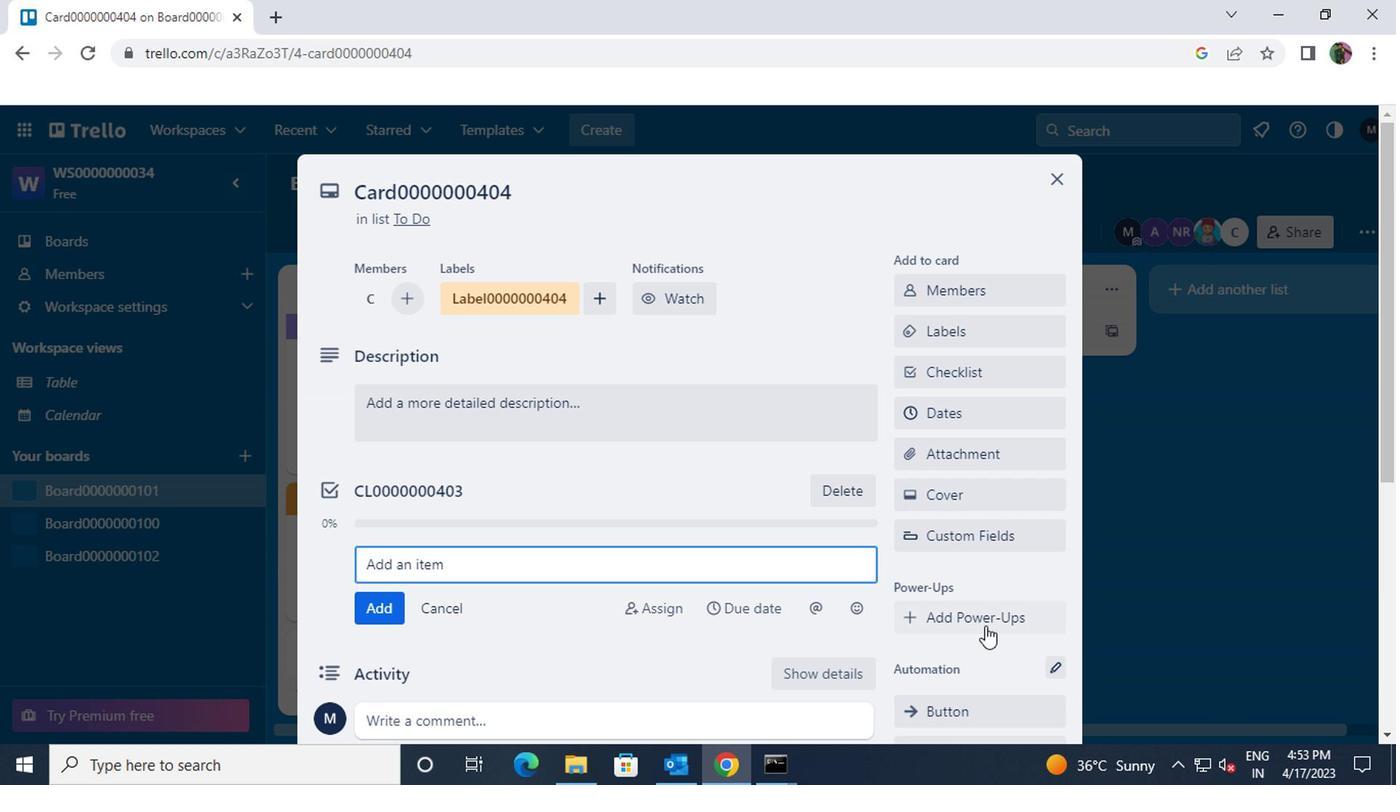 
Action: Mouse scrolled (959, 609) with delta (0, 1)
Screenshot: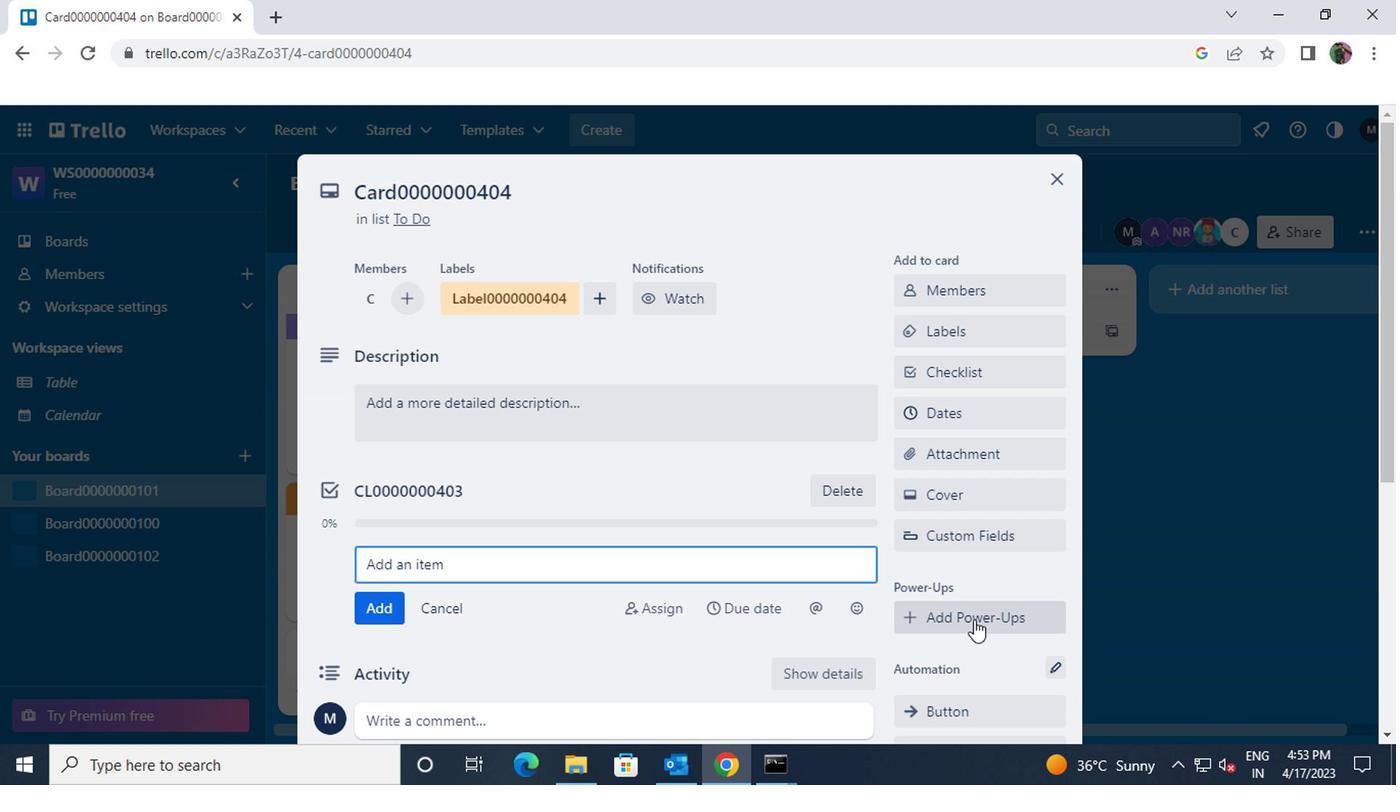 
Action: Mouse scrolled (959, 609) with delta (0, 1)
Screenshot: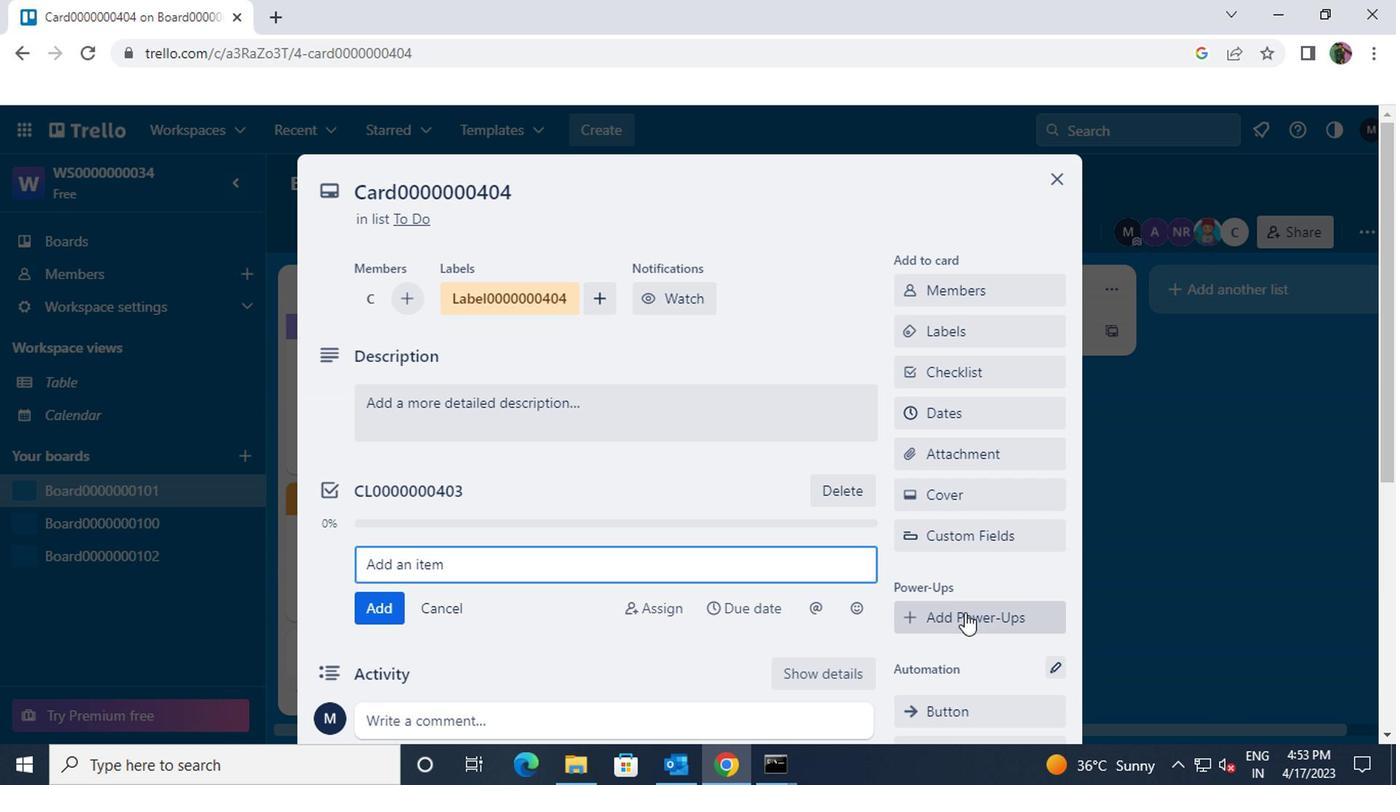 
Action: Mouse moved to (951, 594)
Screenshot: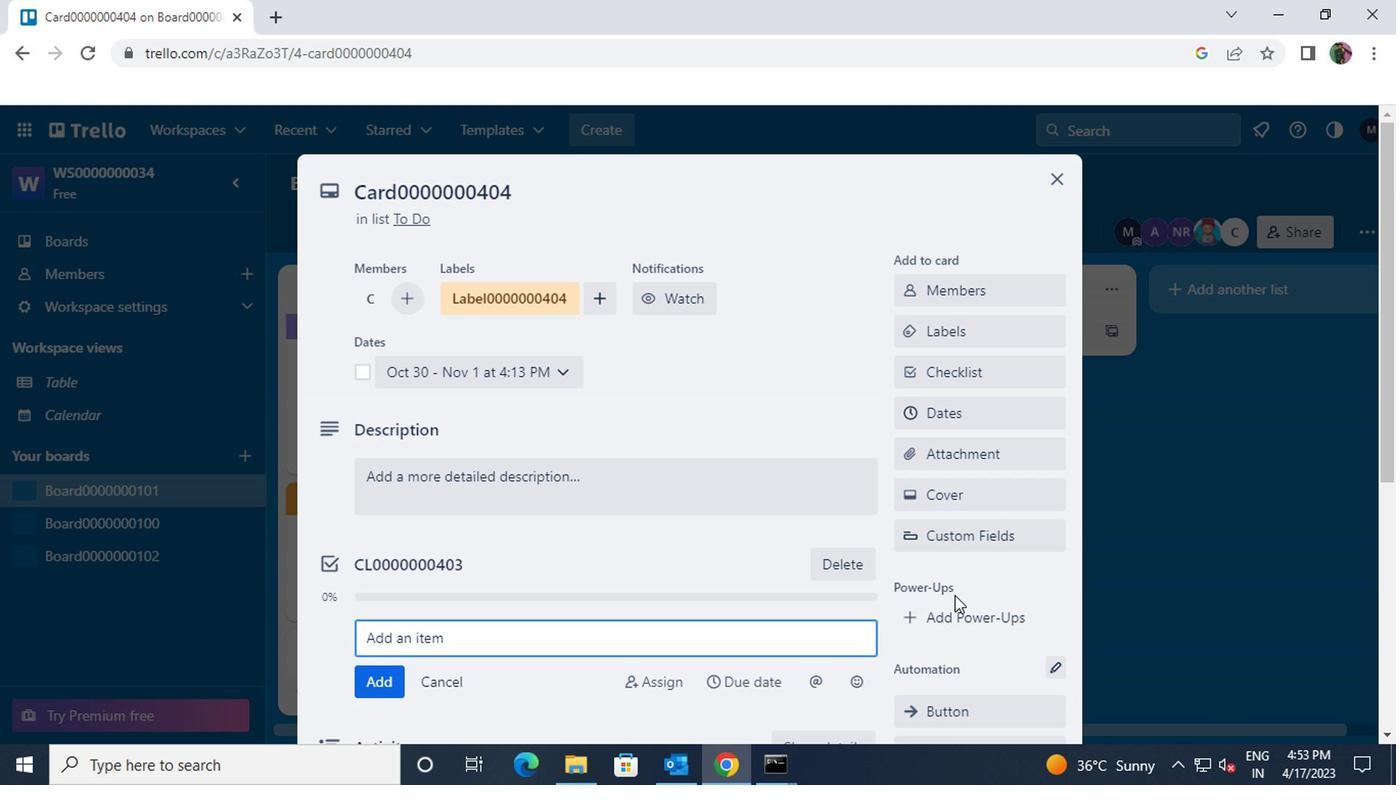 
